 Task: Reply to email with the signature Eric Rodriguez with the subject Request for a change in project scope from softage.1@softage.net with the message Can you confirm if the budget has been approved? Undo the message and rewrite the message as I appreciate your attention to detail and timely response. Send the email
Action: Mouse moved to (557, 710)
Screenshot: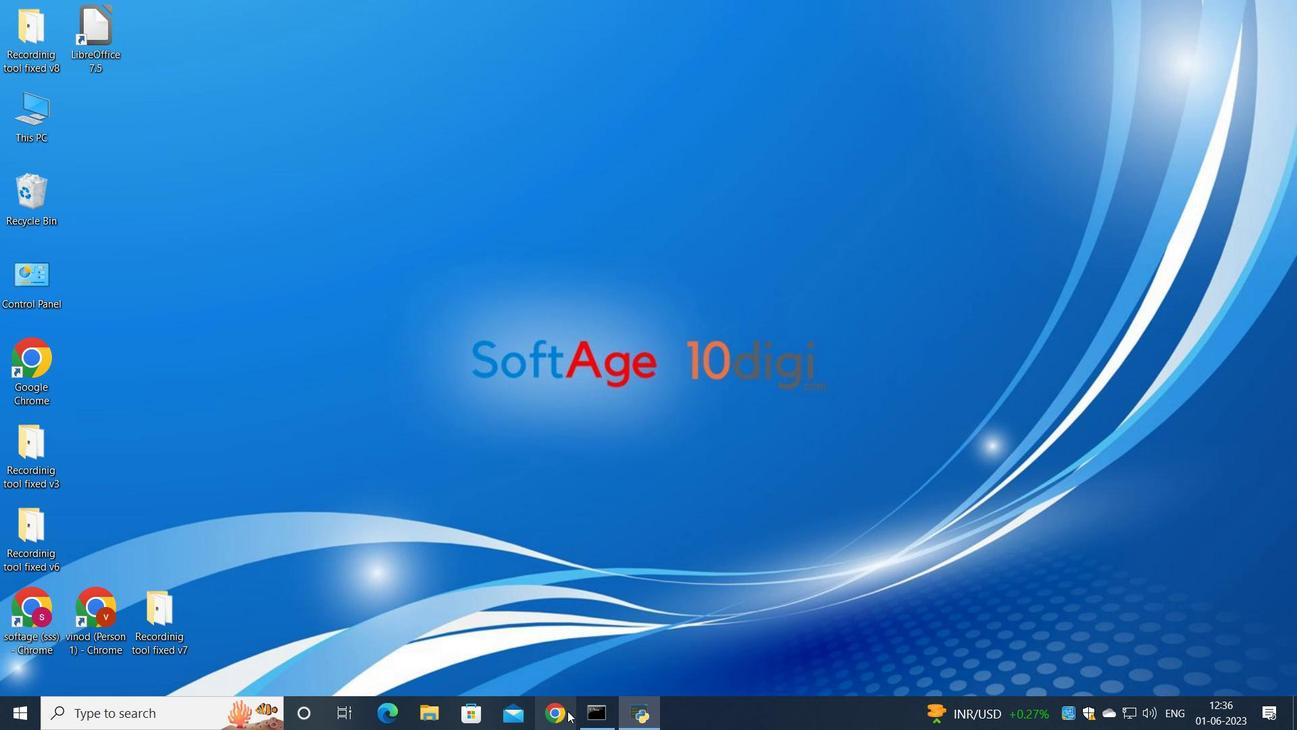 
Action: Mouse pressed left at (557, 710)
Screenshot: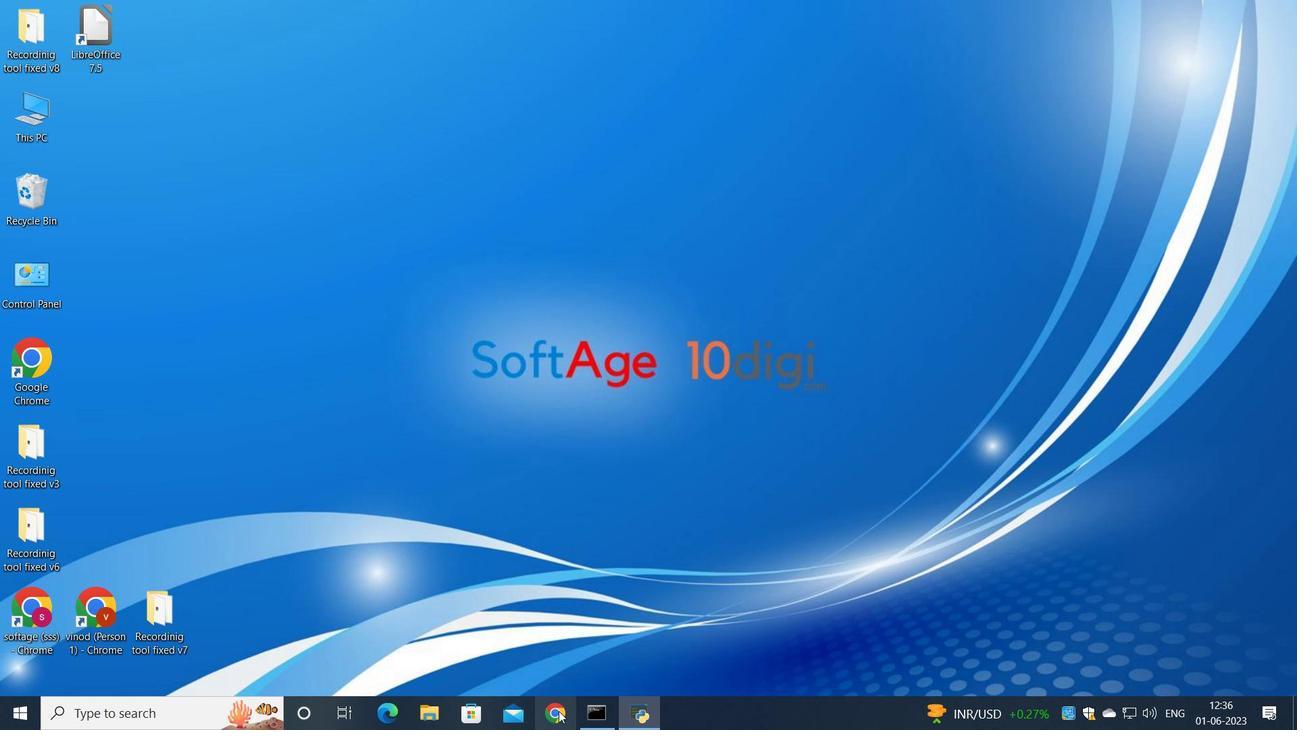 
Action: Mouse moved to (544, 425)
Screenshot: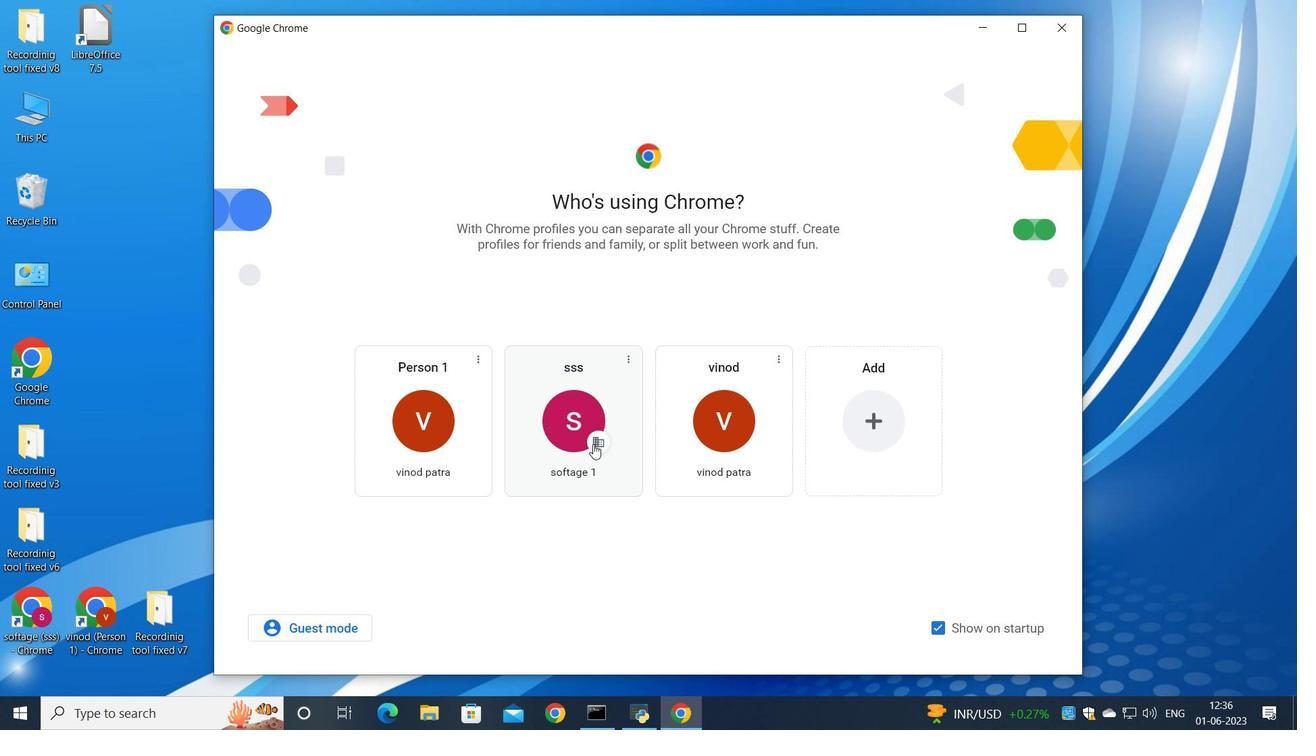 
Action: Mouse pressed left at (544, 425)
Screenshot: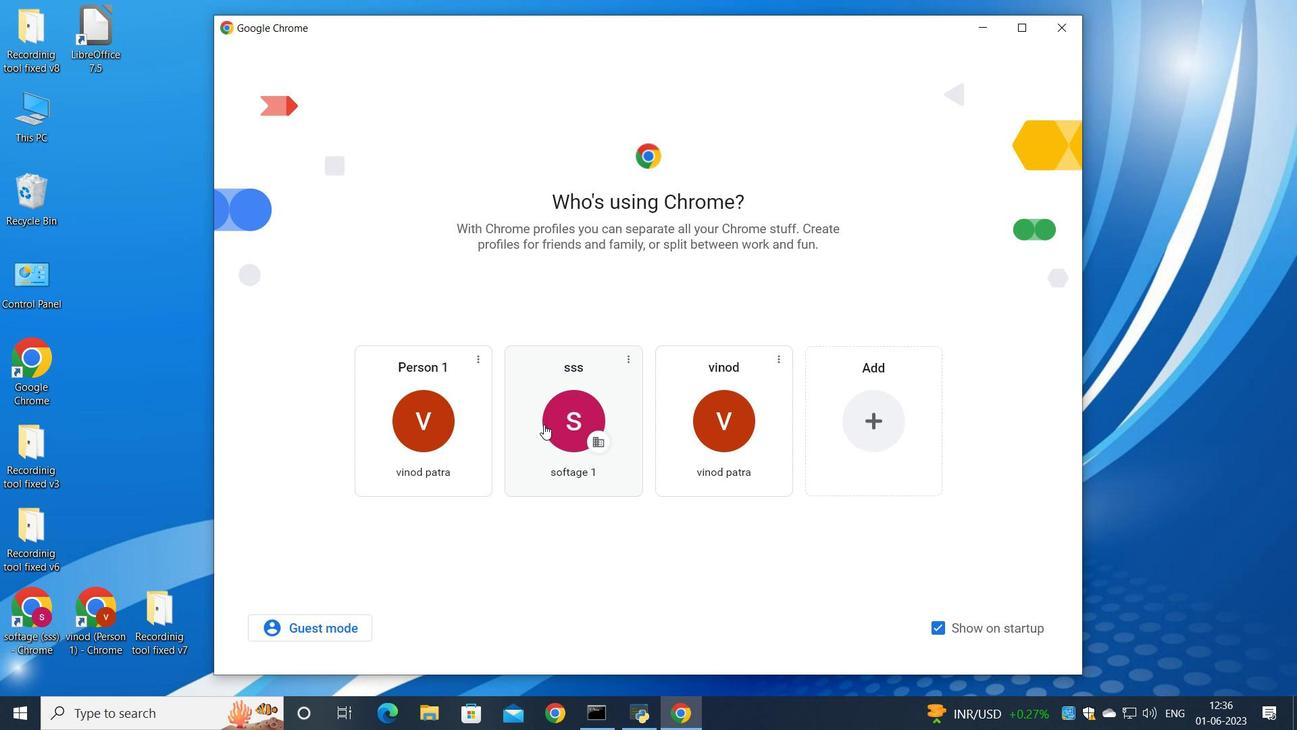 
Action: Mouse moved to (1129, 116)
Screenshot: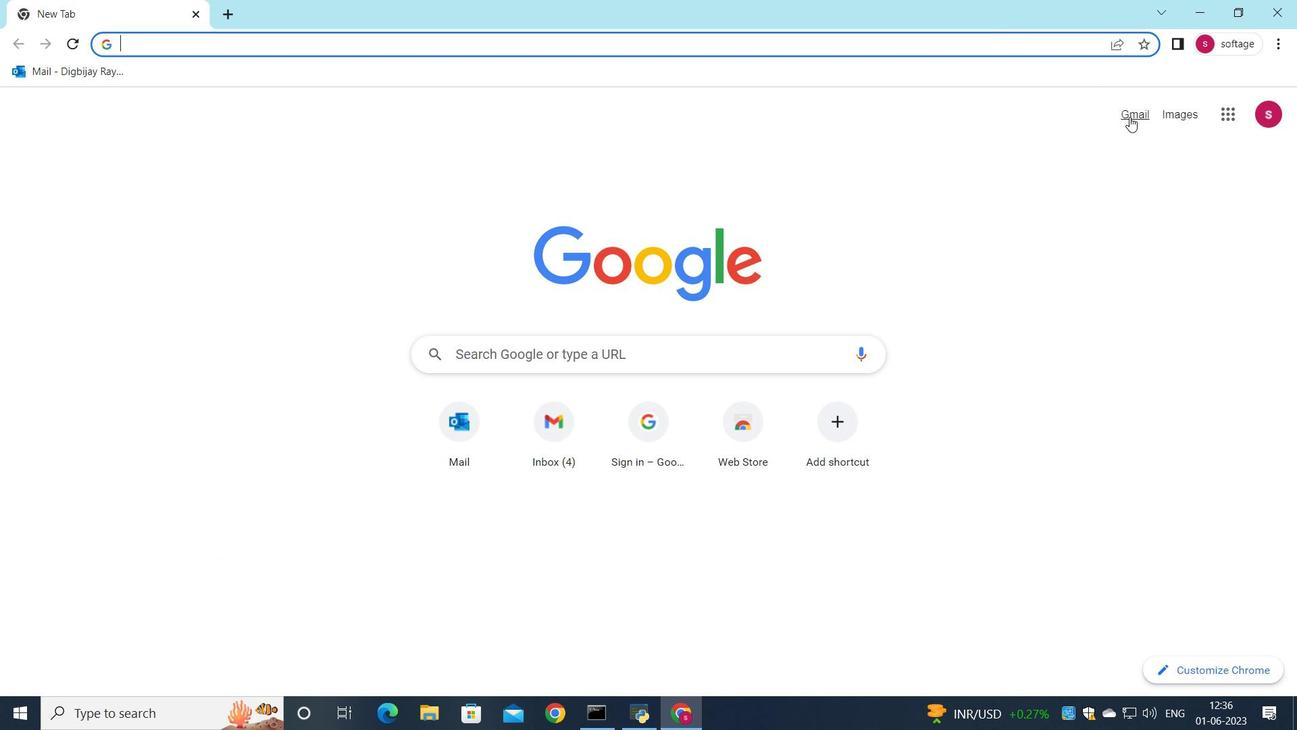 
Action: Mouse pressed left at (1129, 116)
Screenshot: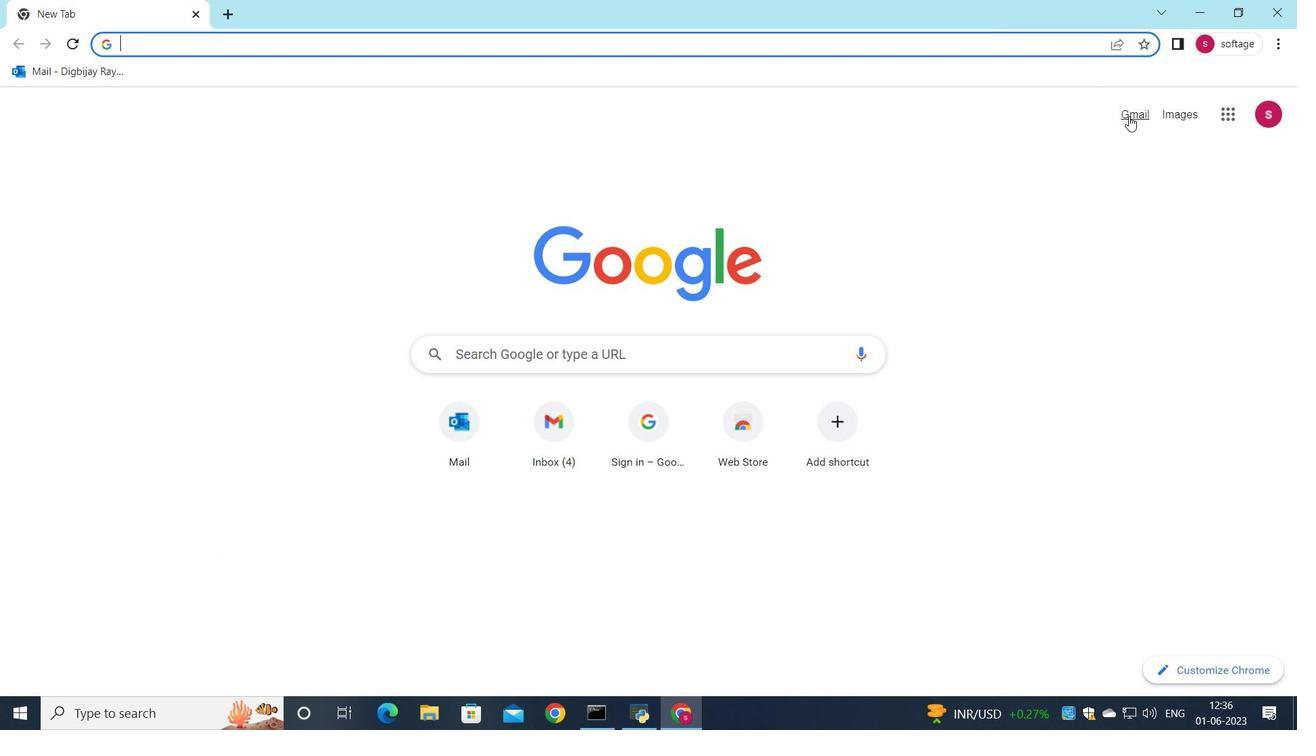 
Action: Mouse moved to (1106, 103)
Screenshot: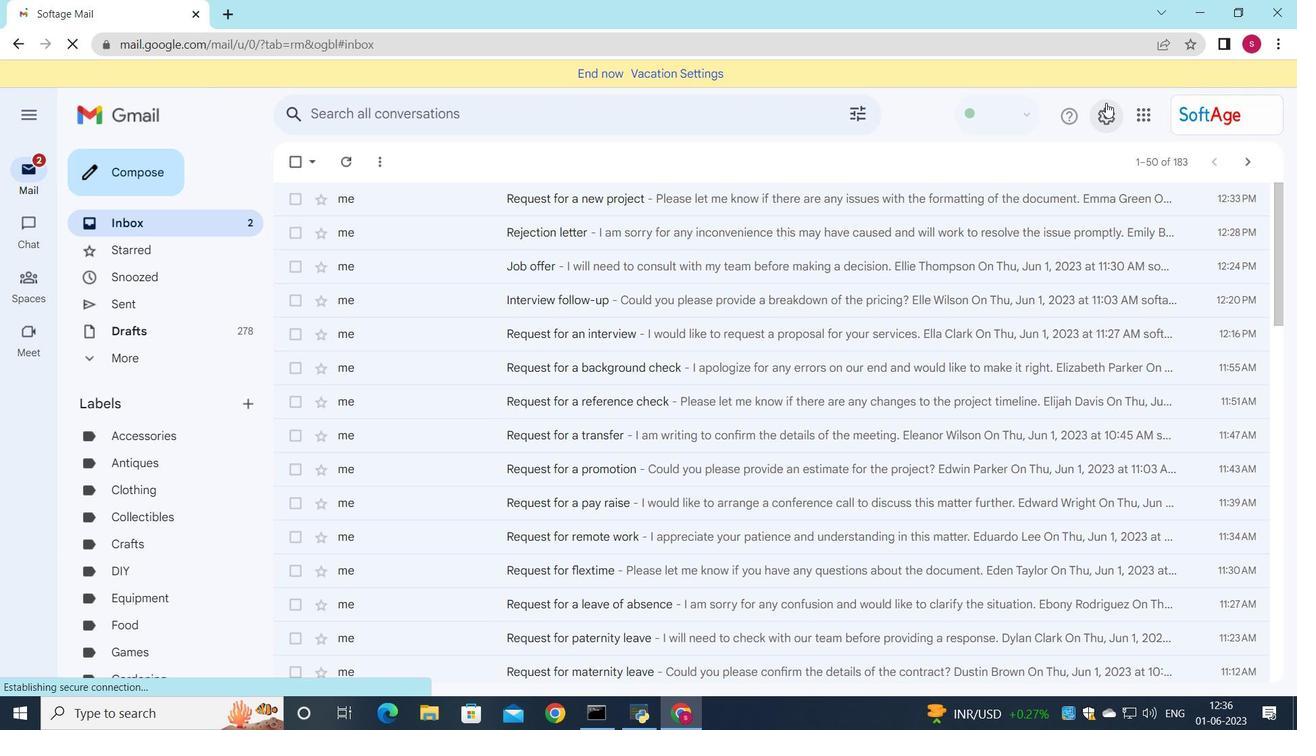 
Action: Mouse pressed left at (1106, 103)
Screenshot: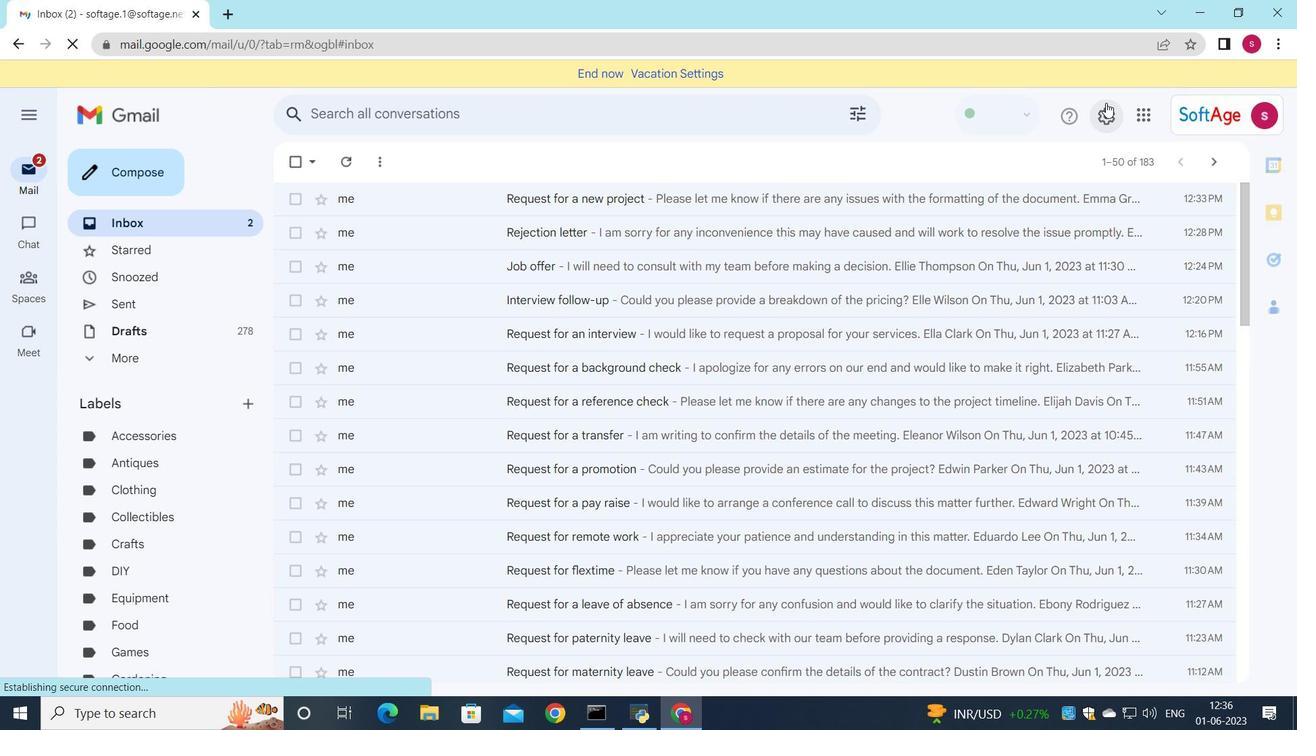 
Action: Mouse moved to (1093, 194)
Screenshot: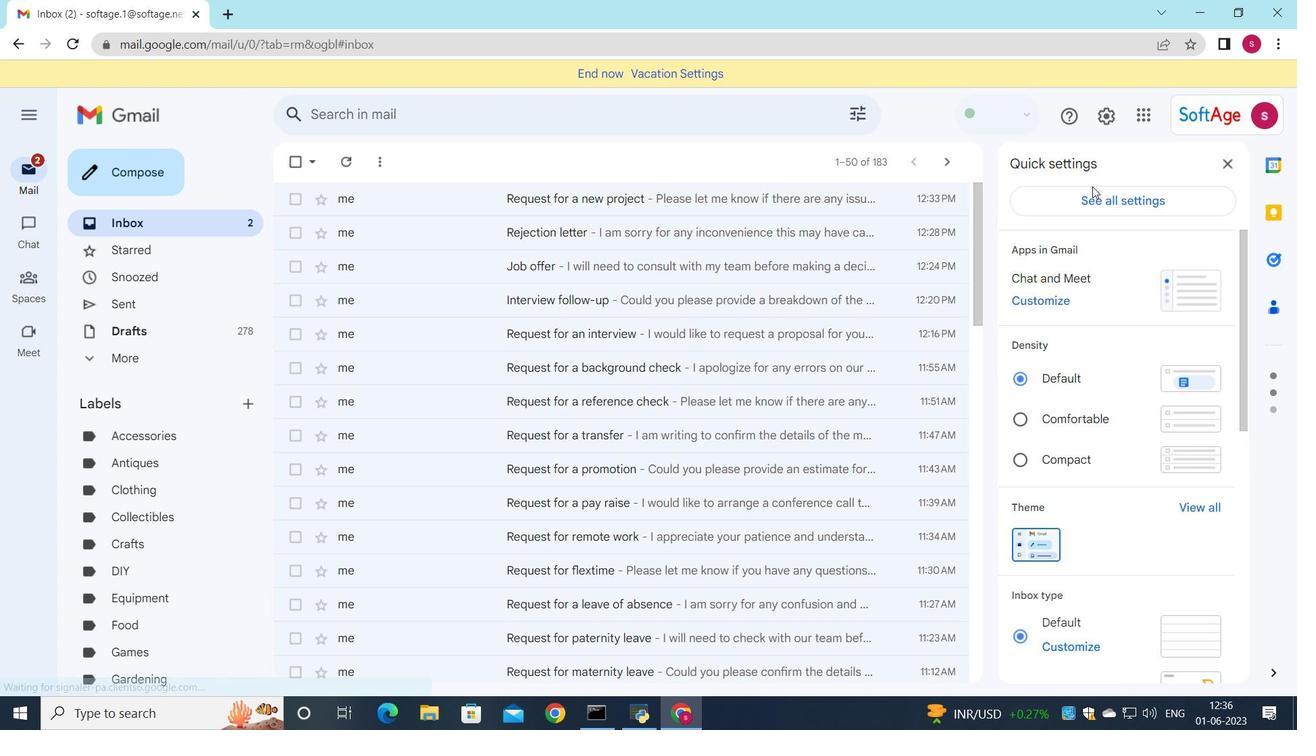
Action: Mouse pressed left at (1093, 194)
Screenshot: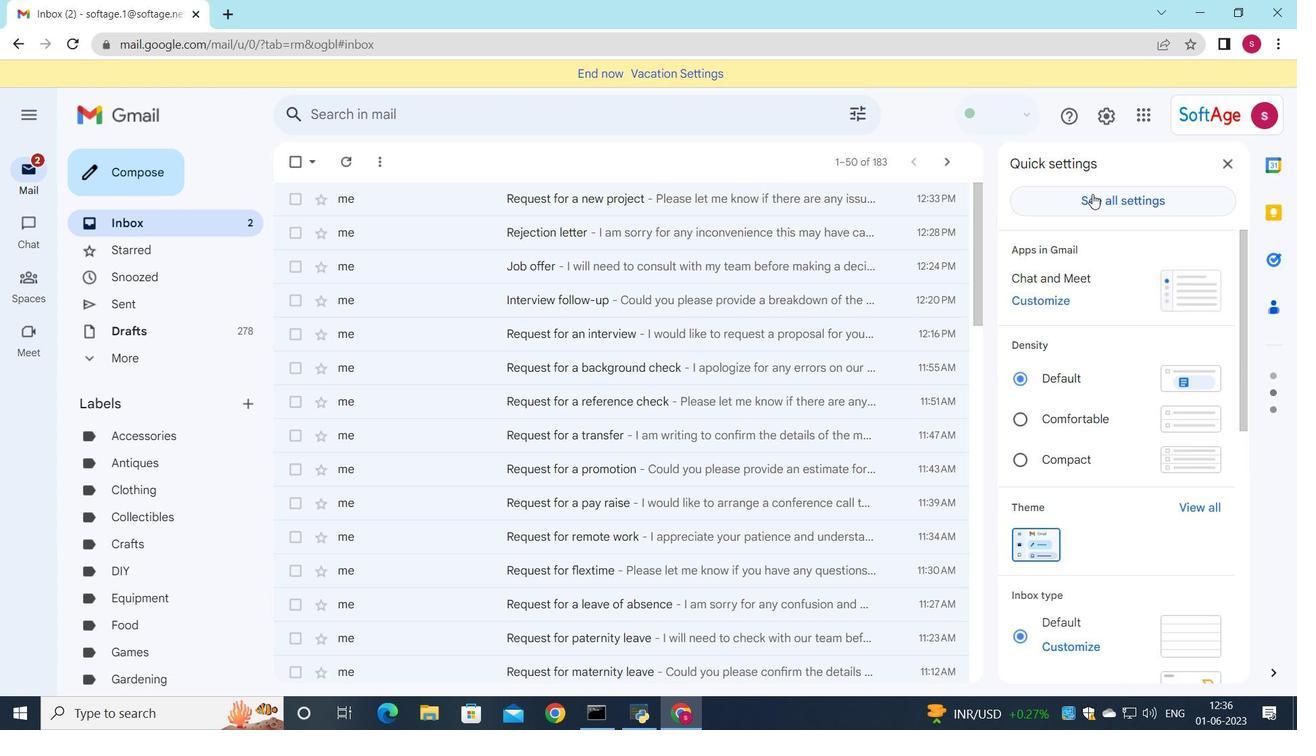 
Action: Mouse moved to (560, 398)
Screenshot: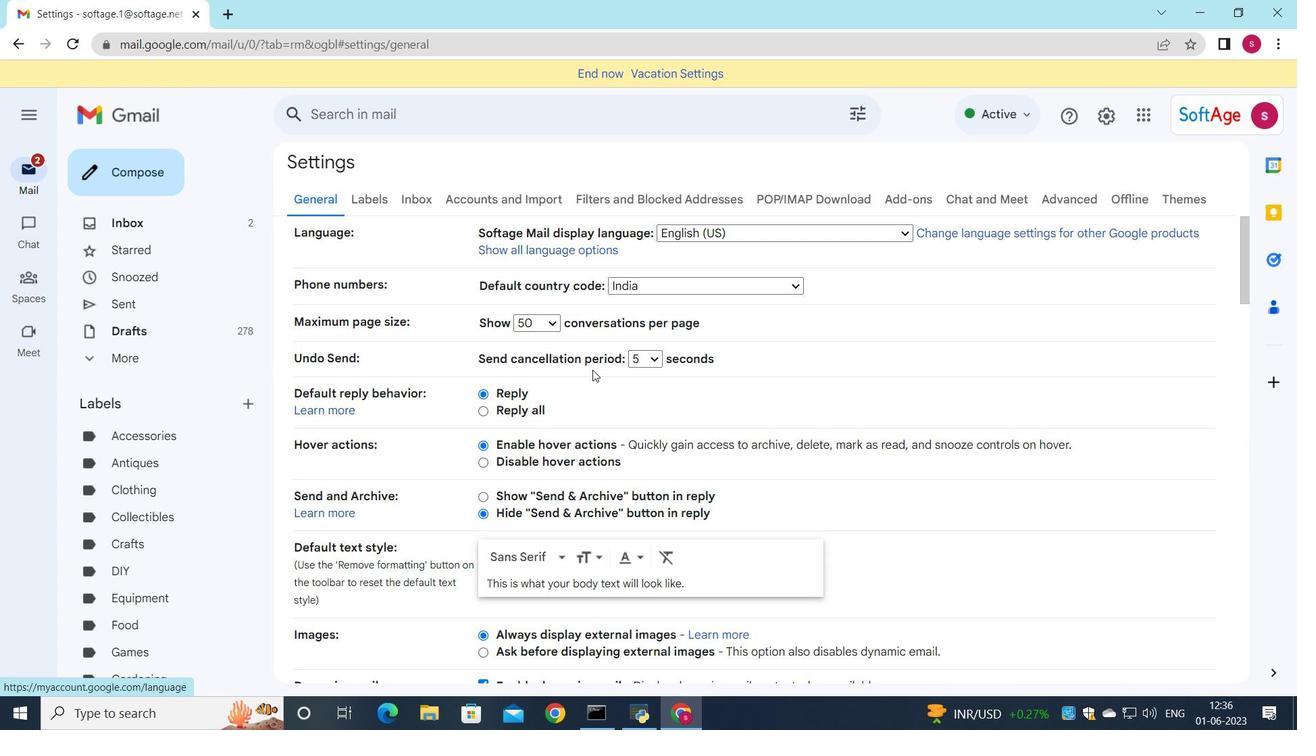 
Action: Mouse scrolled (560, 397) with delta (0, 0)
Screenshot: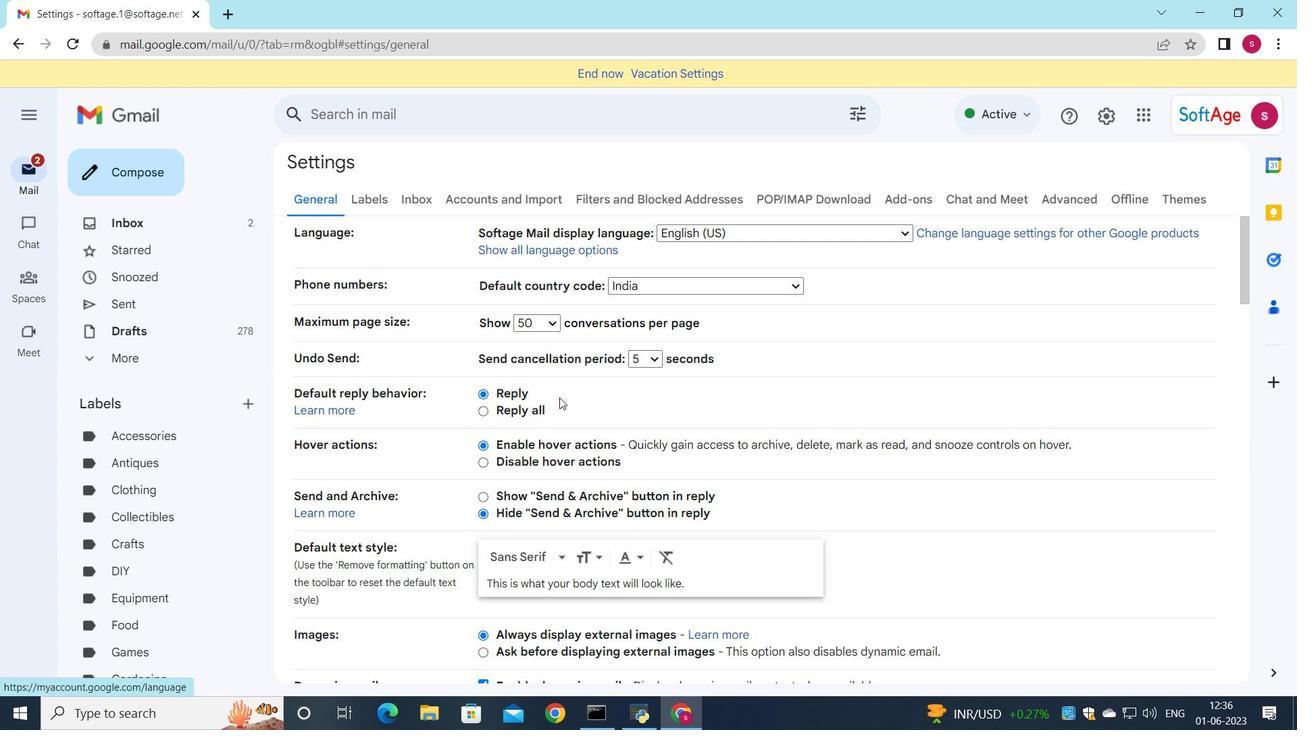 
Action: Mouse scrolled (560, 397) with delta (0, 0)
Screenshot: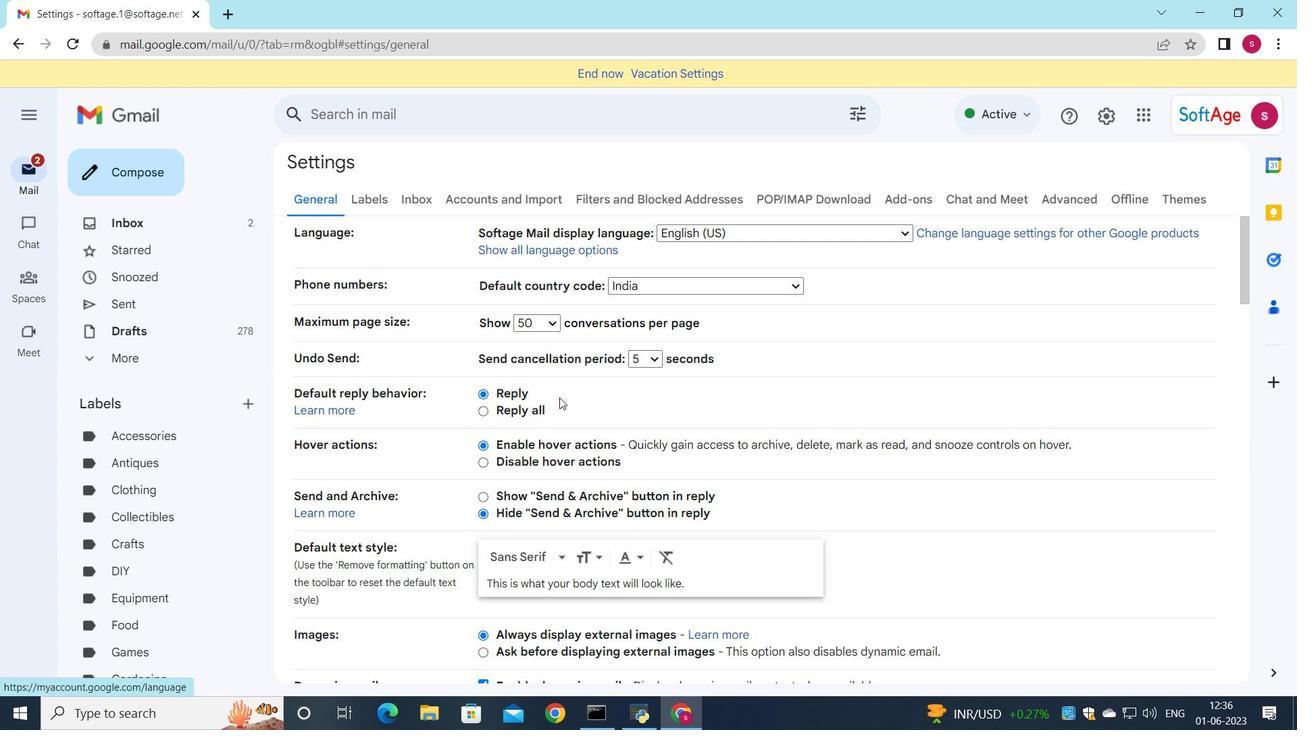
Action: Mouse moved to (560, 398)
Screenshot: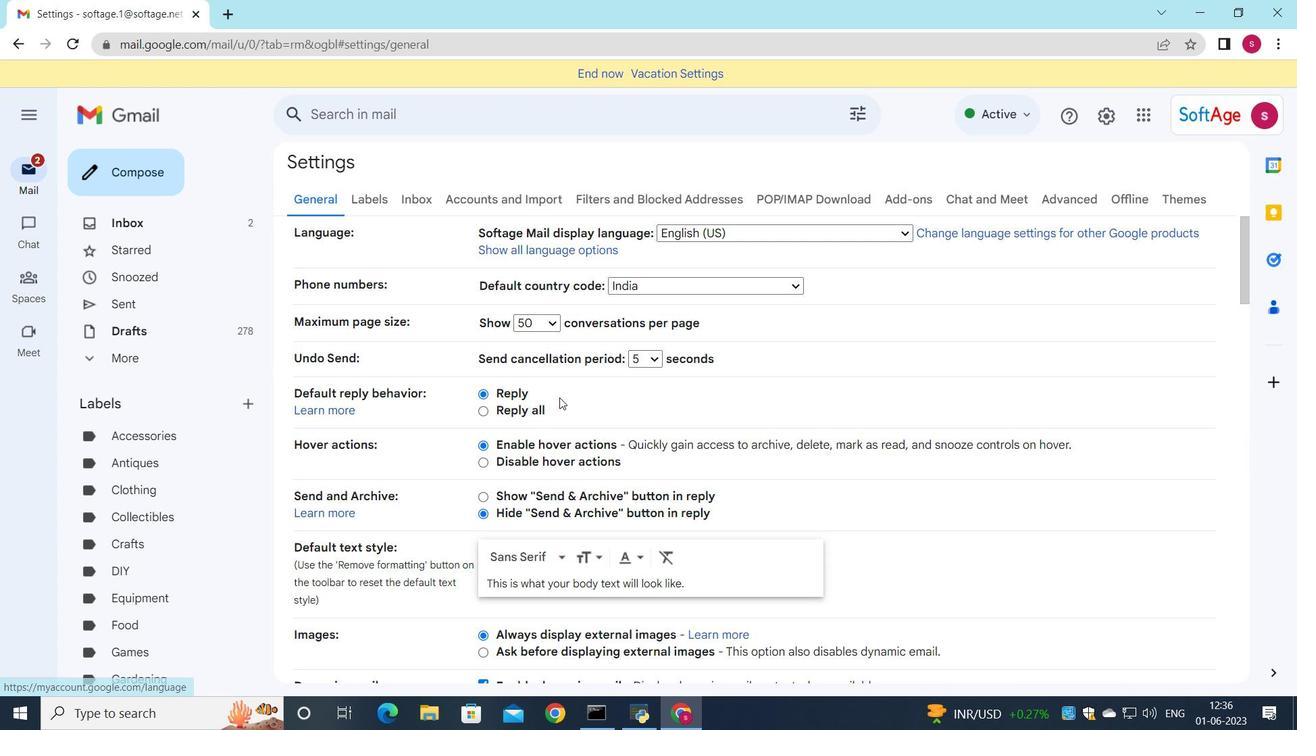 
Action: Mouse scrolled (560, 397) with delta (0, 0)
Screenshot: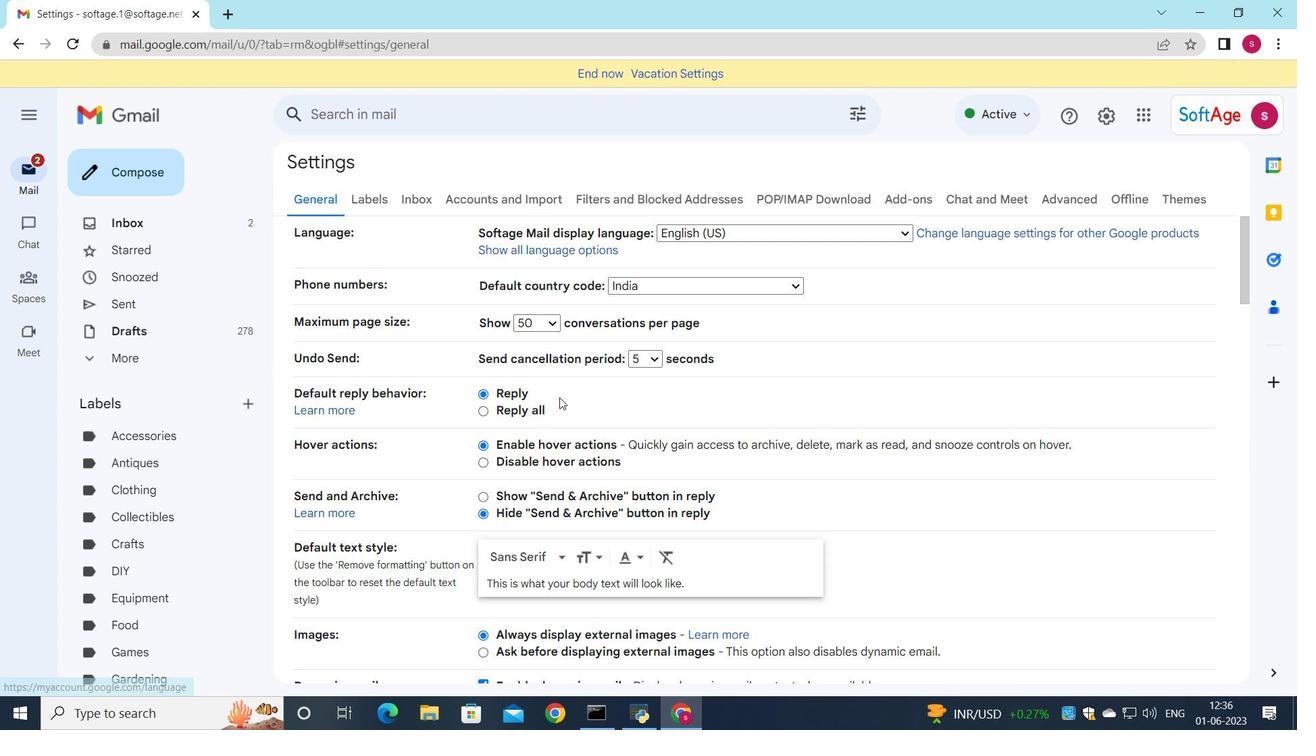 
Action: Mouse moved to (560, 398)
Screenshot: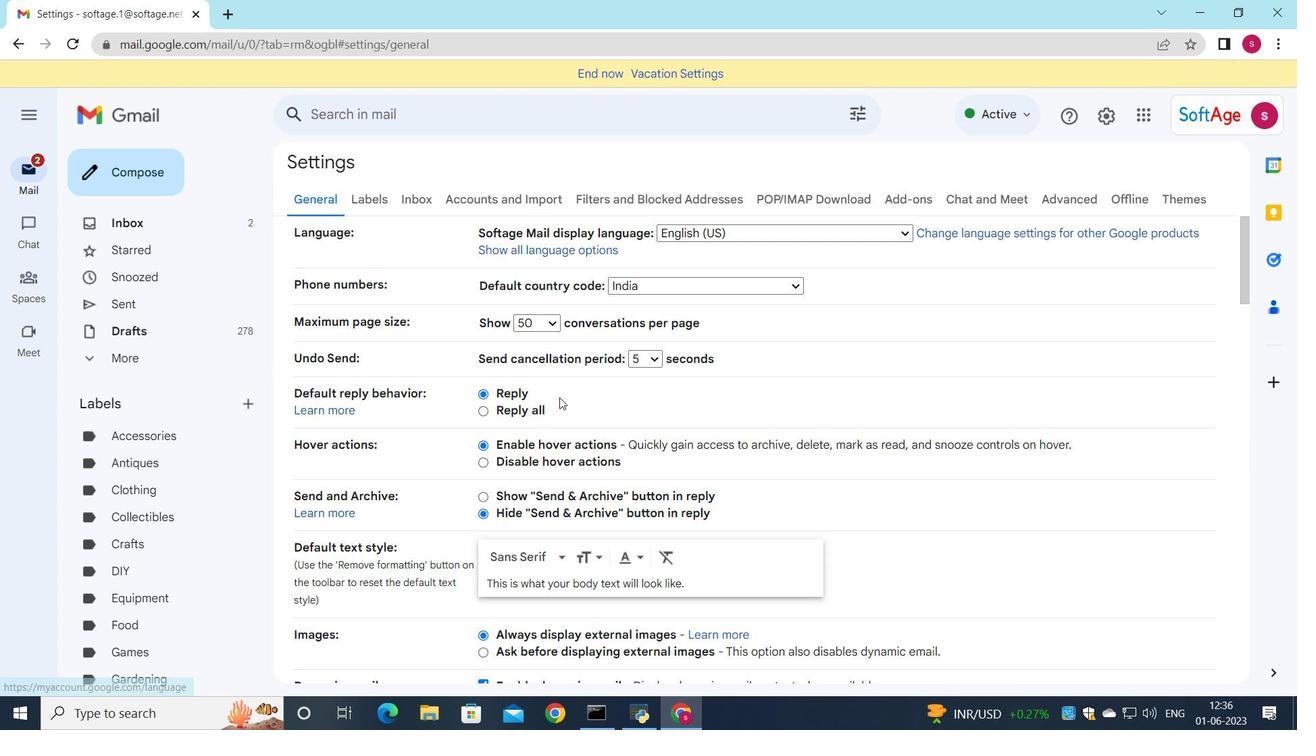 
Action: Mouse scrolled (560, 398) with delta (0, 0)
Screenshot: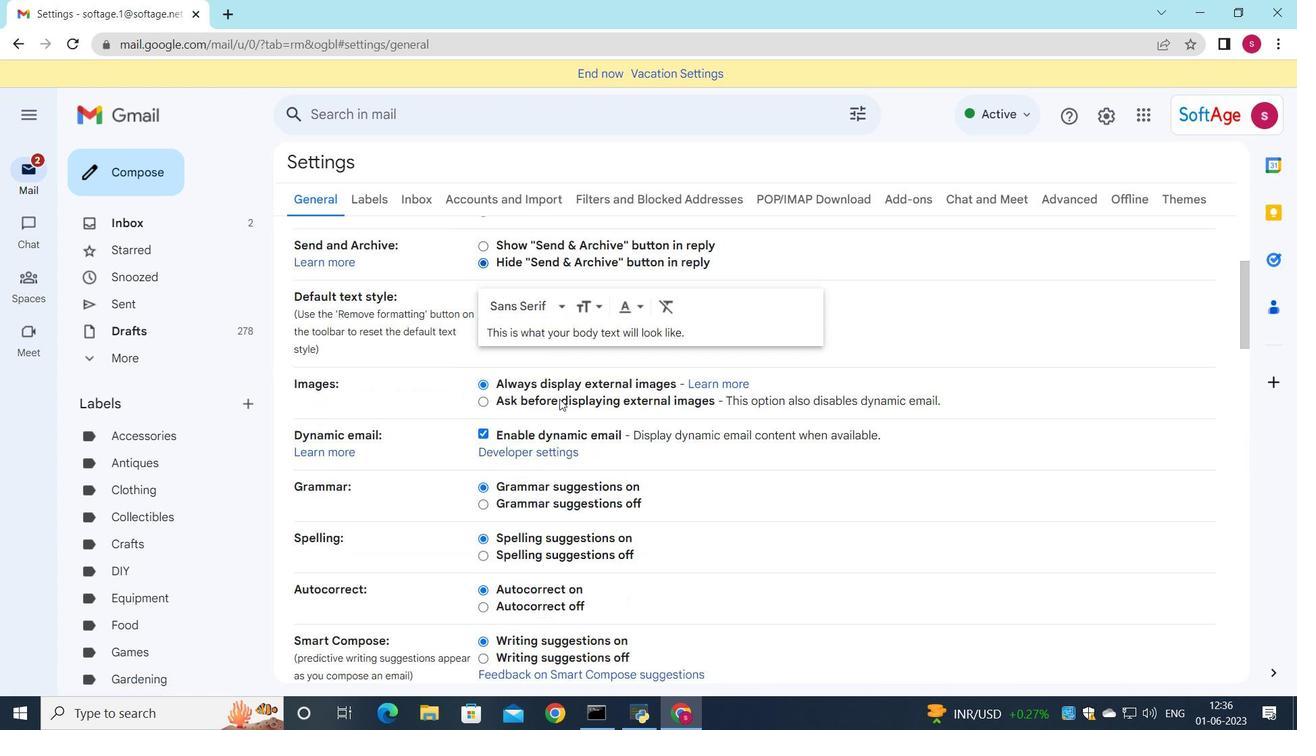 
Action: Mouse scrolled (560, 398) with delta (0, 0)
Screenshot: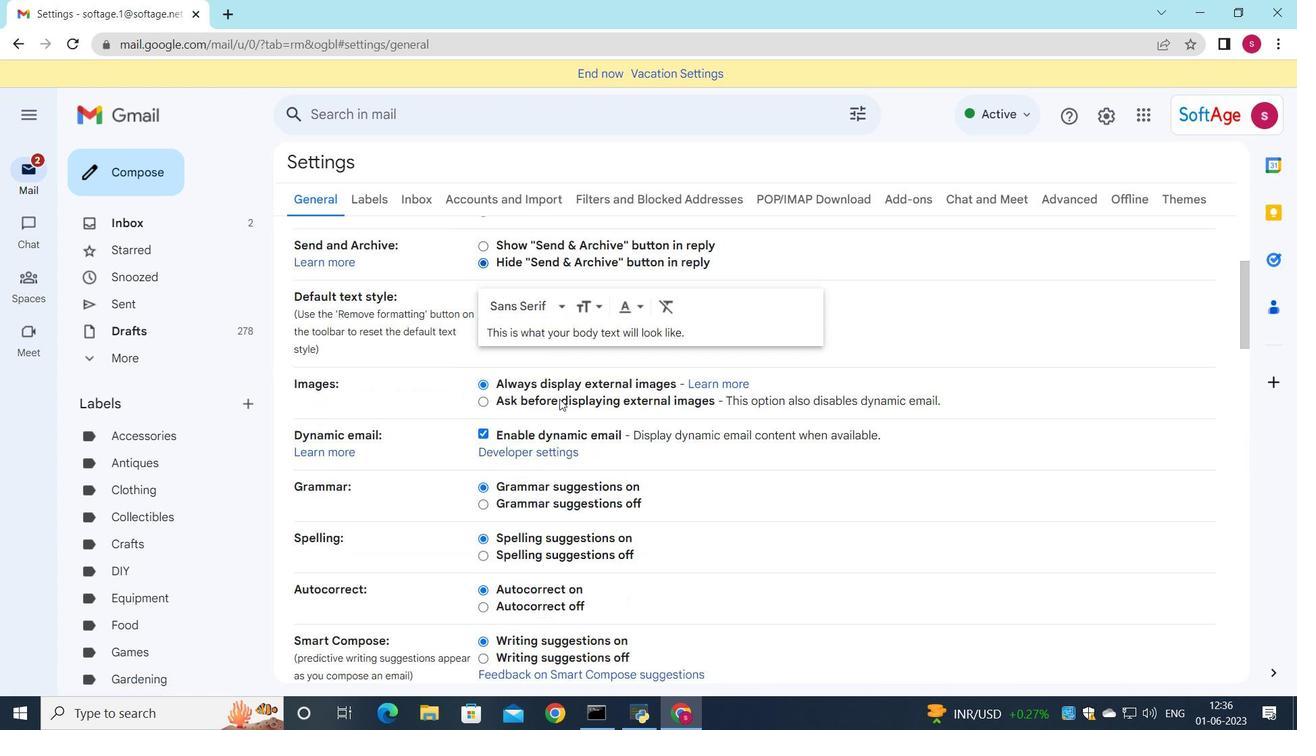 
Action: Mouse scrolled (560, 398) with delta (0, 0)
Screenshot: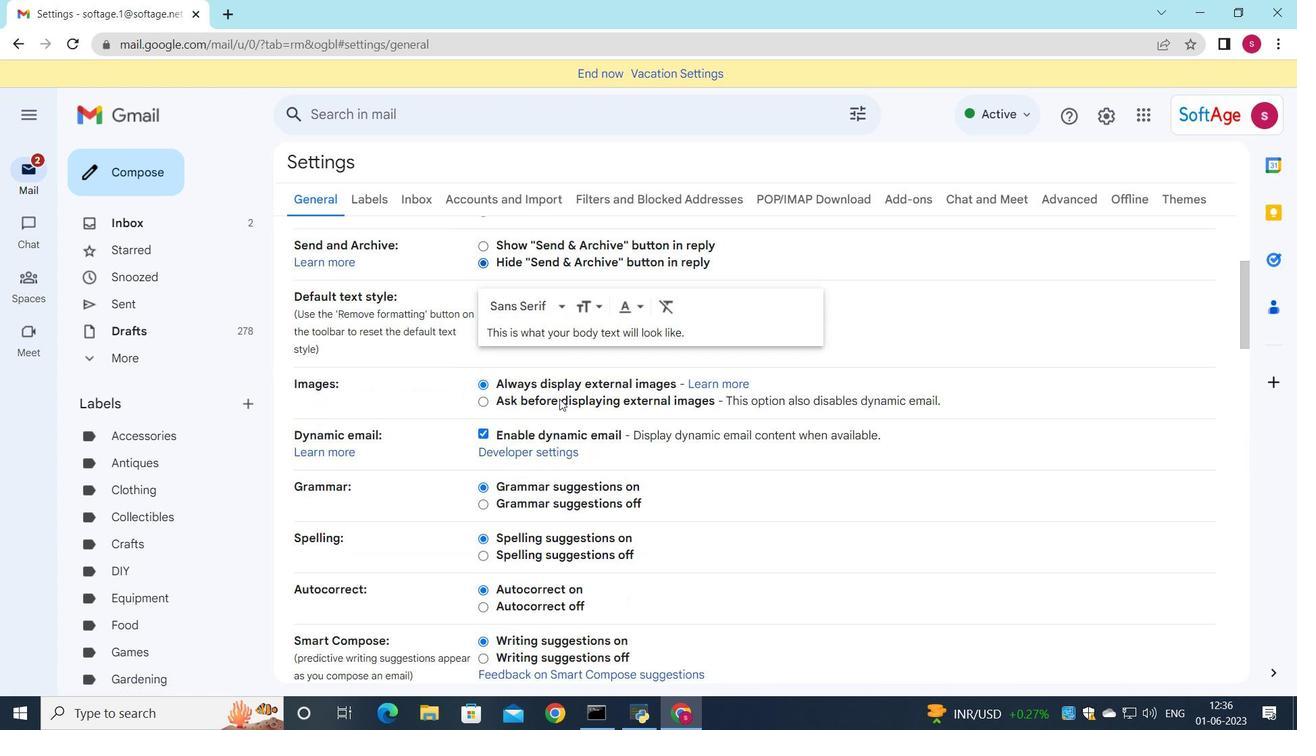 
Action: Mouse scrolled (560, 398) with delta (0, 0)
Screenshot: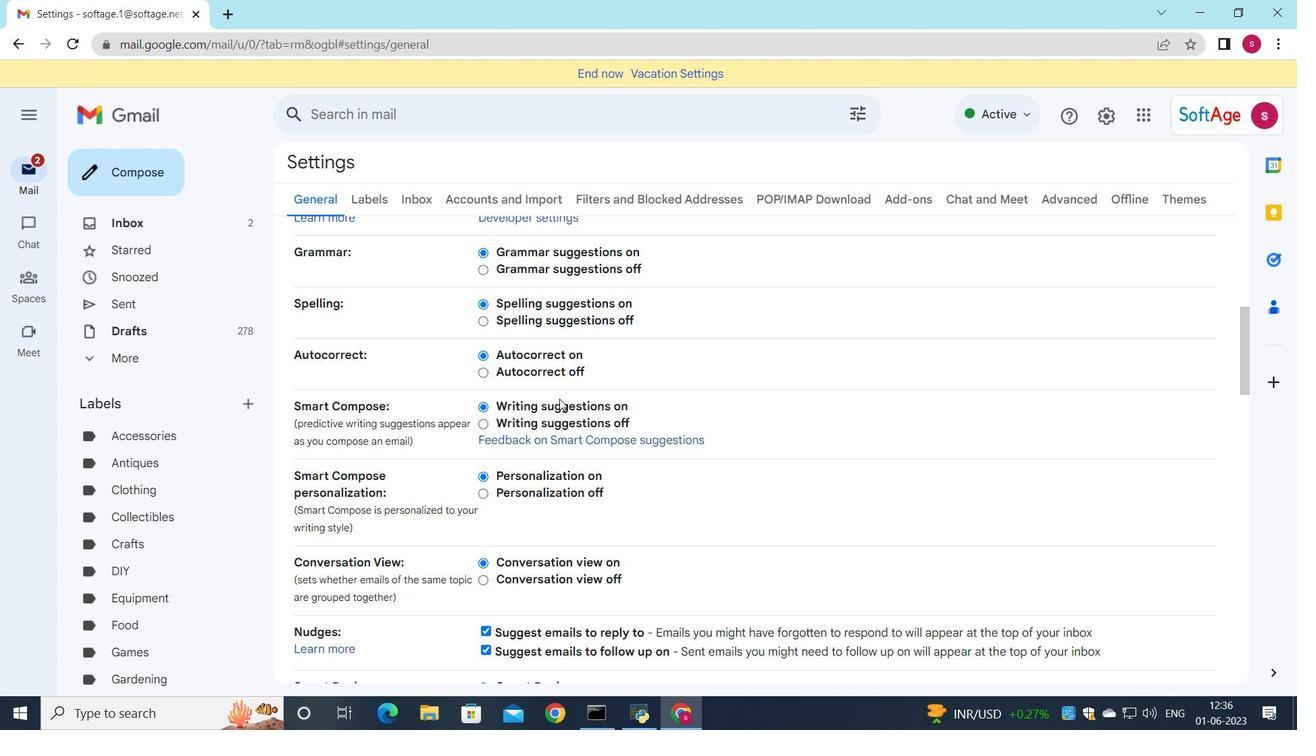 
Action: Mouse scrolled (560, 398) with delta (0, 0)
Screenshot: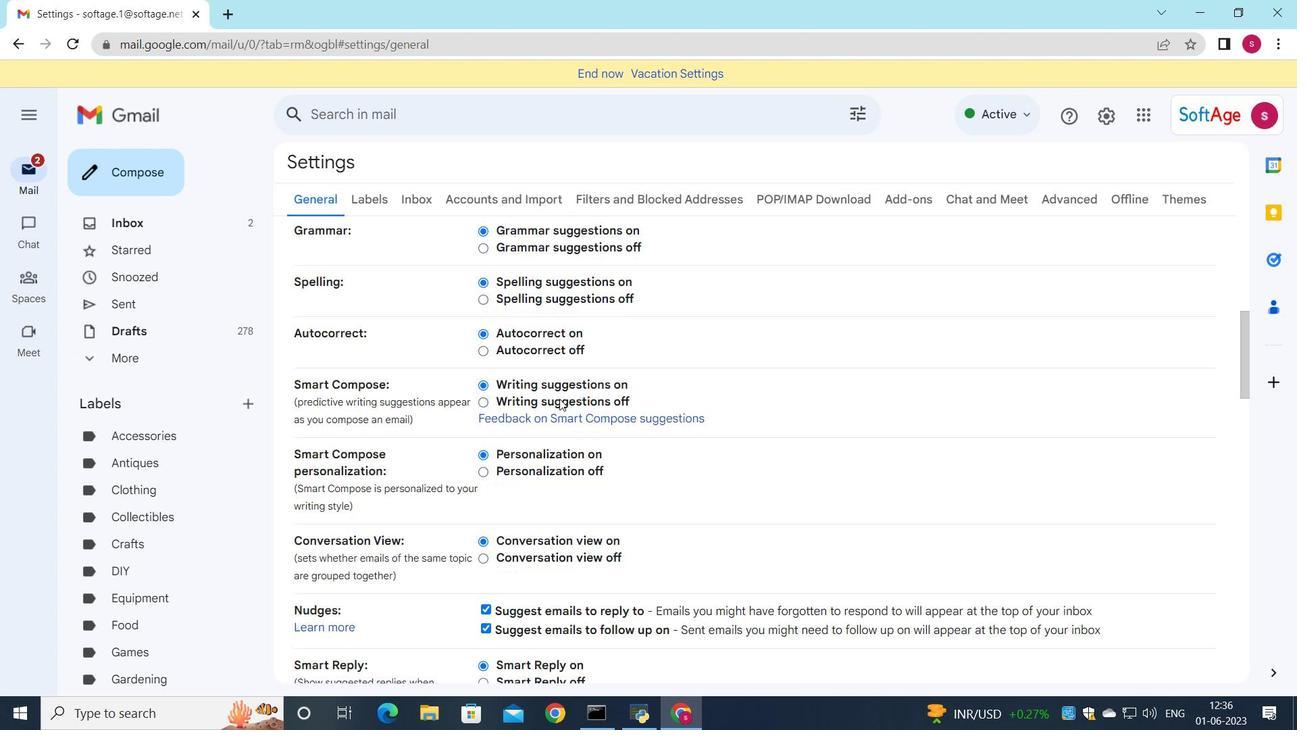 
Action: Mouse scrolled (560, 398) with delta (0, 0)
Screenshot: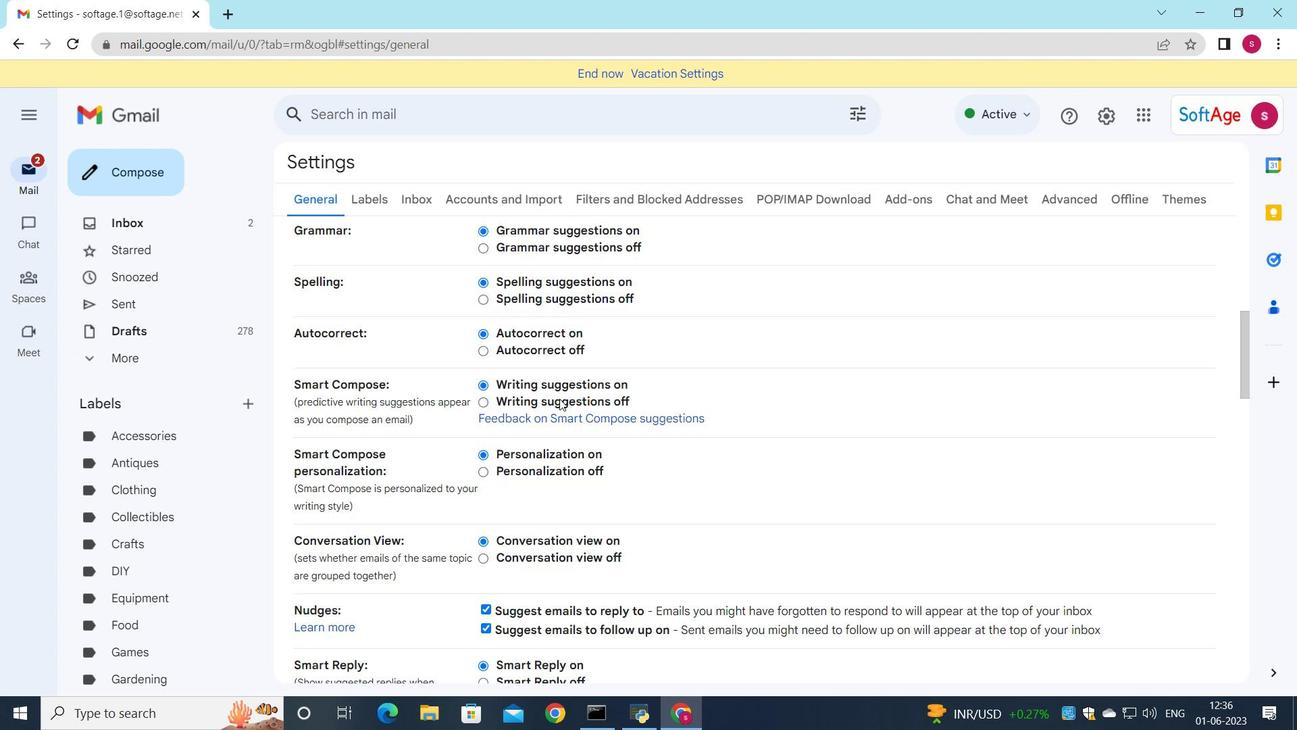 
Action: Mouse scrolled (560, 398) with delta (0, 0)
Screenshot: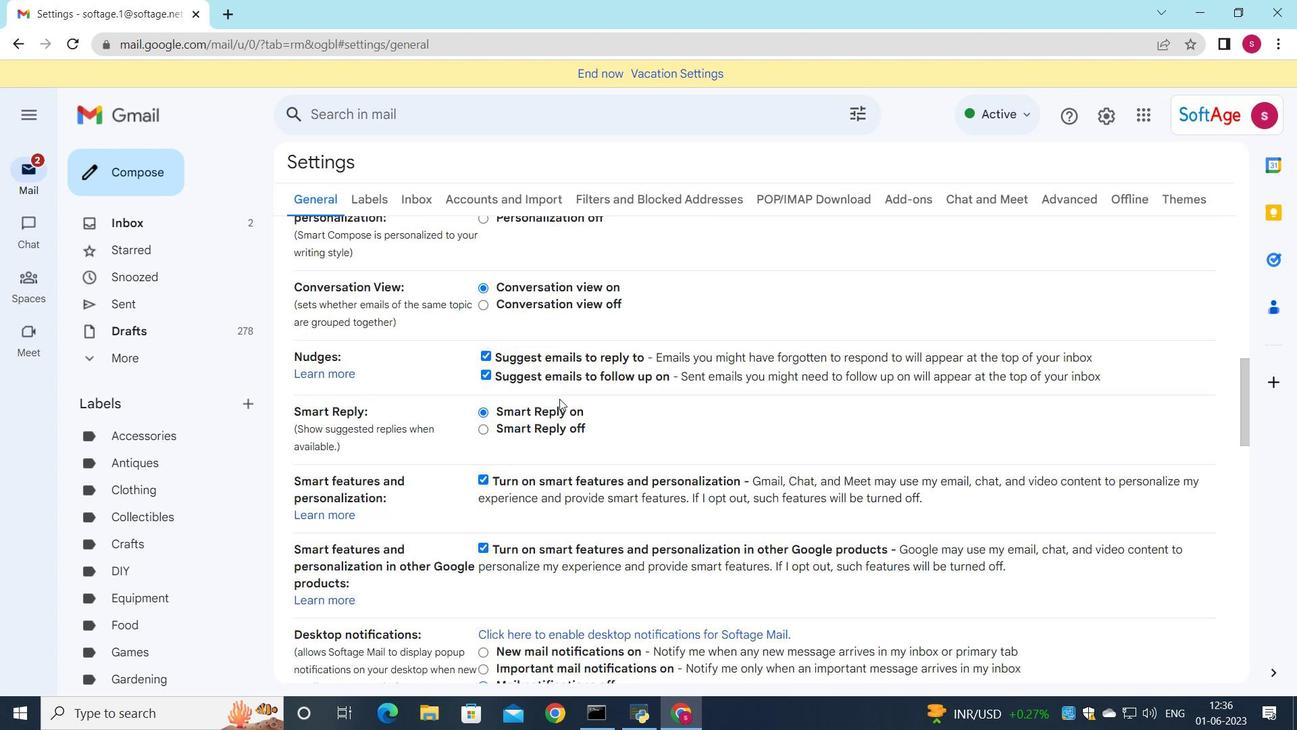 
Action: Mouse scrolled (560, 398) with delta (0, 0)
Screenshot: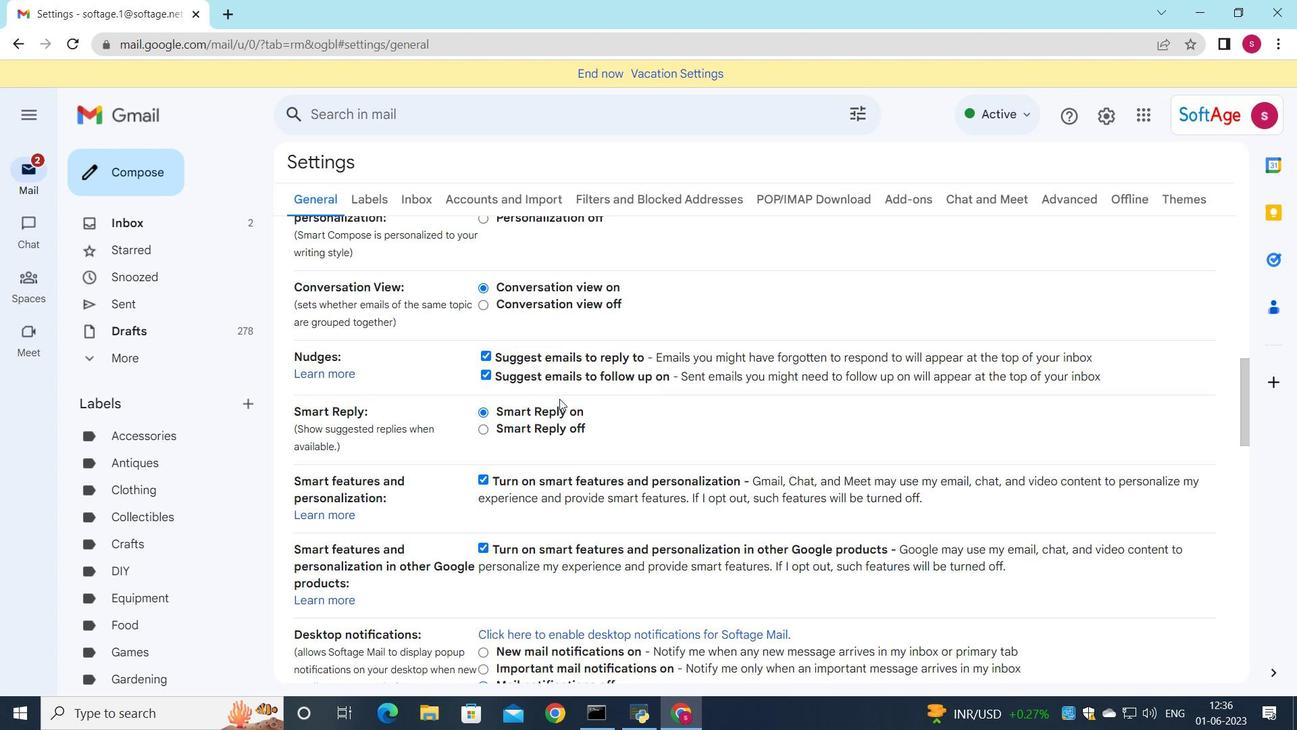 
Action: Mouse scrolled (560, 398) with delta (0, 0)
Screenshot: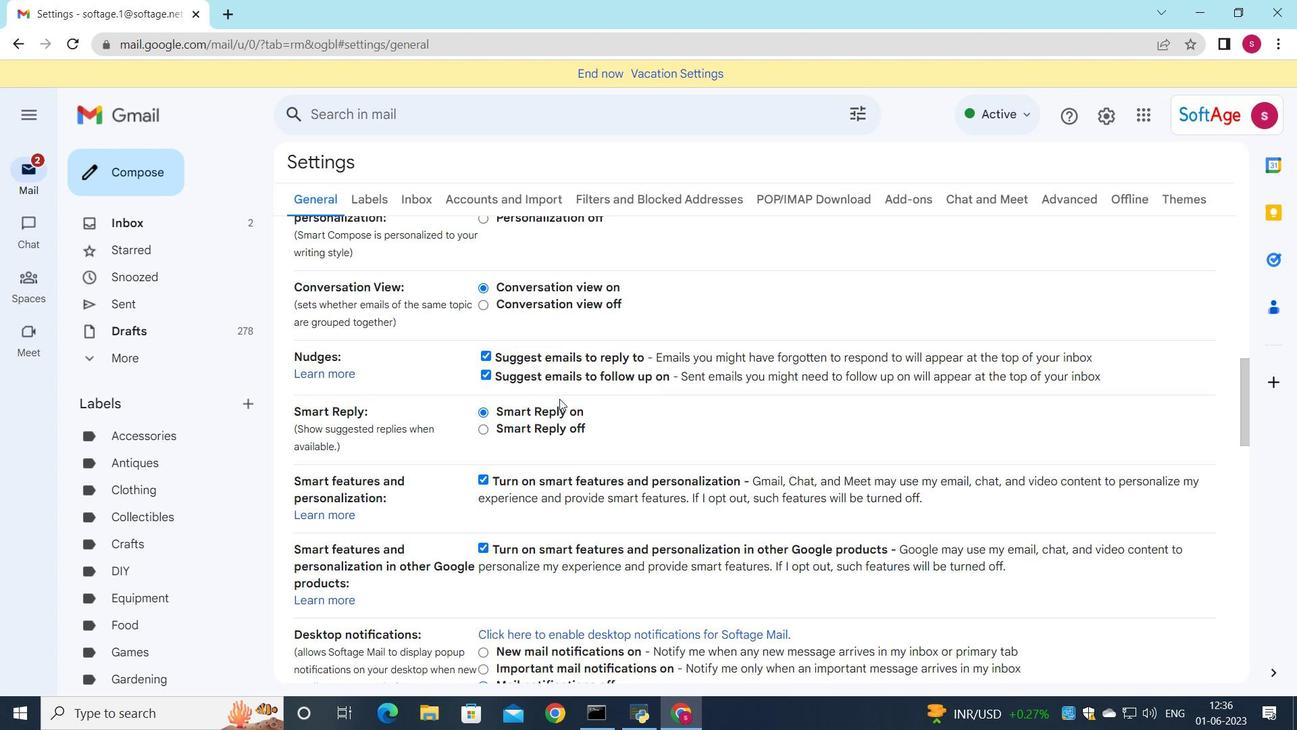 
Action: Mouse scrolled (560, 398) with delta (0, 0)
Screenshot: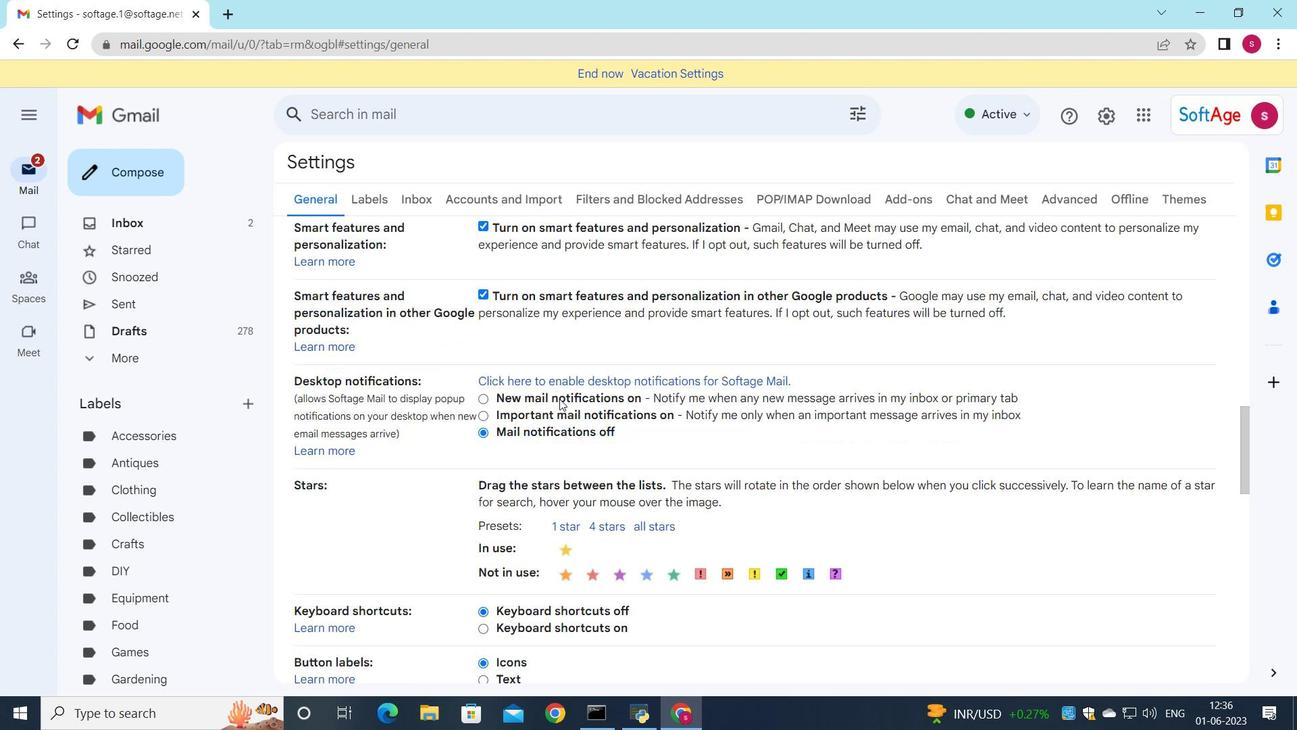 
Action: Mouse scrolled (560, 398) with delta (0, 0)
Screenshot: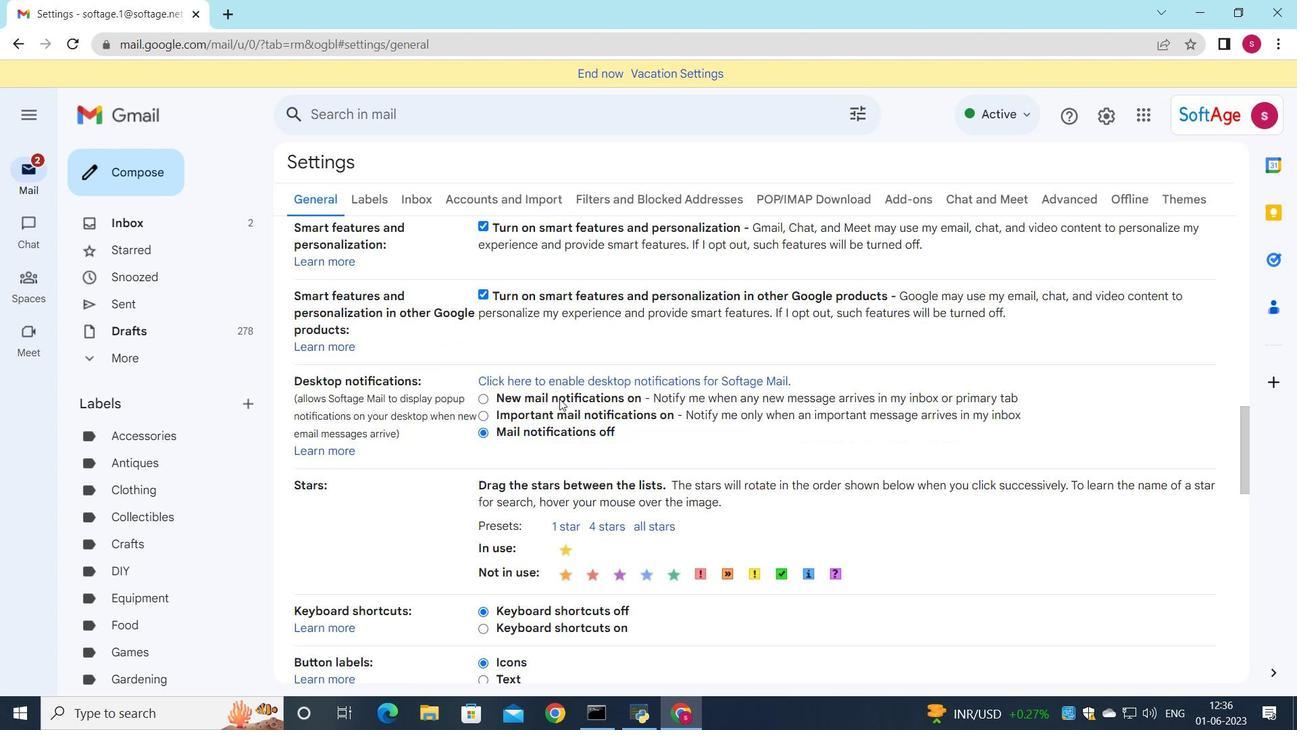 
Action: Mouse scrolled (560, 398) with delta (0, 0)
Screenshot: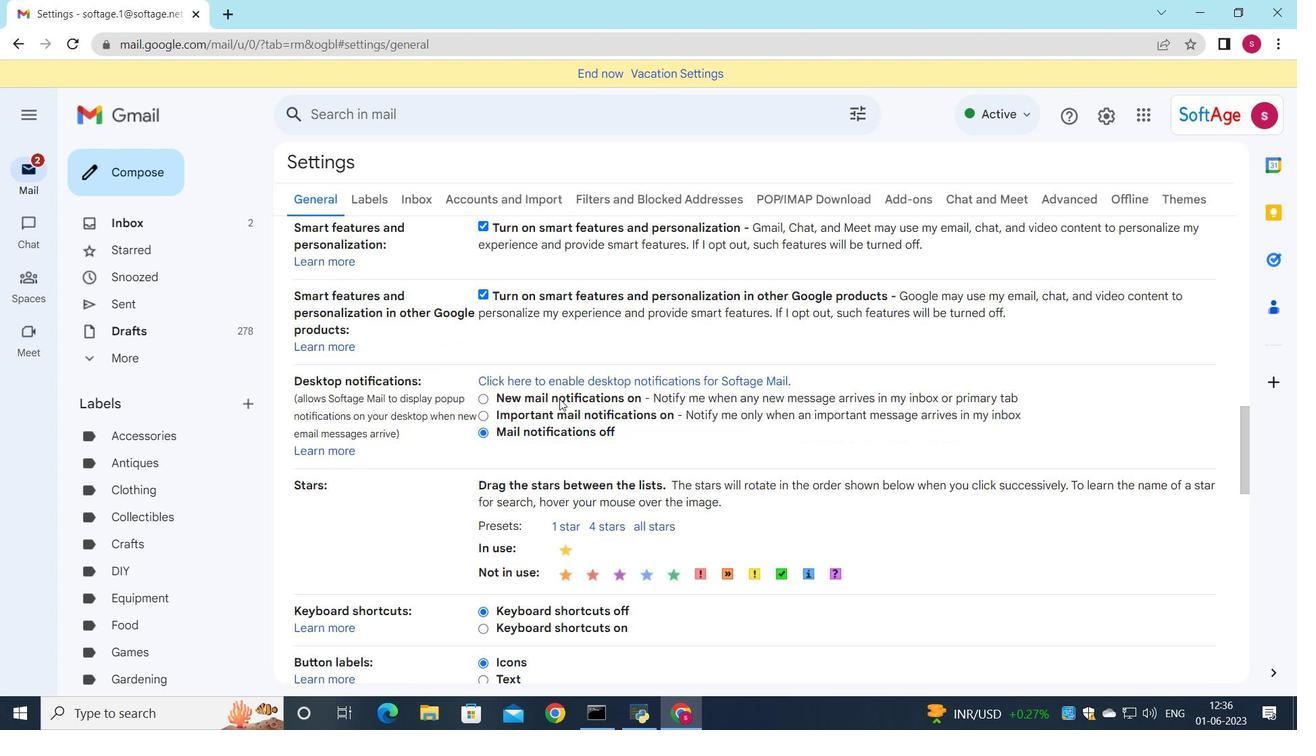 
Action: Mouse scrolled (560, 398) with delta (0, 0)
Screenshot: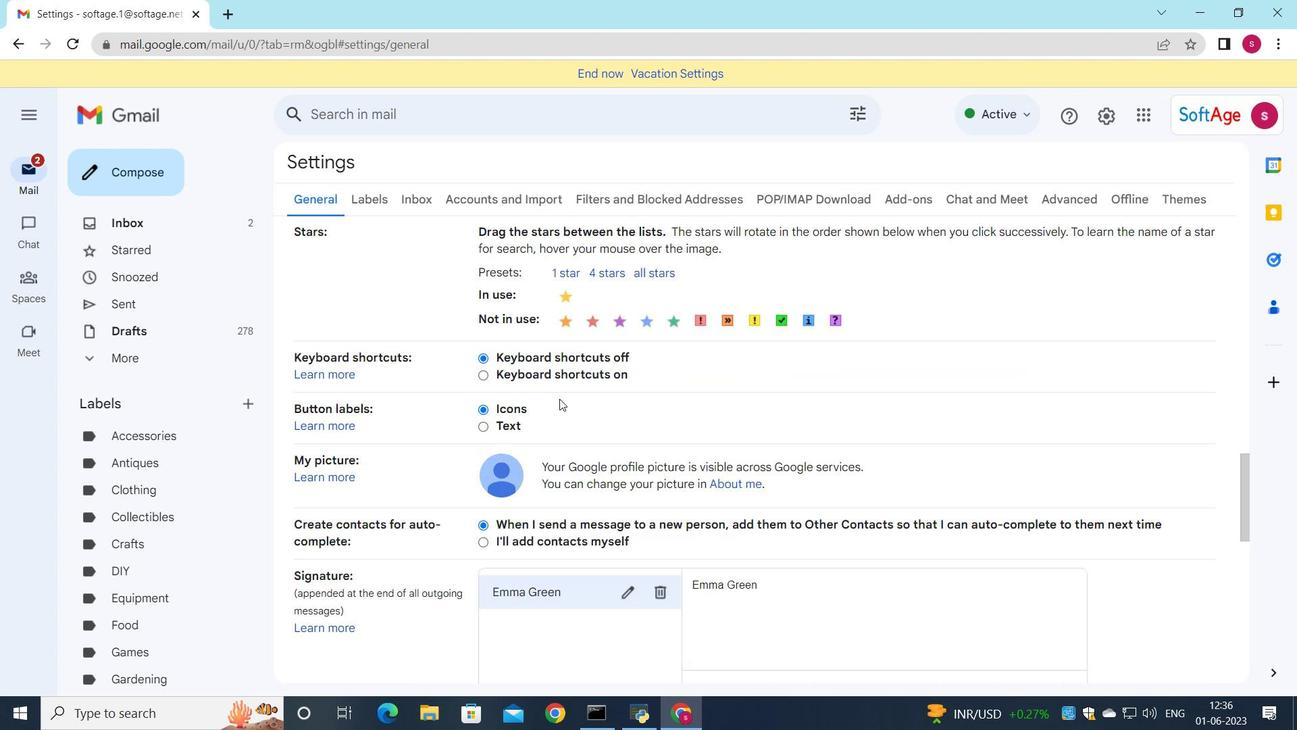
Action: Mouse scrolled (560, 398) with delta (0, 0)
Screenshot: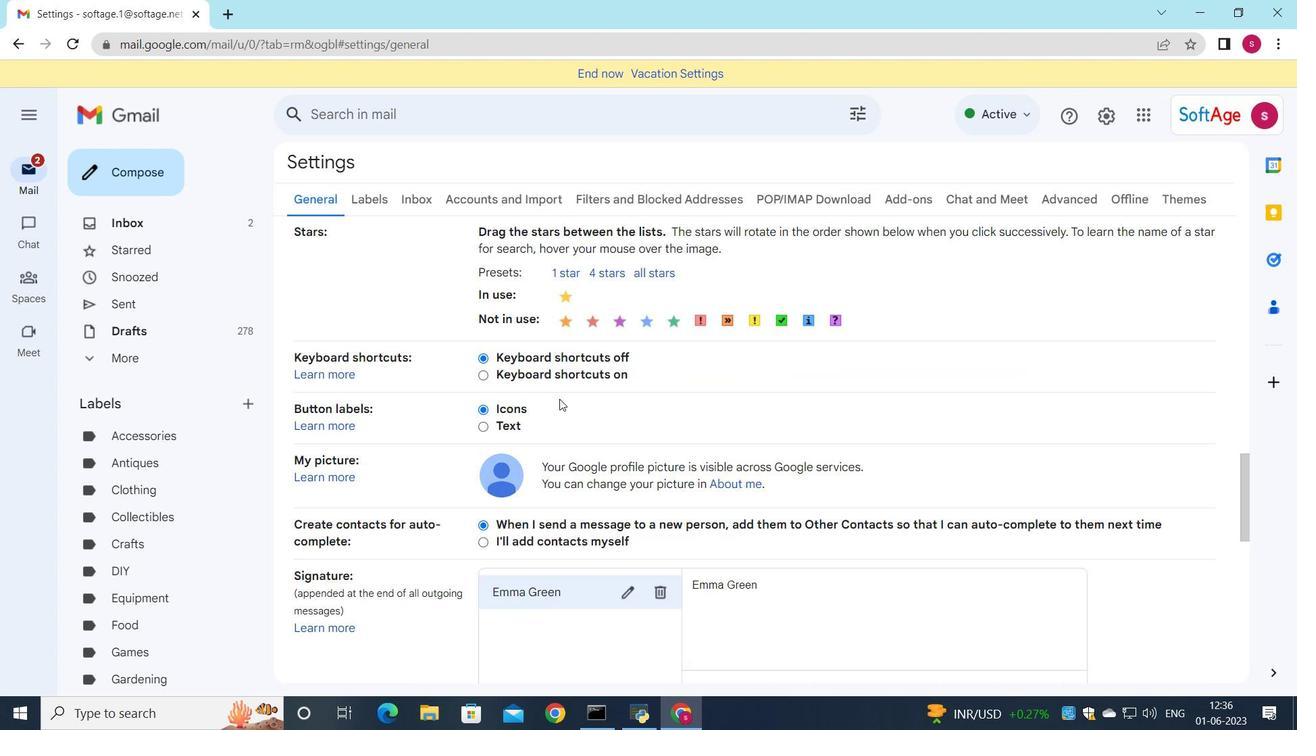 
Action: Mouse moved to (651, 422)
Screenshot: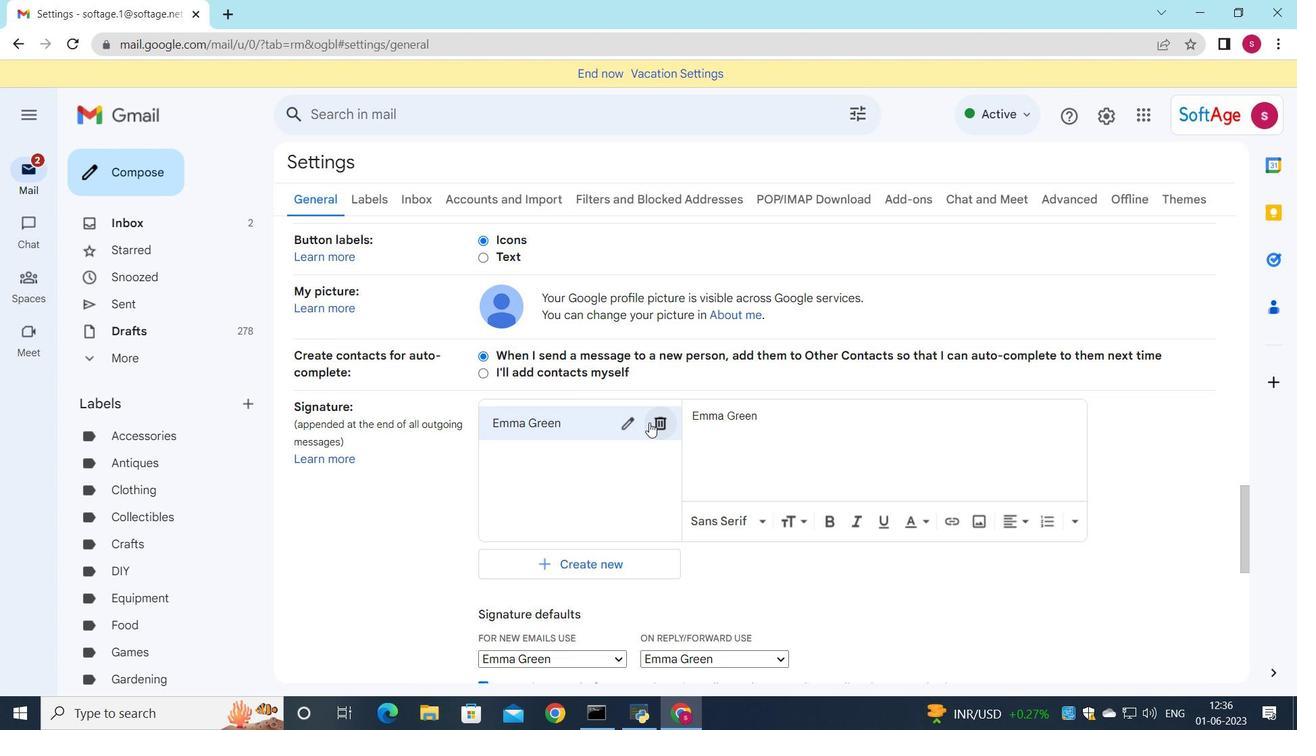 
Action: Mouse pressed left at (651, 422)
Screenshot: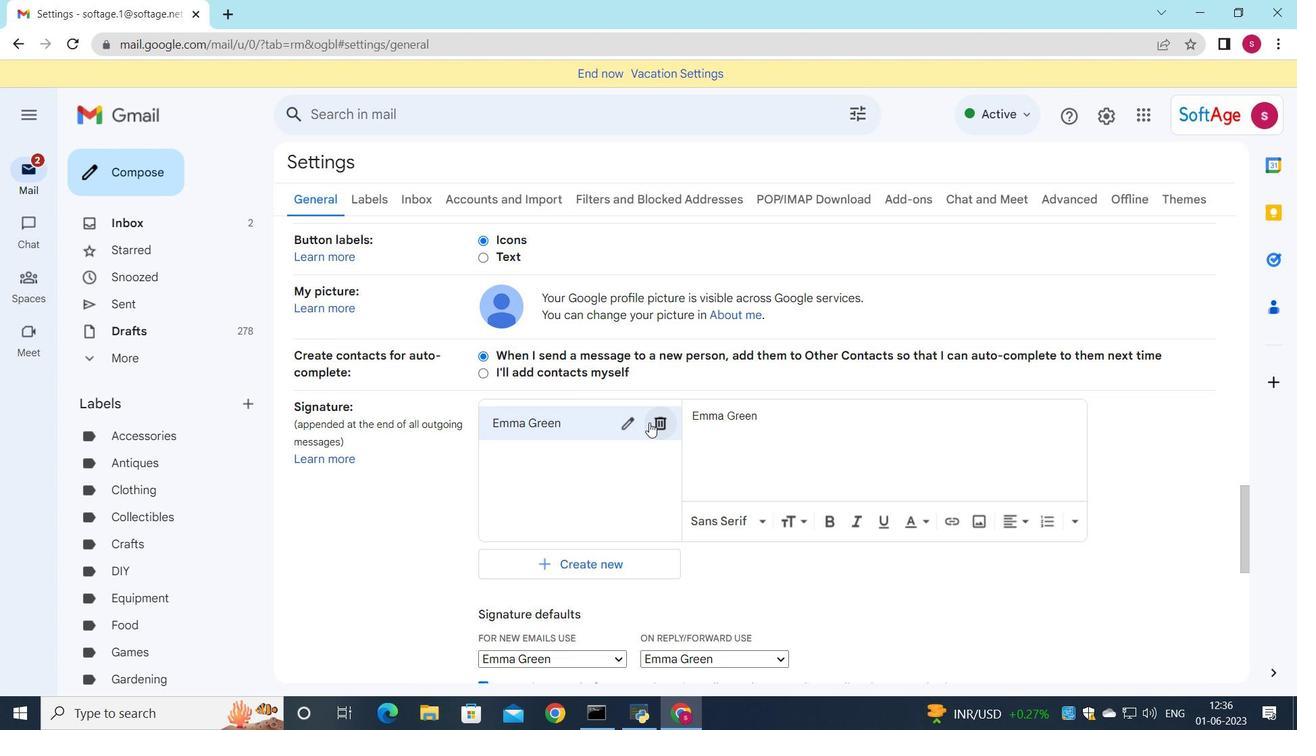 
Action: Mouse moved to (775, 419)
Screenshot: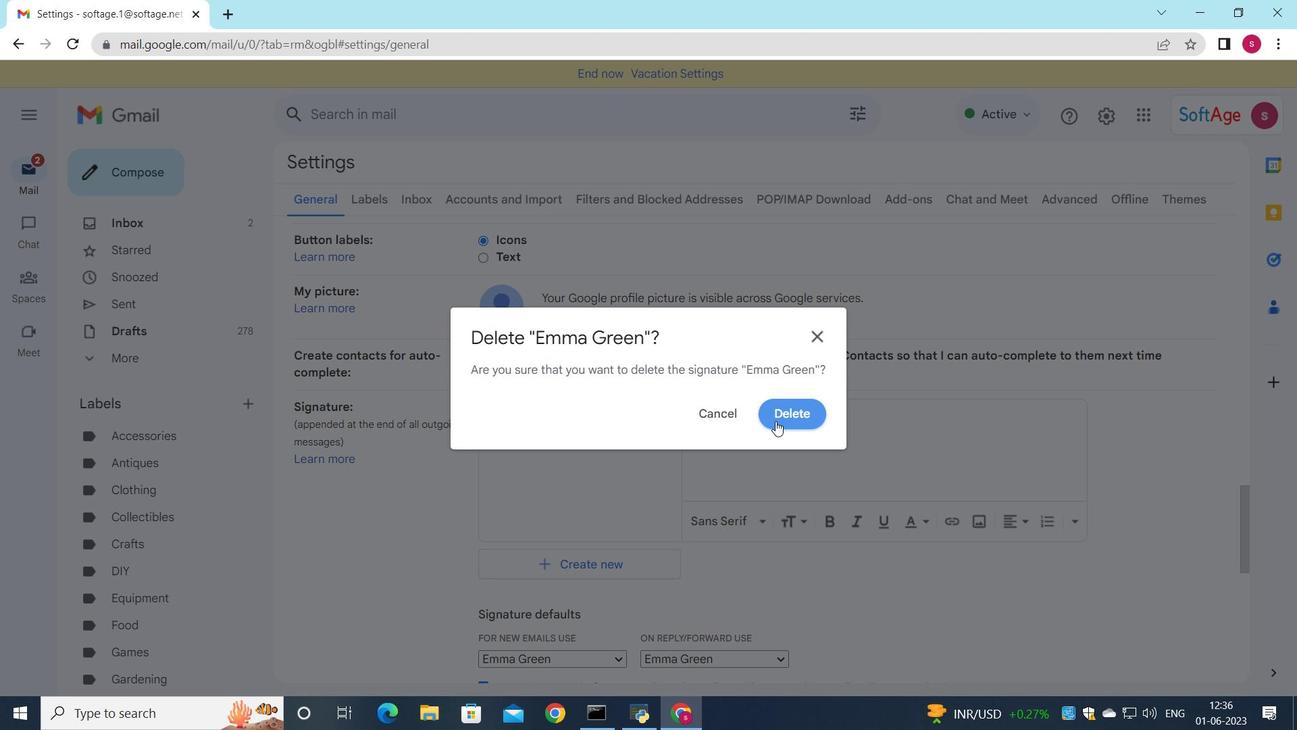 
Action: Mouse pressed left at (775, 419)
Screenshot: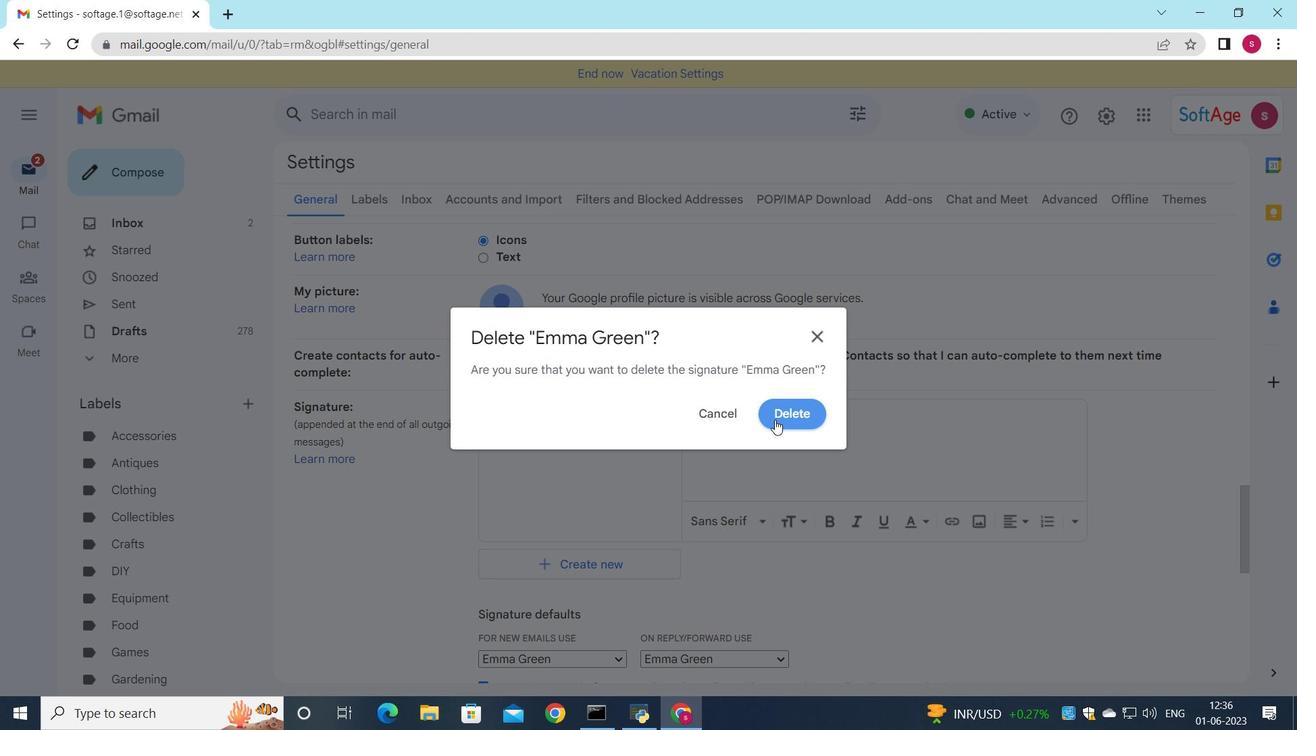 
Action: Mouse moved to (567, 426)
Screenshot: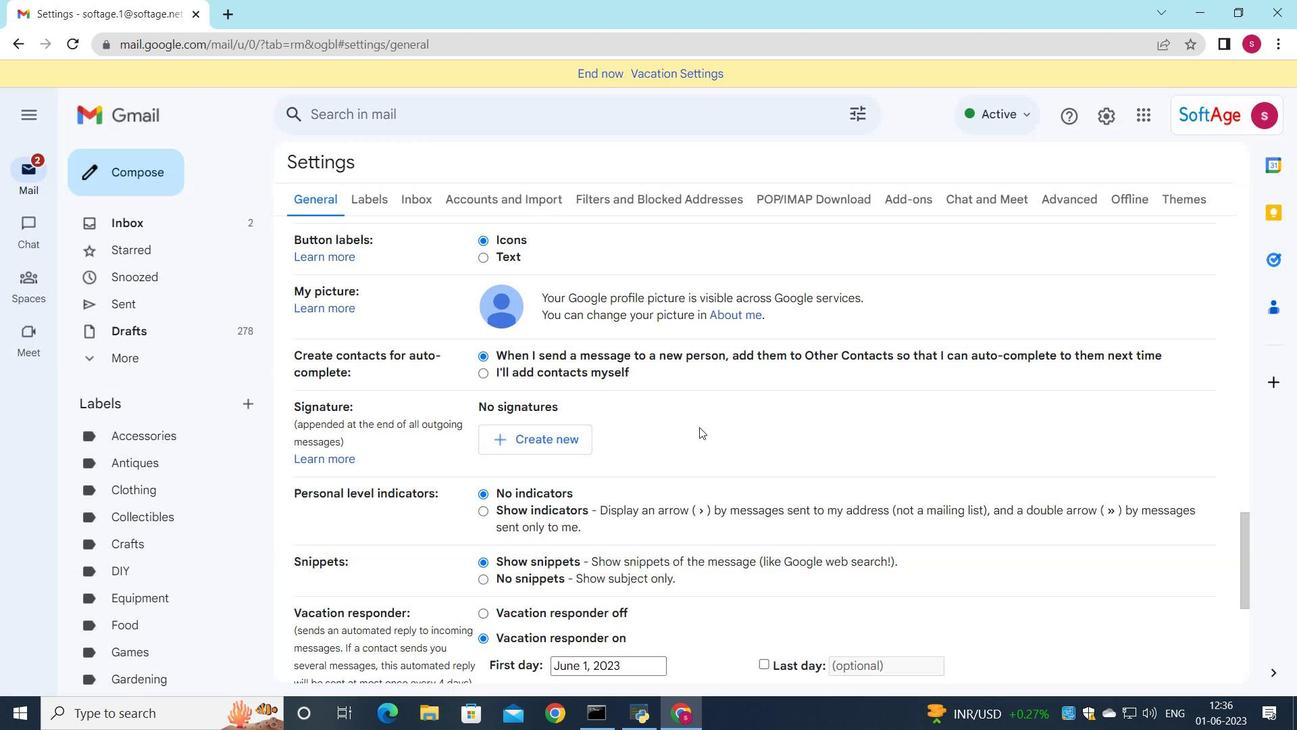 
Action: Mouse pressed left at (567, 426)
Screenshot: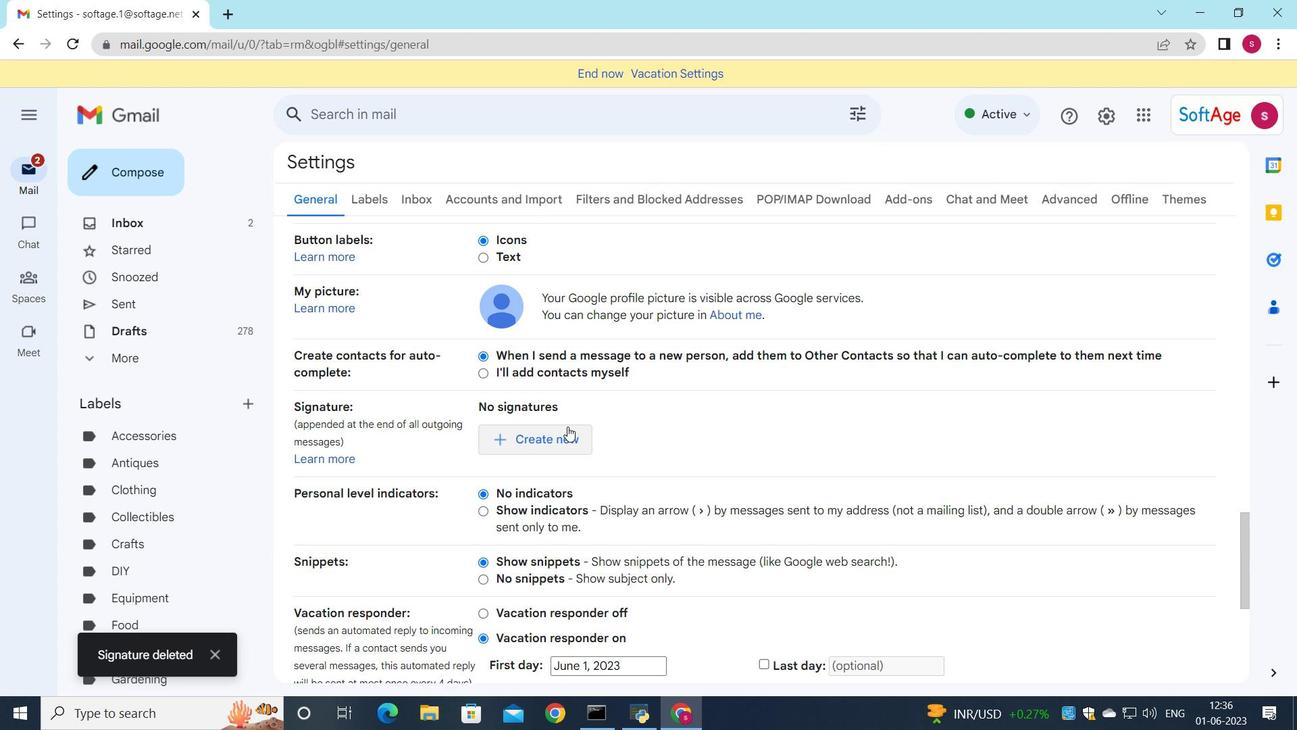 
Action: Mouse moved to (828, 469)
Screenshot: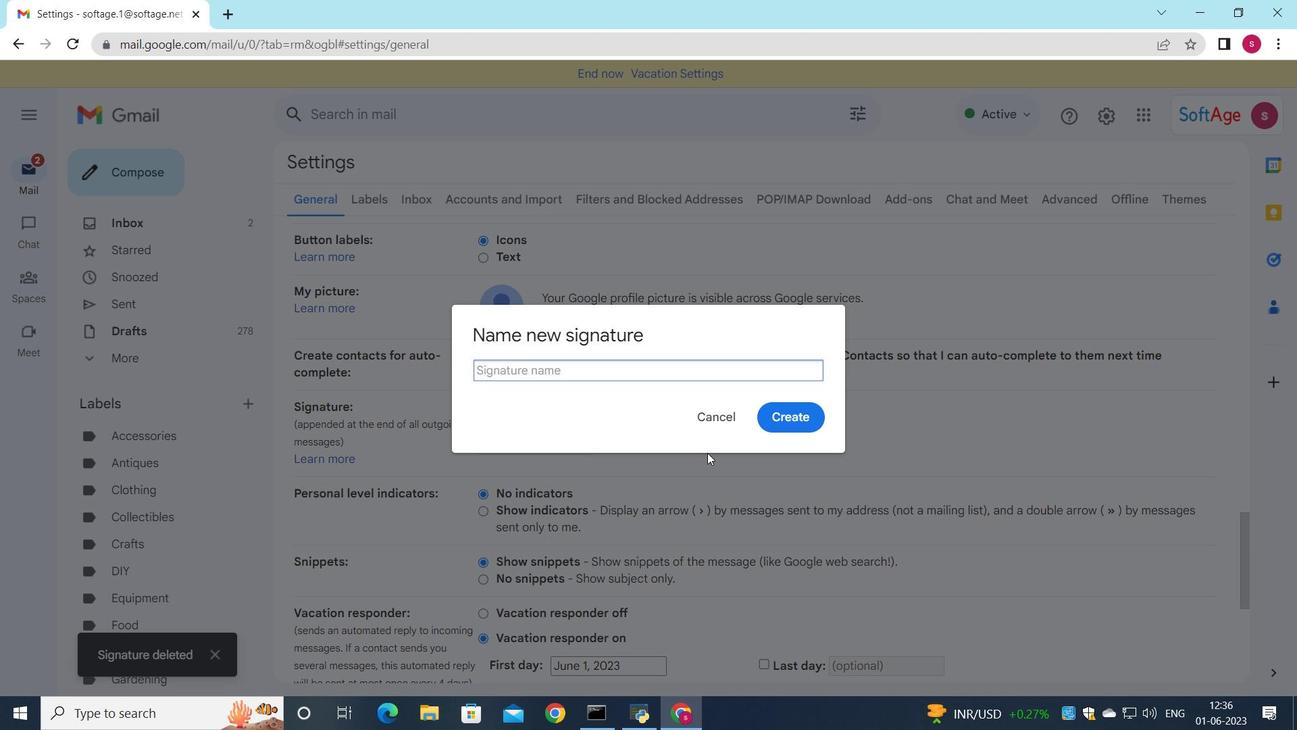 
Action: Key pressed <Key.shift><Key.shift><Key.shift><Key.shift><Key.shift><Key.shift><Key.shift><Key.shift><Key.shift><Key.shift>Er
Screenshot: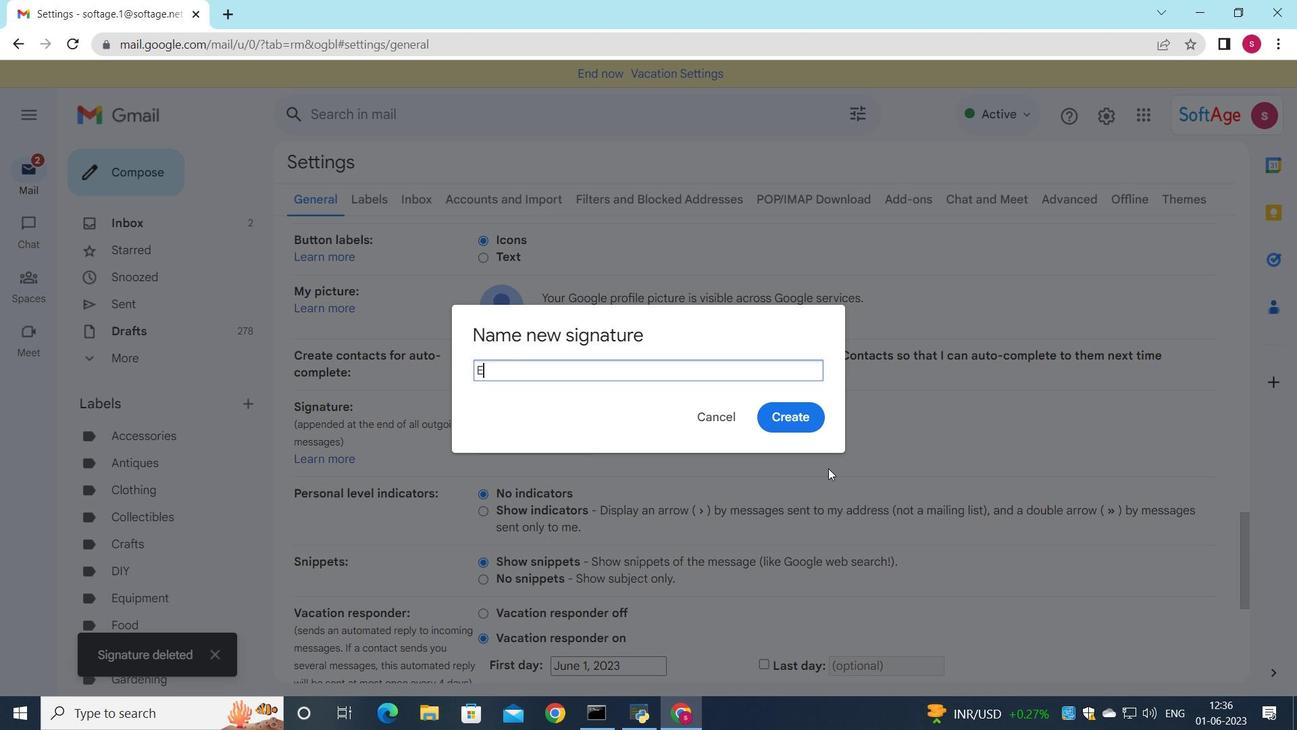 
Action: Mouse moved to (827, 469)
Screenshot: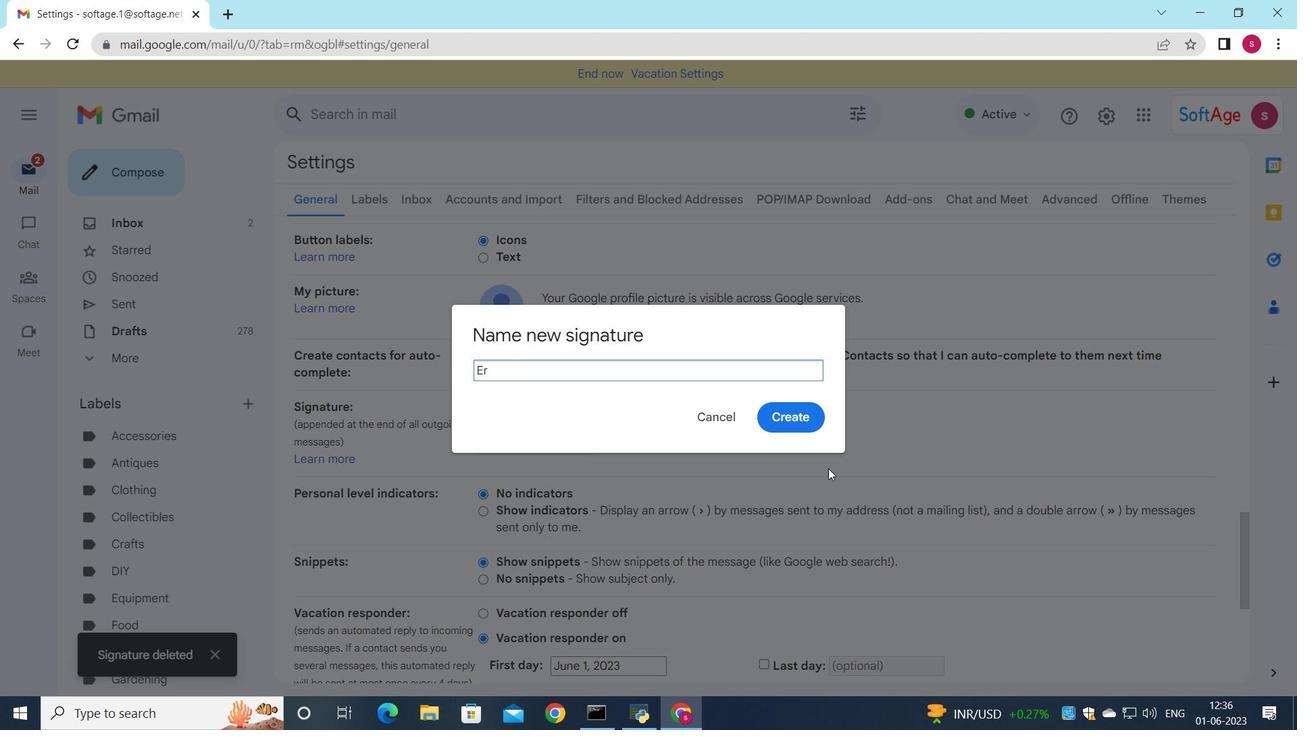 
Action: Key pressed ic<Key.space><Key.shift>rodriguez
Screenshot: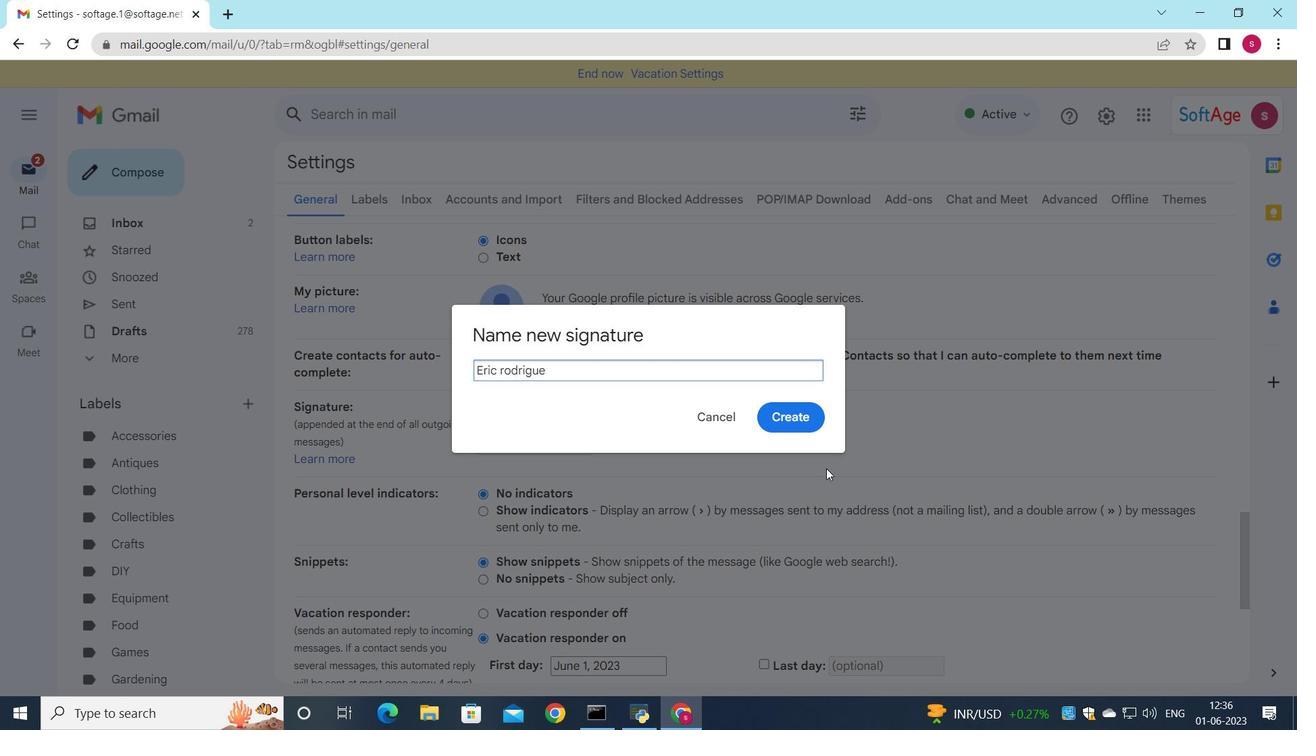 
Action: Mouse moved to (504, 377)
Screenshot: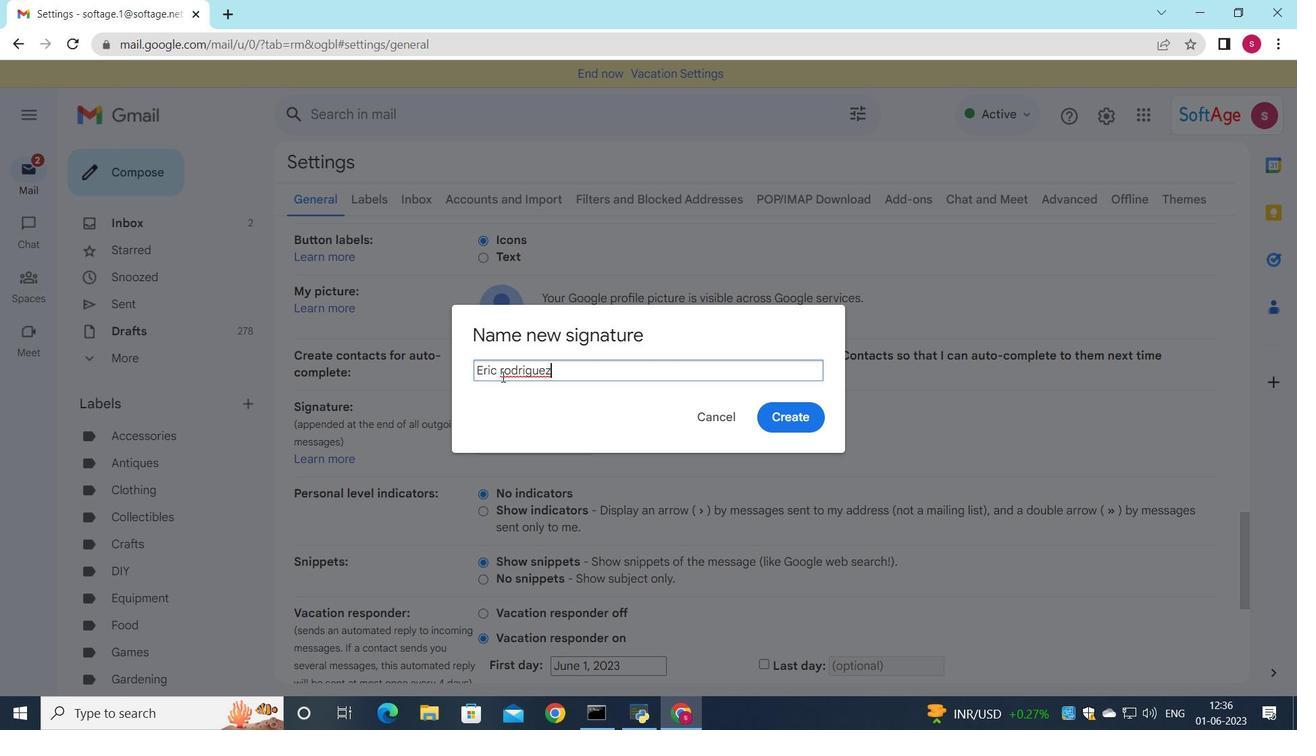 
Action: Mouse pressed left at (504, 377)
Screenshot: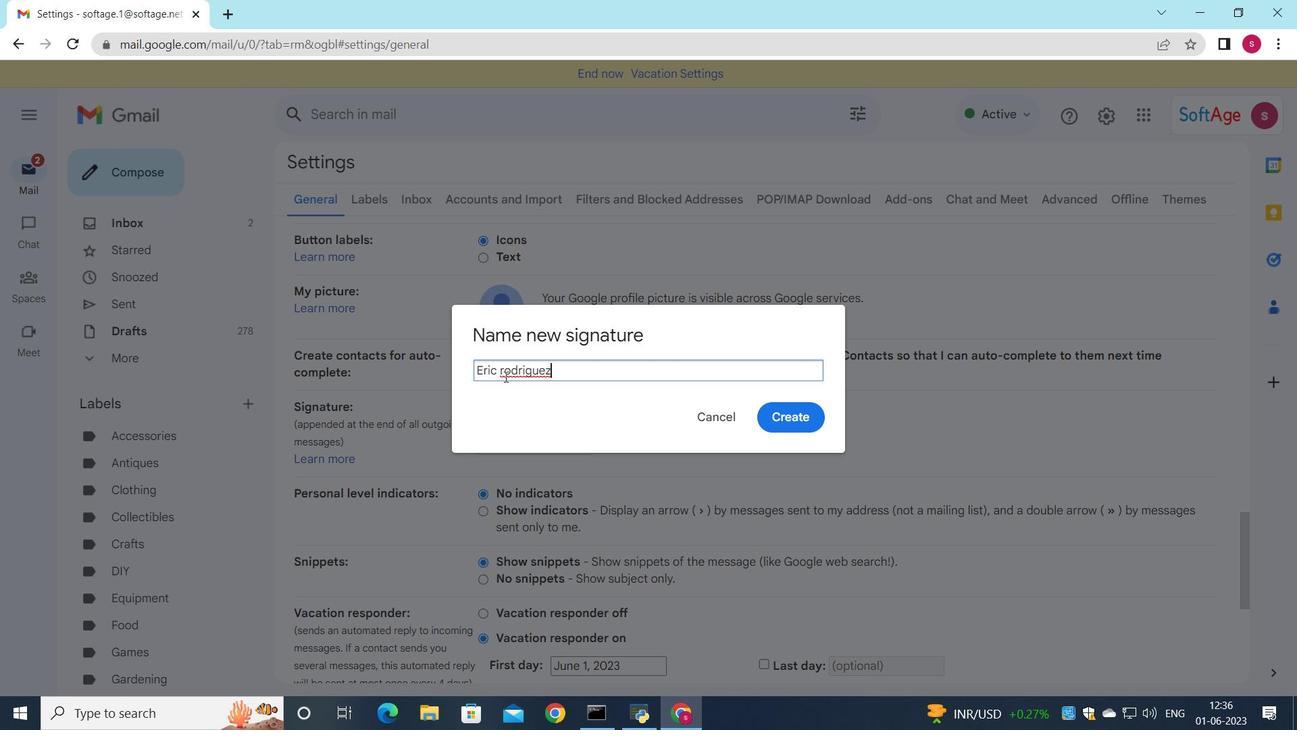 
Action: Key pressed <Key.backspace><Key.shift>R
Screenshot: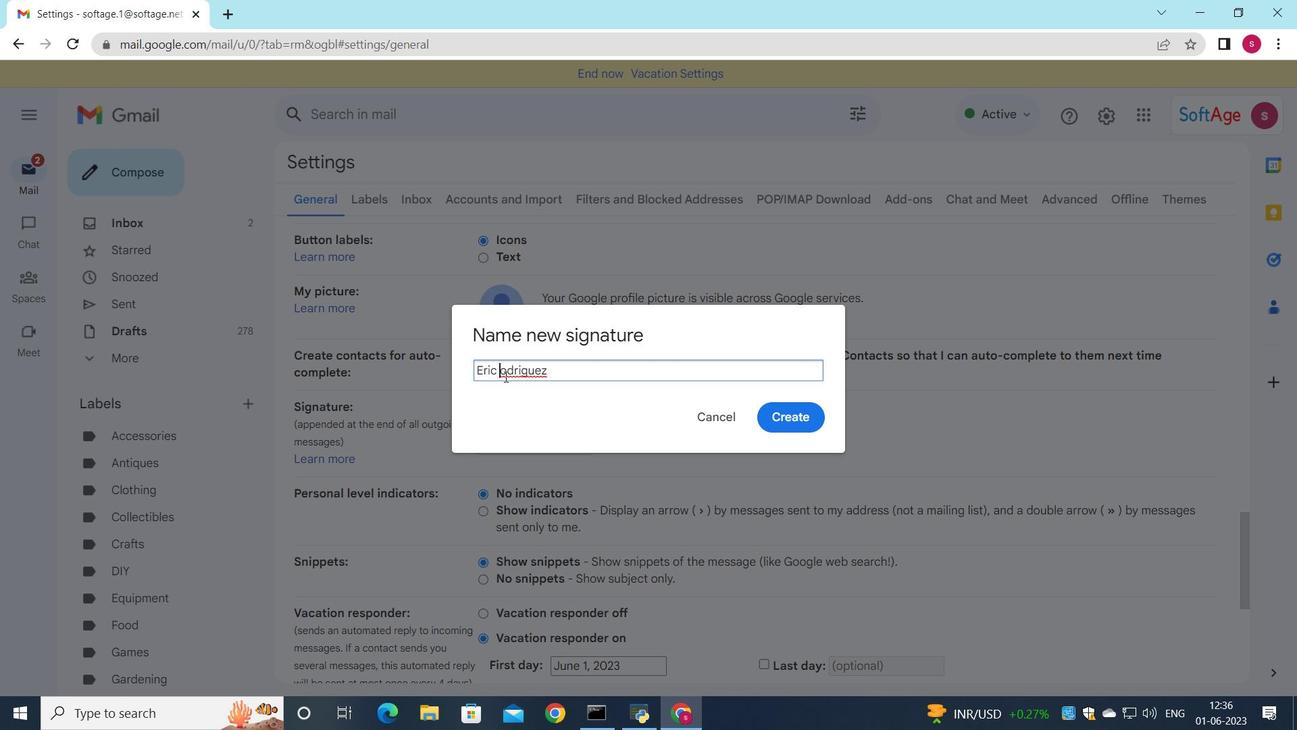 
Action: Mouse moved to (776, 415)
Screenshot: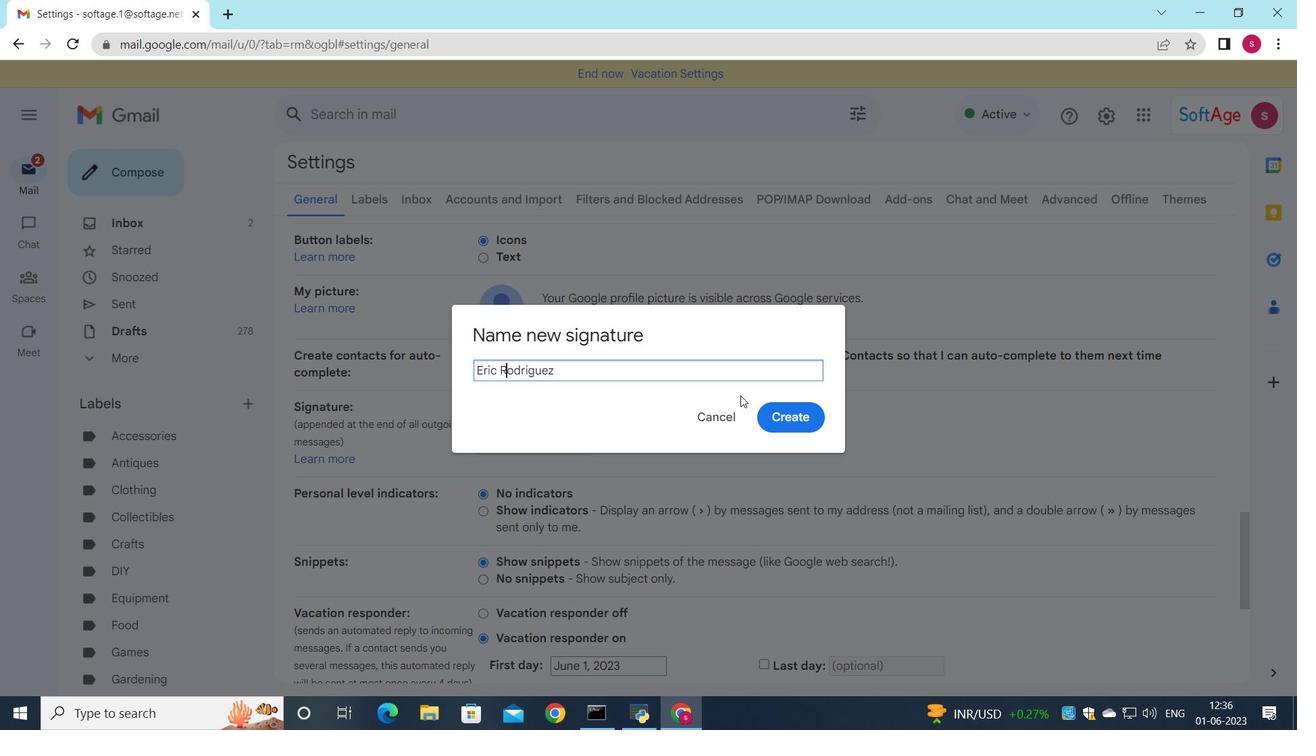 
Action: Mouse pressed left at (776, 415)
Screenshot: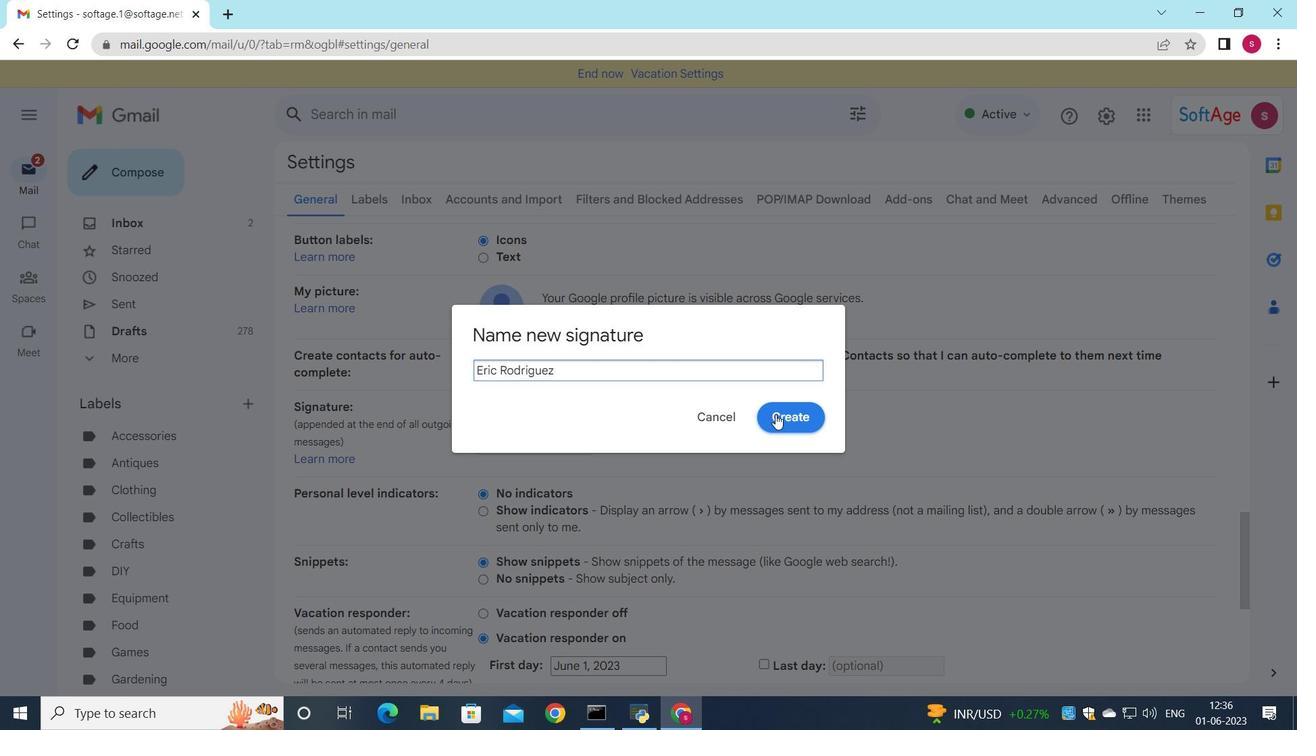 
Action: Mouse moved to (788, 413)
Screenshot: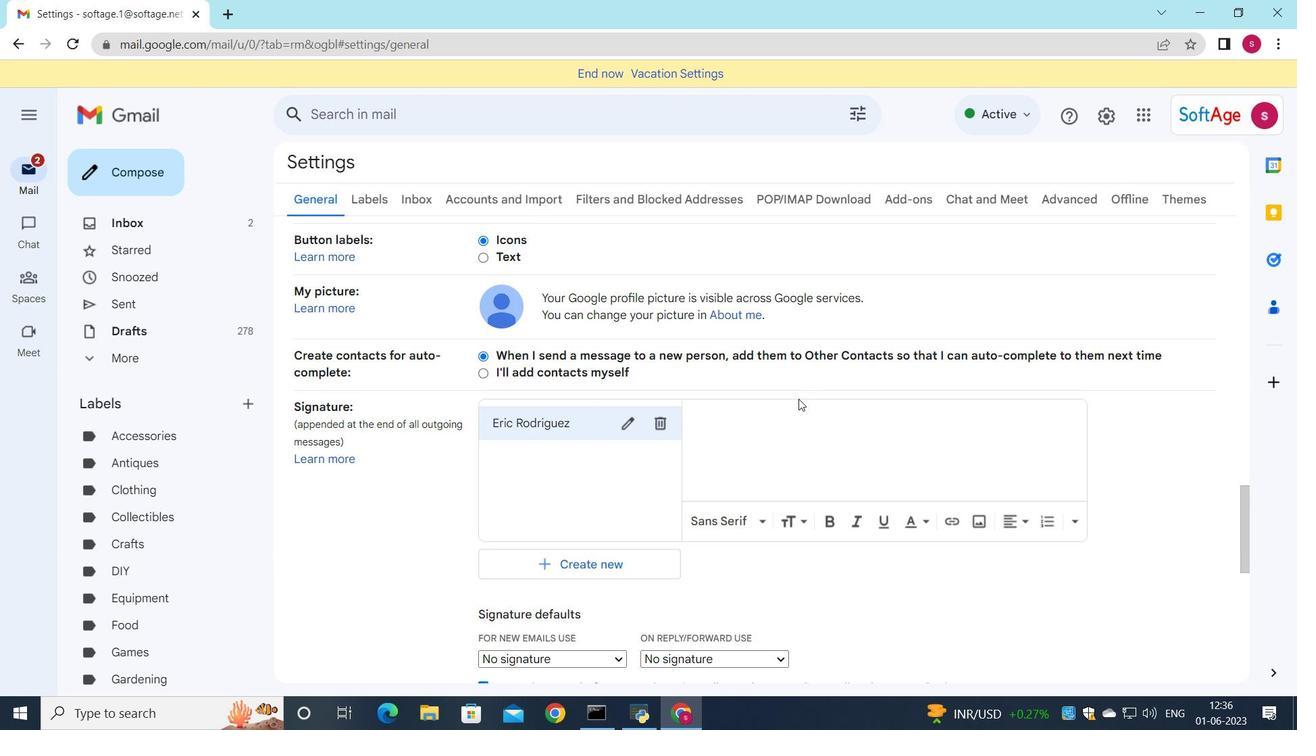 
Action: Mouse pressed left at (788, 413)
Screenshot: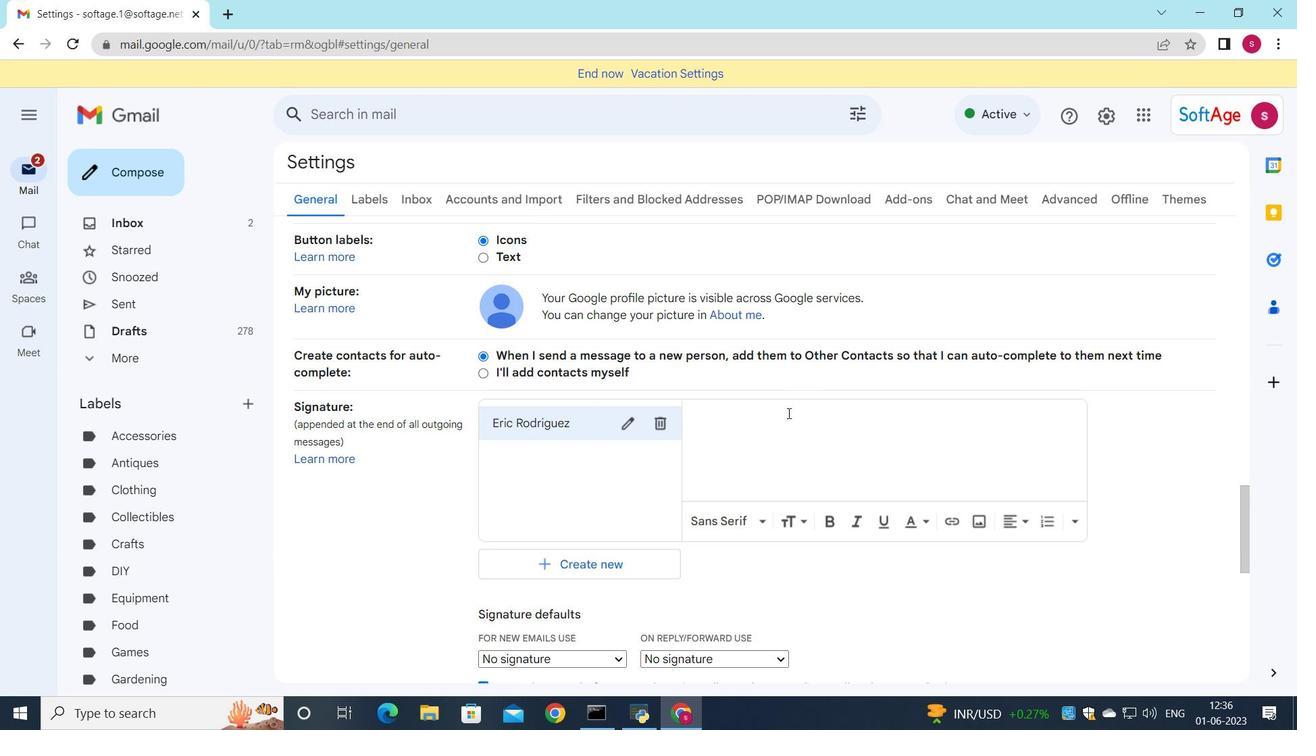 
Action: Key pressed <Key.shift>Eric<Key.space><Key.shift>ro<Key.backspace><Key.backspace><Key.shift>Rodriguez
Screenshot: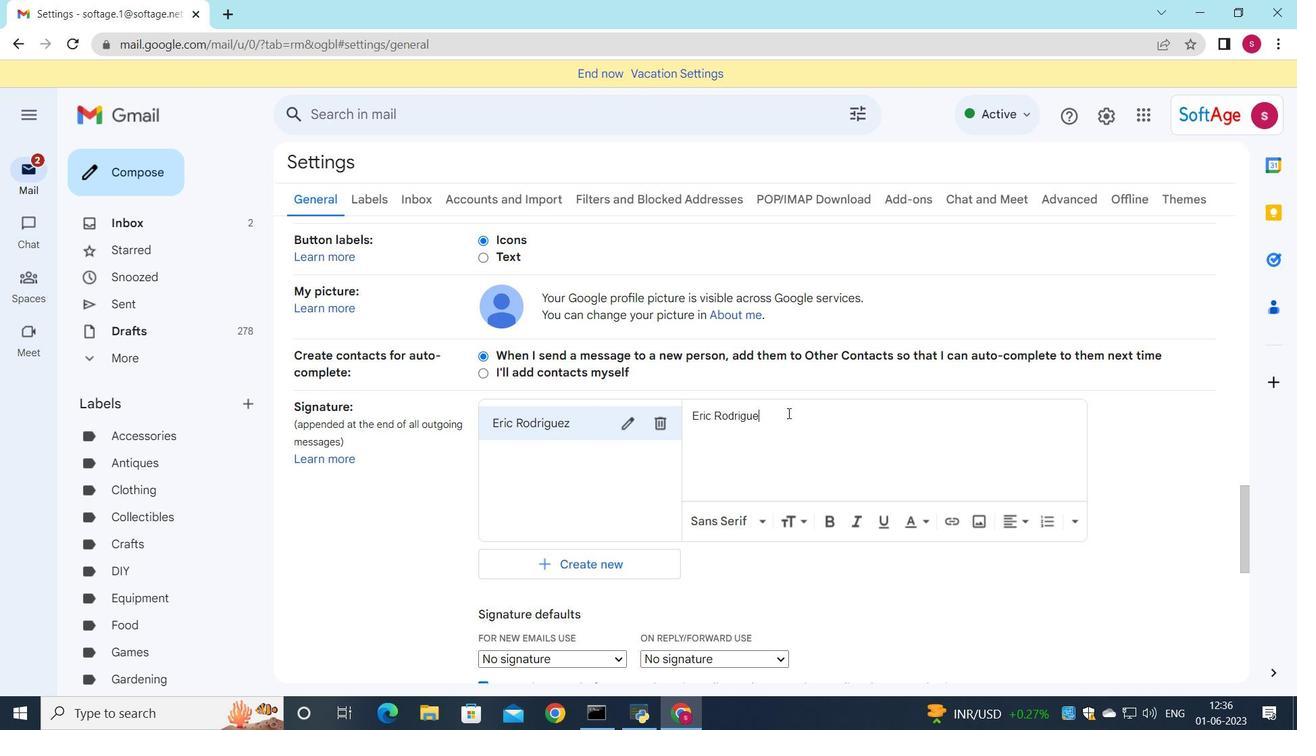 
Action: Mouse moved to (722, 479)
Screenshot: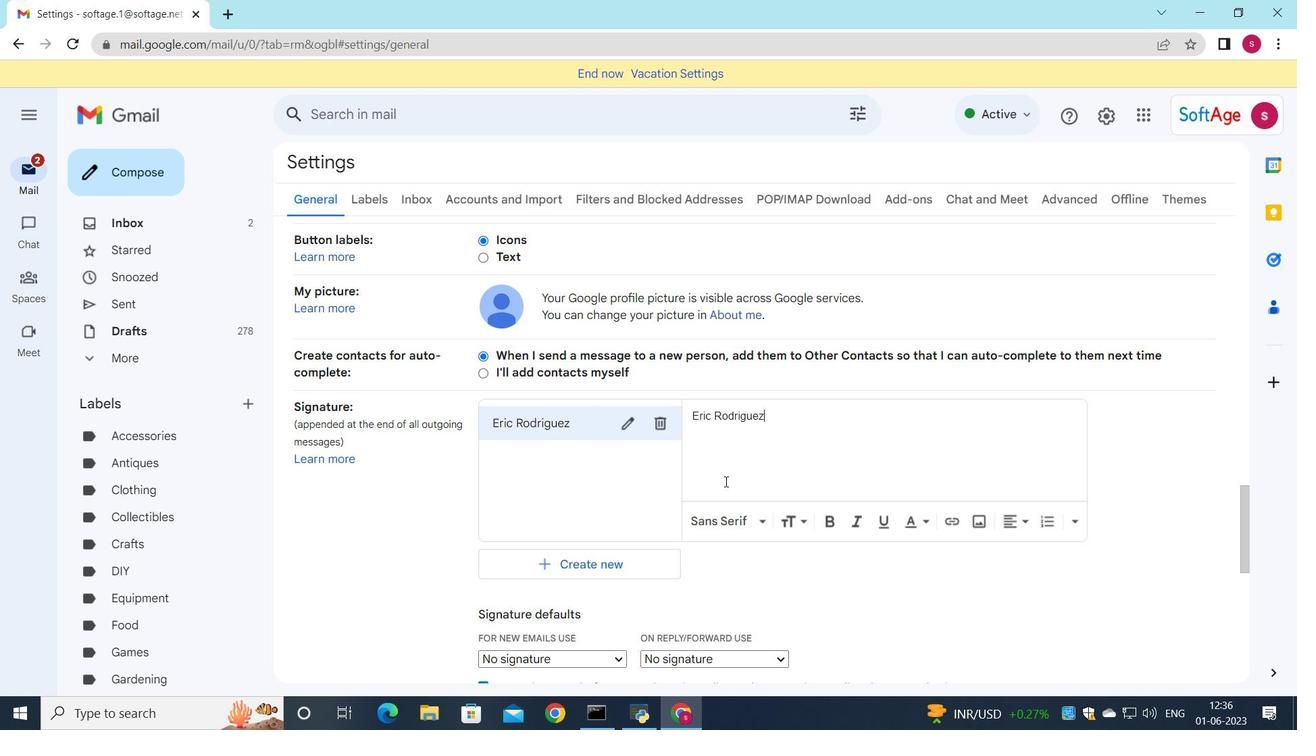 
Action: Mouse scrolled (722, 479) with delta (0, 0)
Screenshot: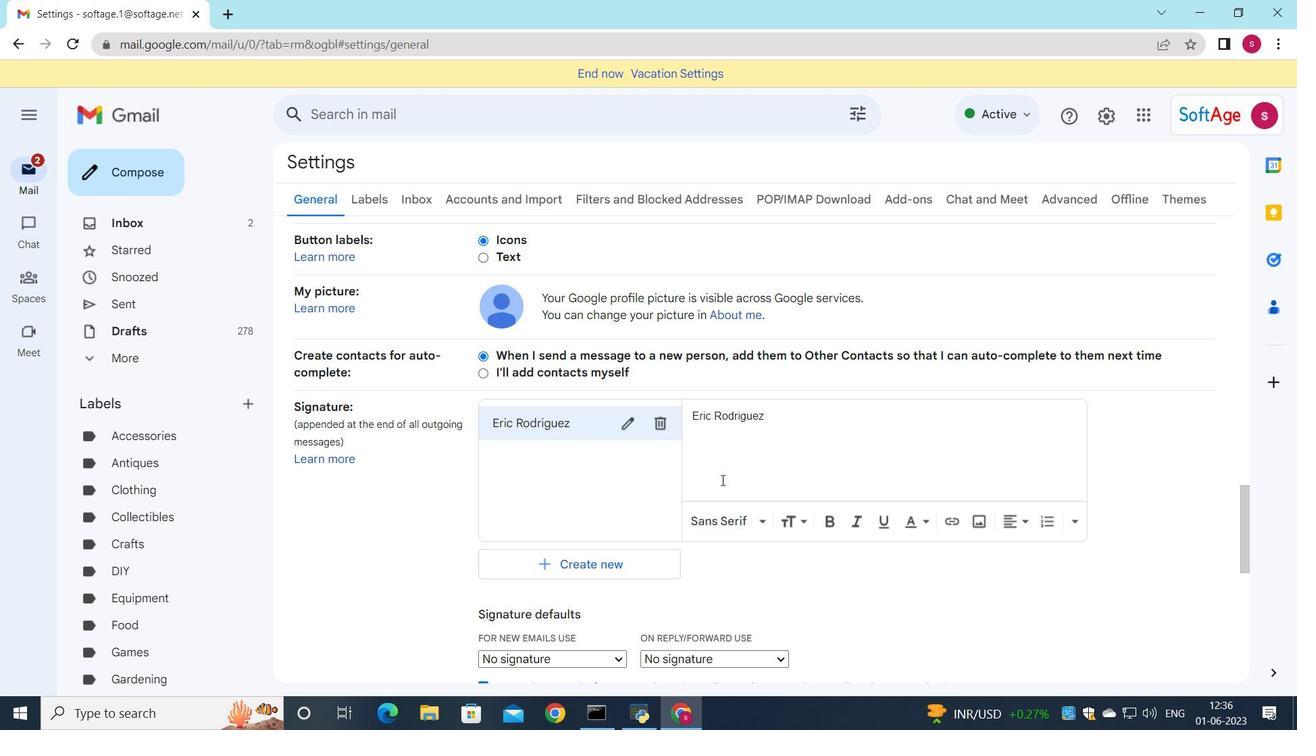 
Action: Mouse scrolled (722, 479) with delta (0, 0)
Screenshot: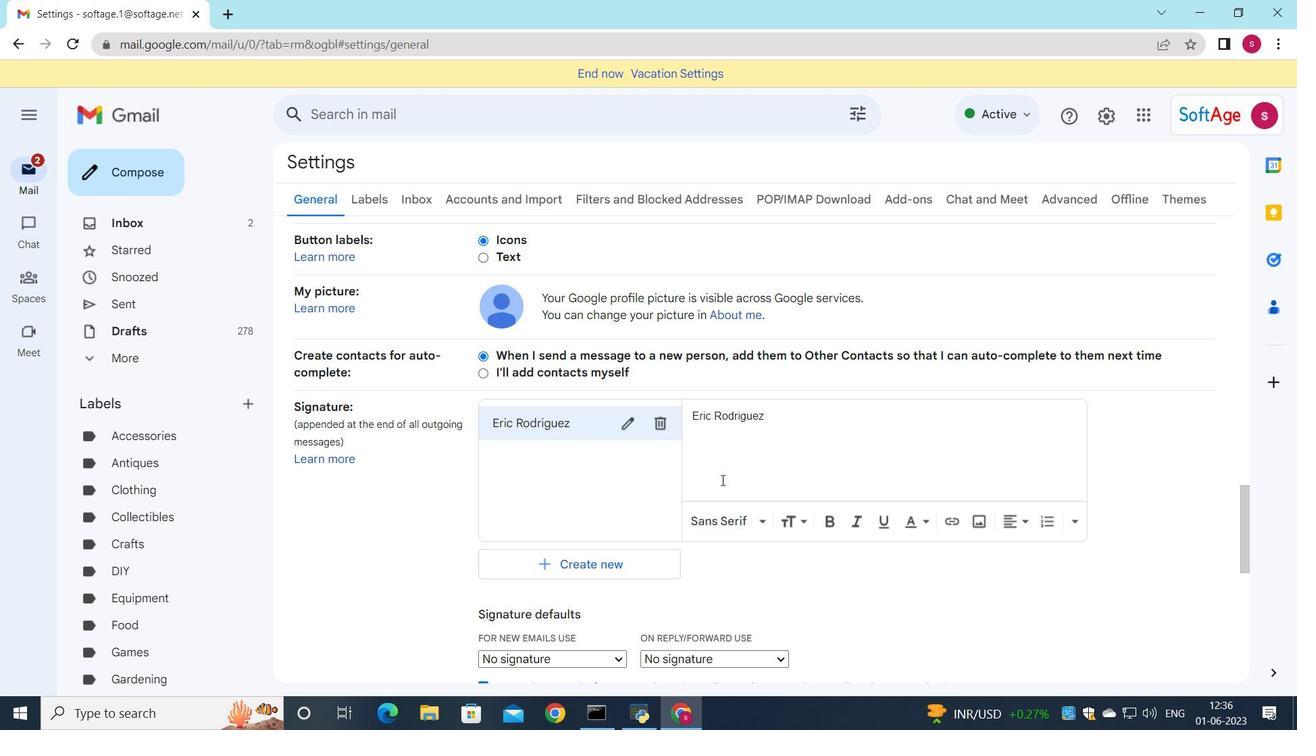 
Action: Mouse scrolled (722, 479) with delta (0, 0)
Screenshot: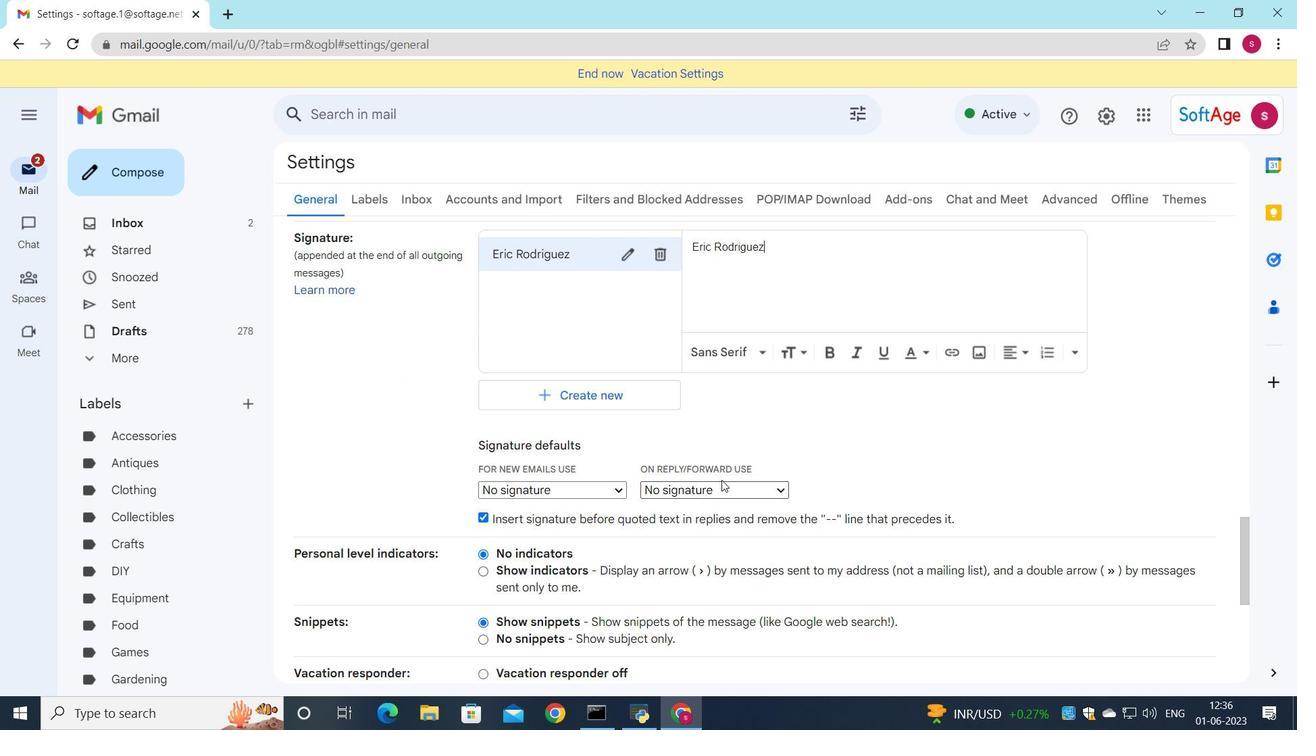 
Action: Mouse moved to (619, 402)
Screenshot: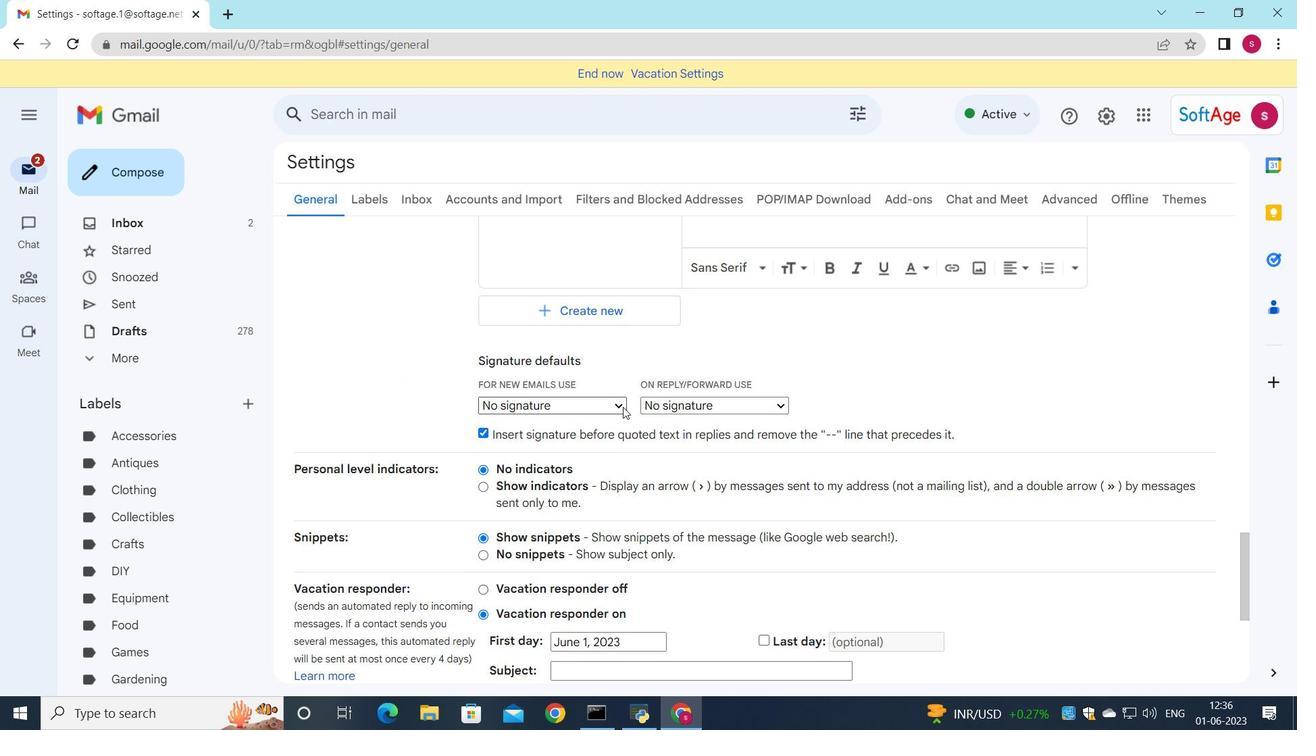 
Action: Mouse pressed left at (619, 402)
Screenshot: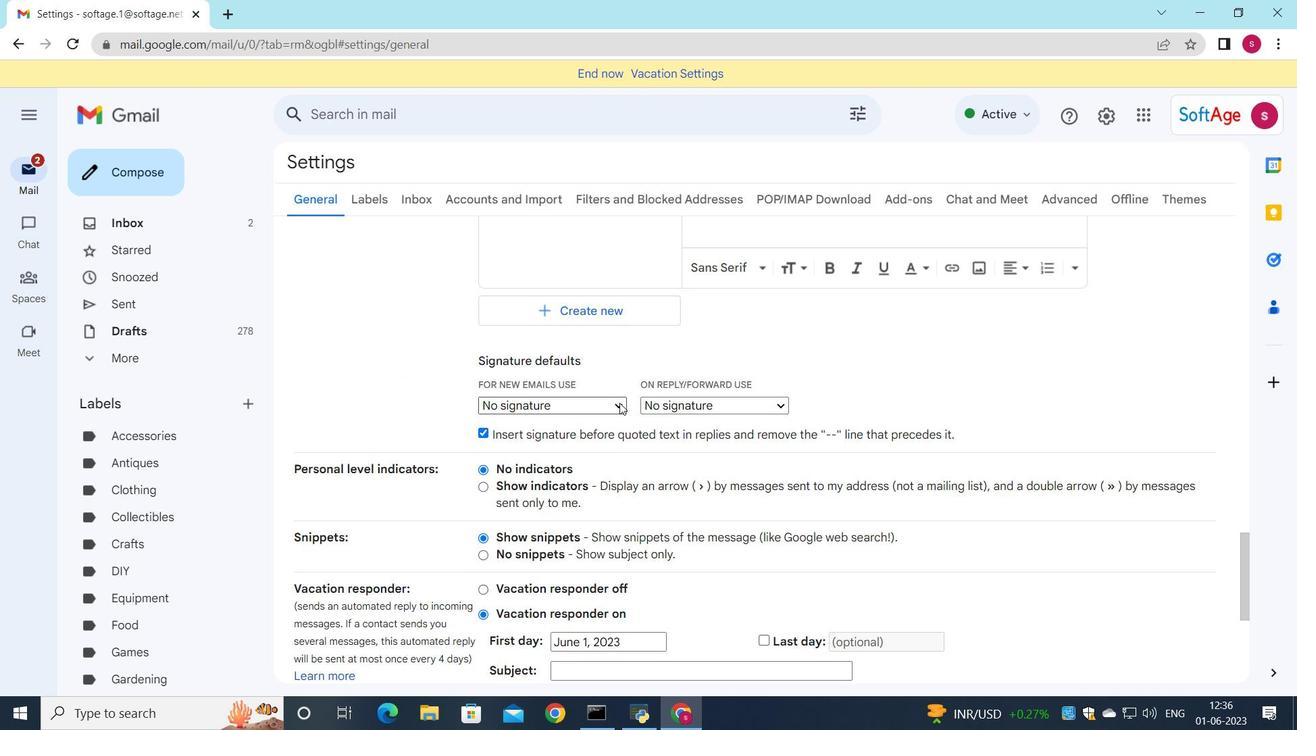 
Action: Mouse moved to (592, 442)
Screenshot: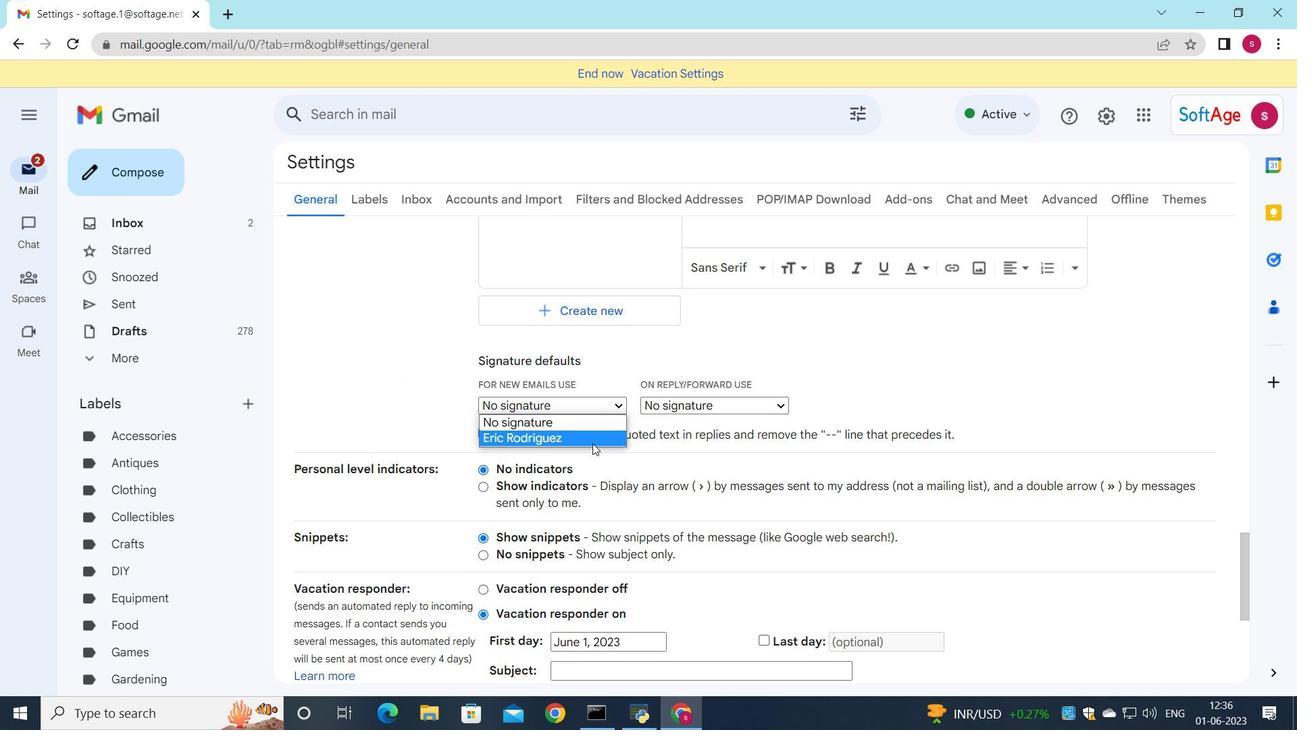 
Action: Mouse pressed left at (592, 442)
Screenshot: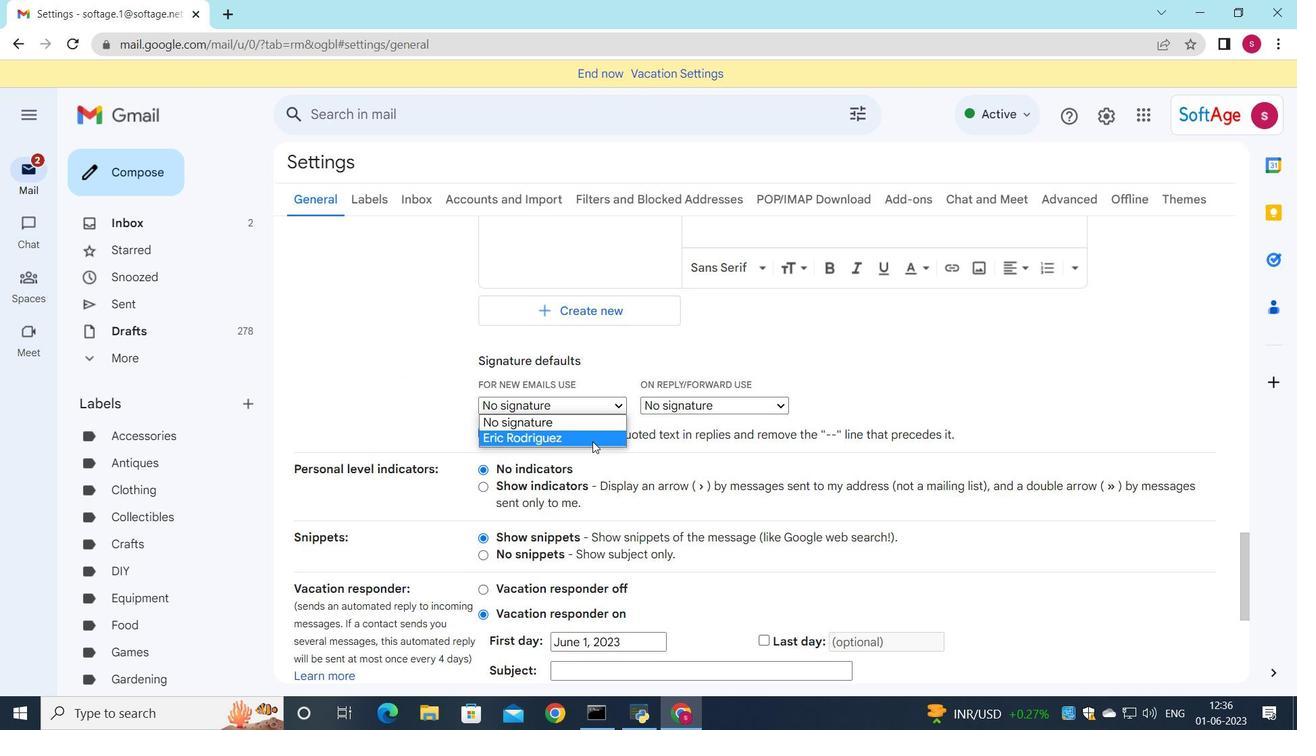 
Action: Mouse moved to (678, 393)
Screenshot: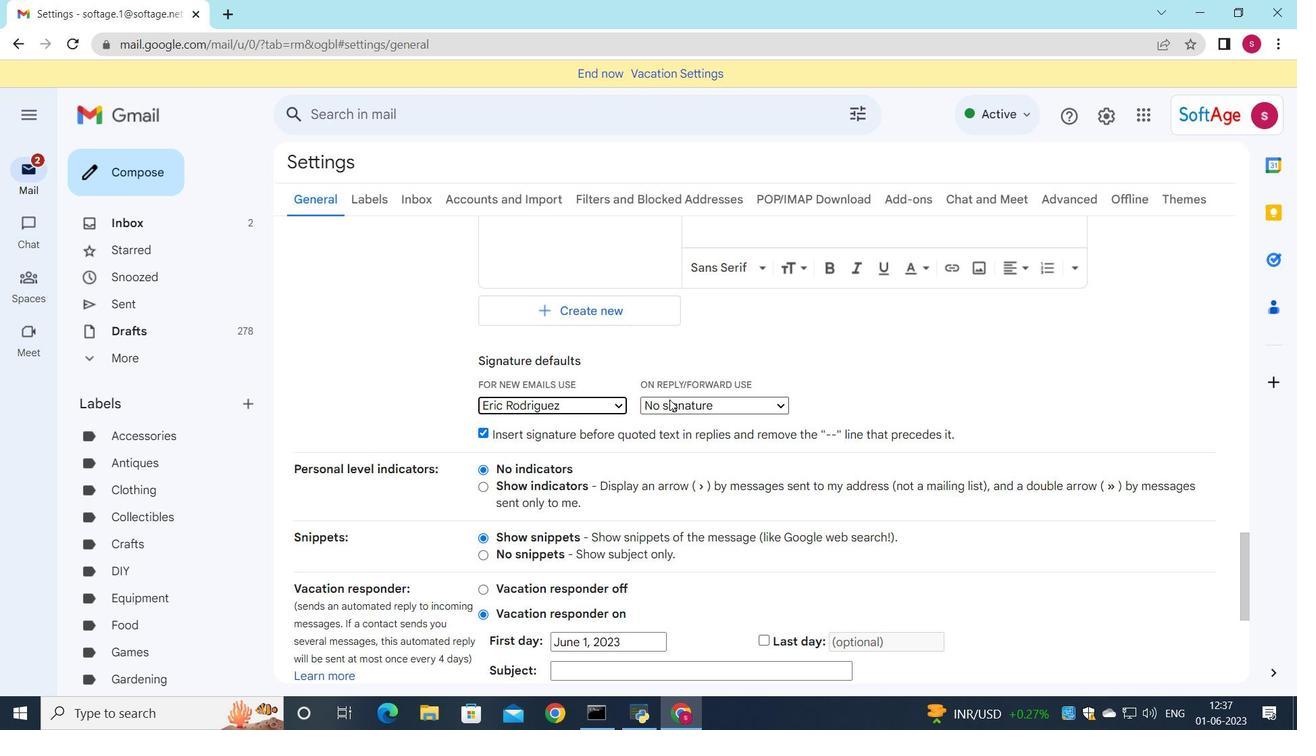 
Action: Mouse pressed left at (678, 393)
Screenshot: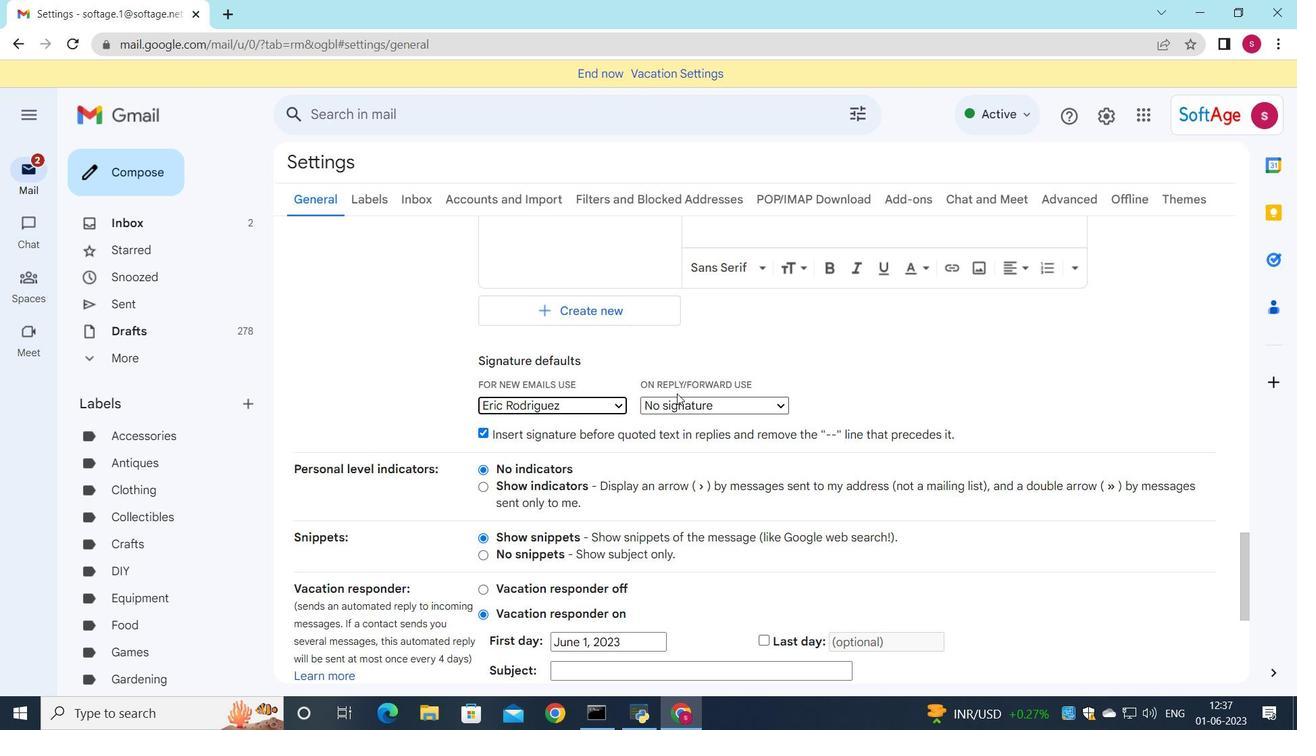 
Action: Mouse moved to (678, 402)
Screenshot: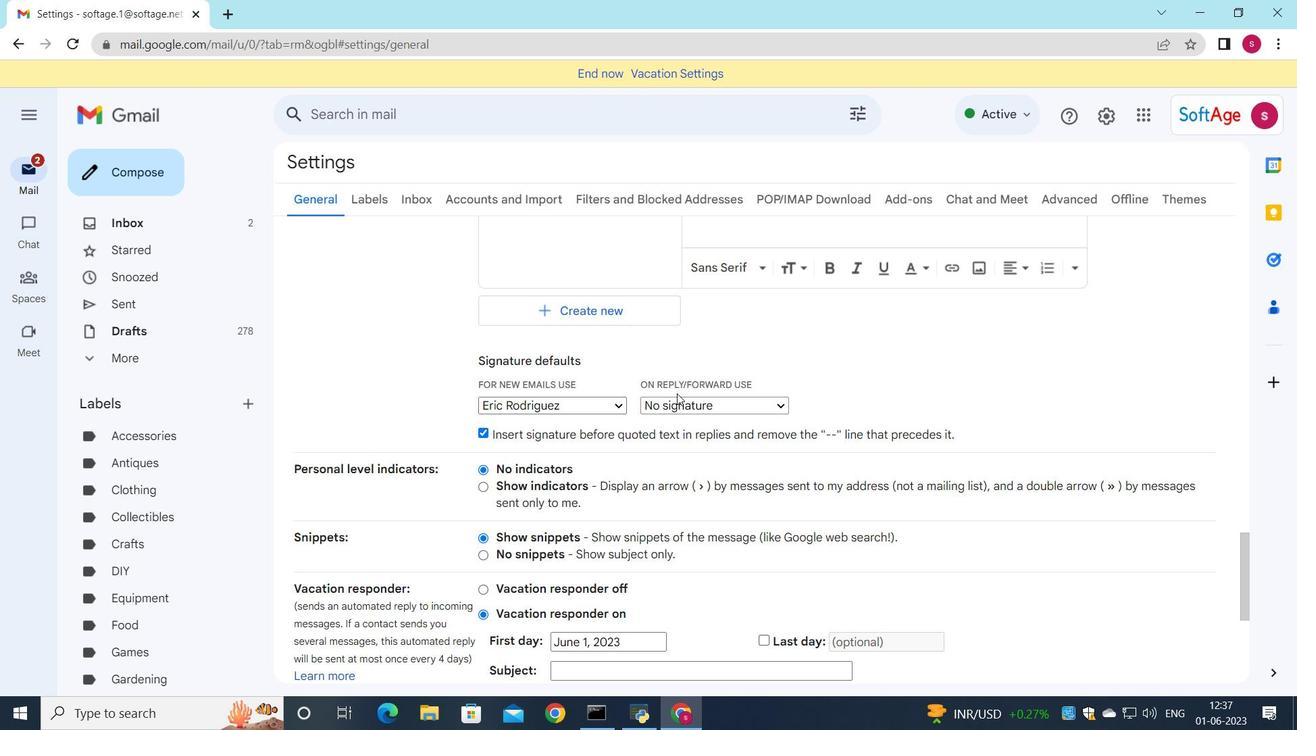 
Action: Mouse pressed left at (678, 402)
Screenshot: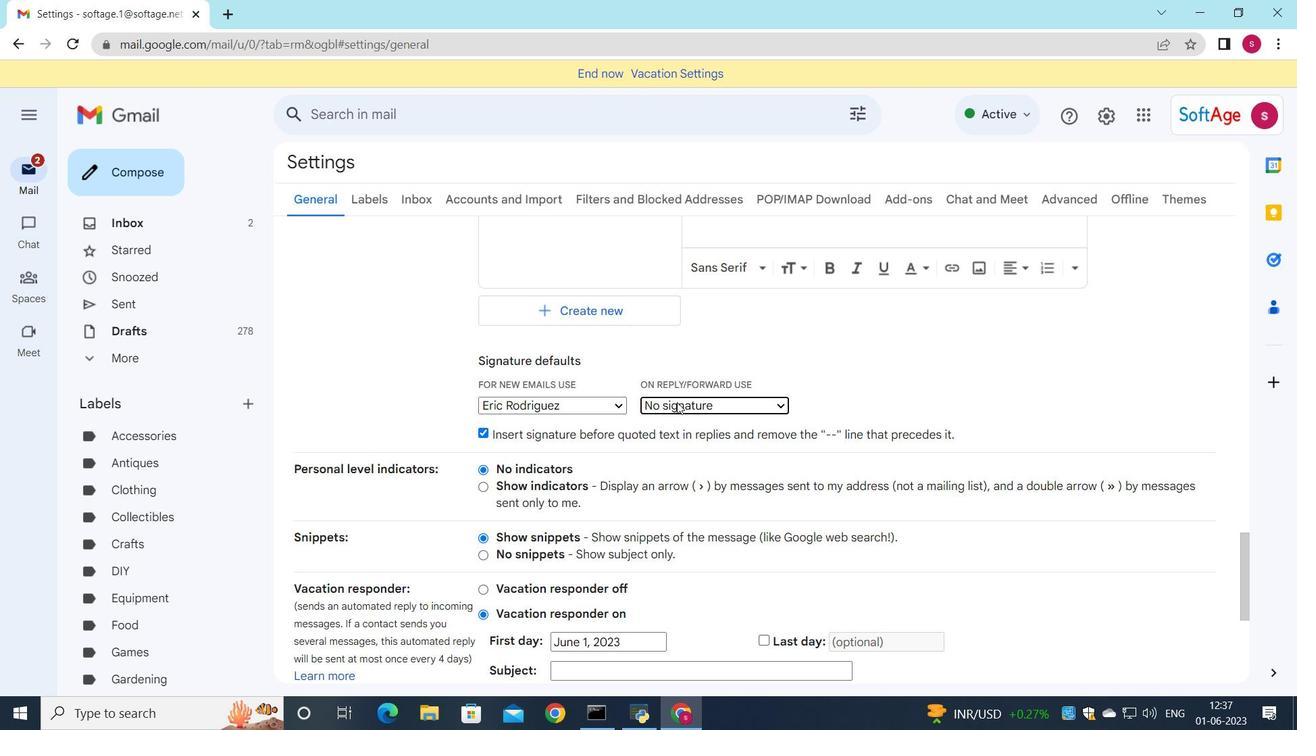 
Action: Mouse moved to (680, 436)
Screenshot: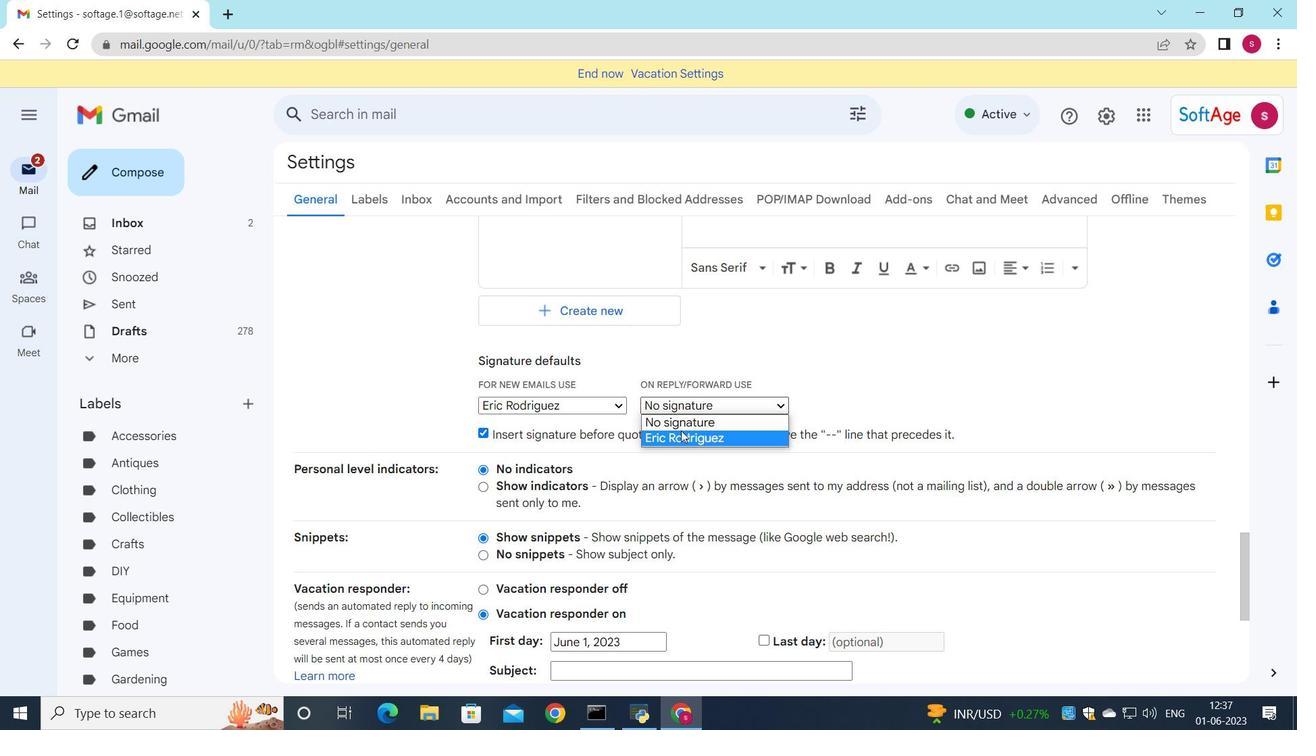 
Action: Mouse pressed left at (680, 436)
Screenshot: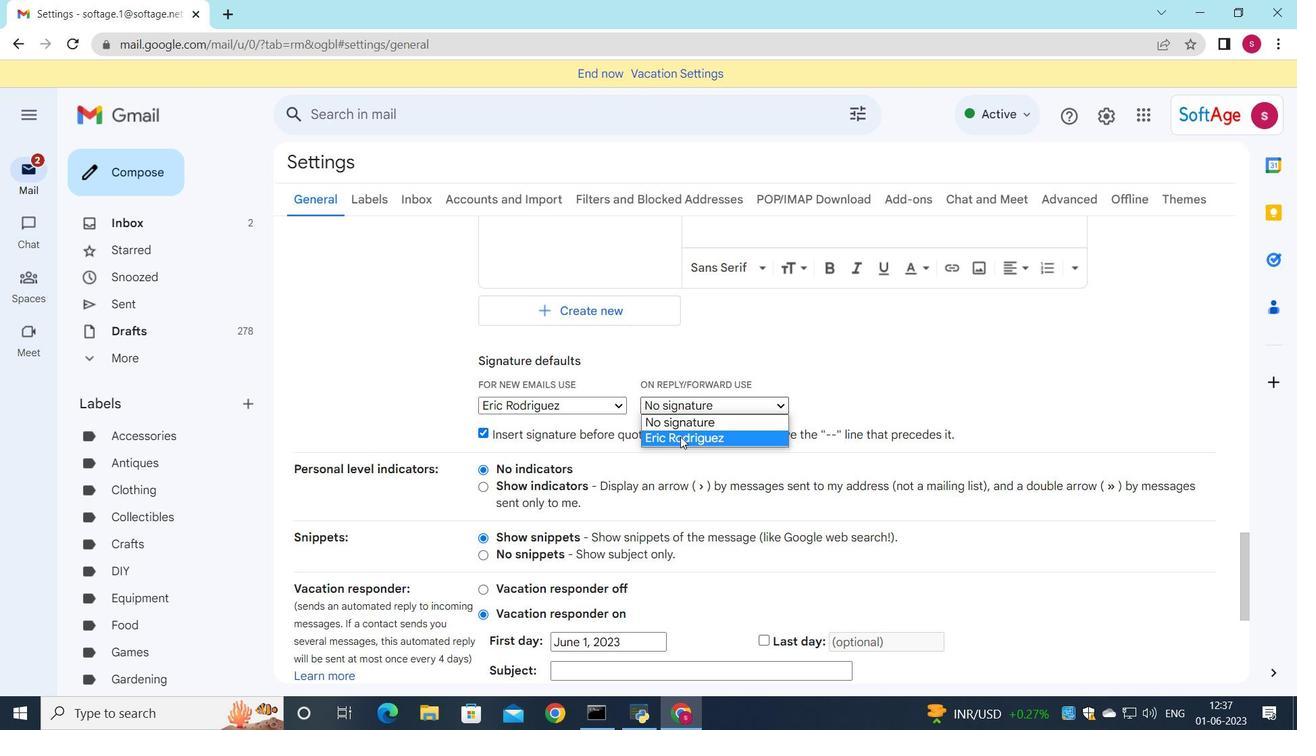 
Action: Mouse moved to (705, 441)
Screenshot: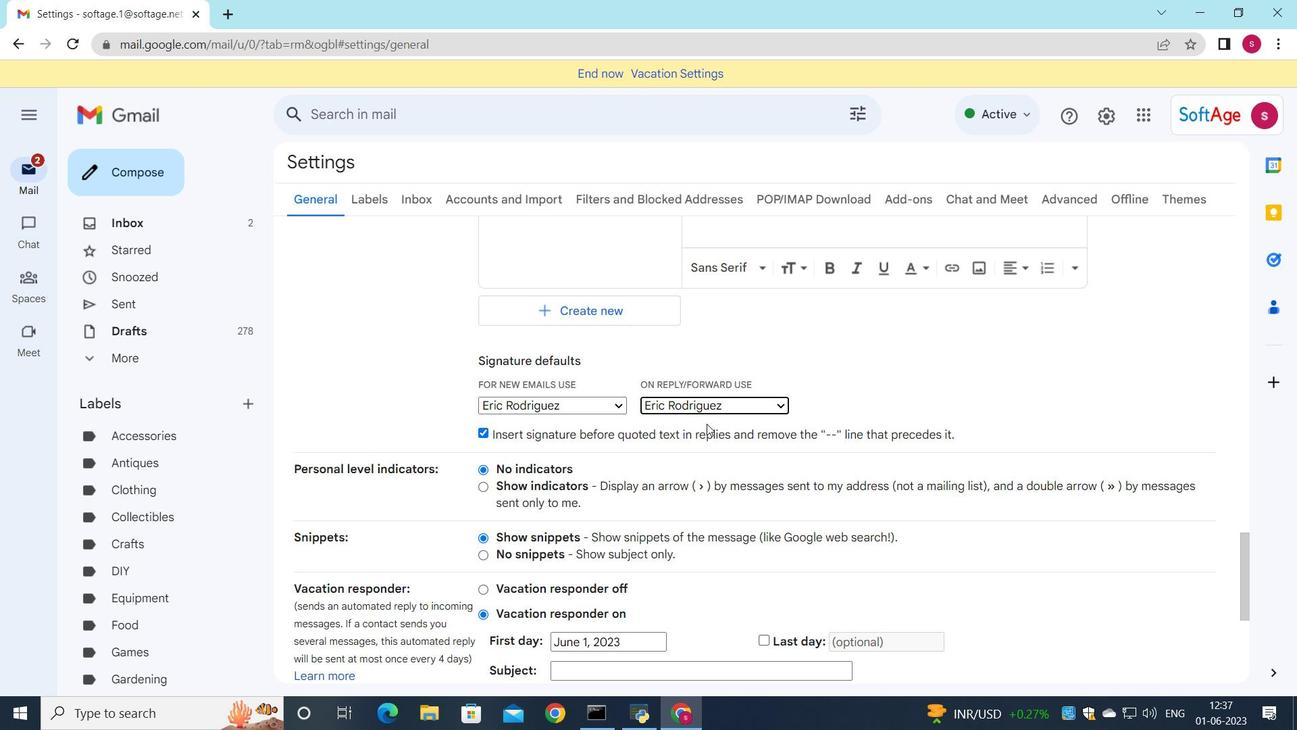 
Action: Mouse scrolled (705, 440) with delta (0, 0)
Screenshot: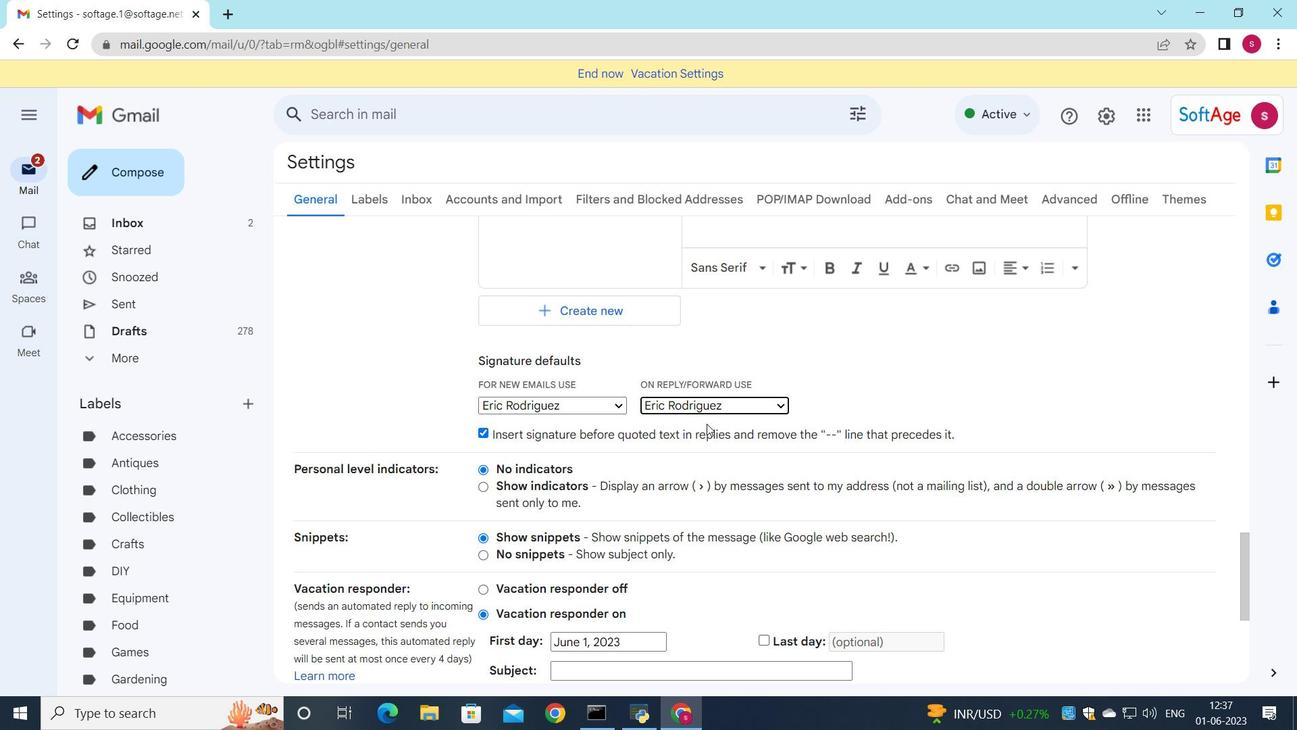 
Action: Mouse moved to (702, 457)
Screenshot: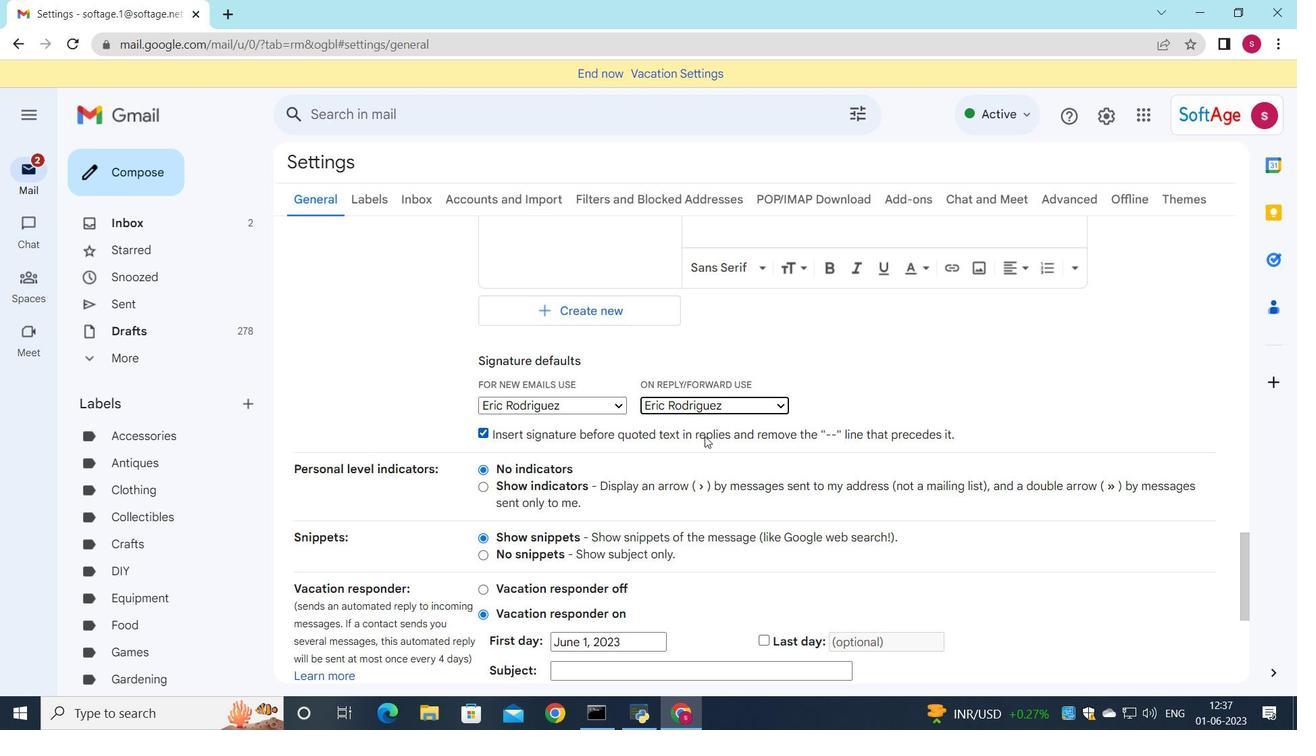 
Action: Mouse scrolled (702, 456) with delta (0, 0)
Screenshot: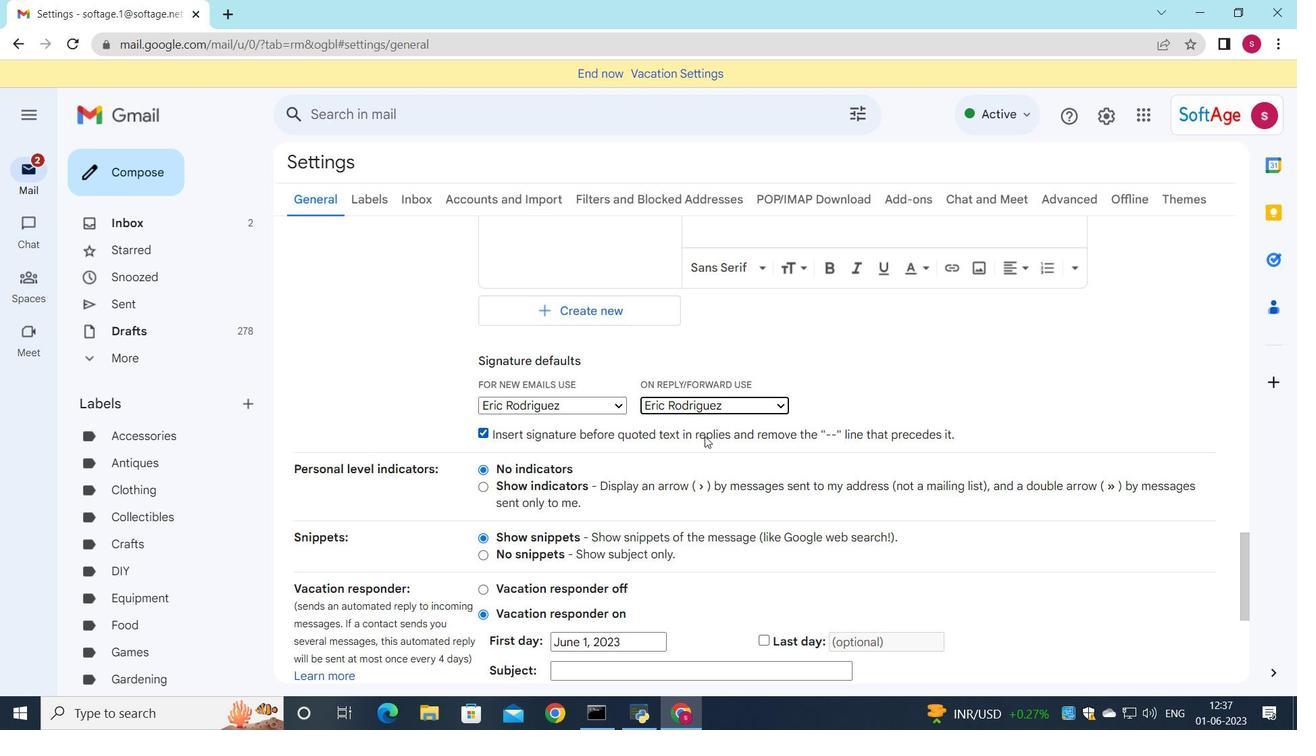 
Action: Mouse moved to (701, 461)
Screenshot: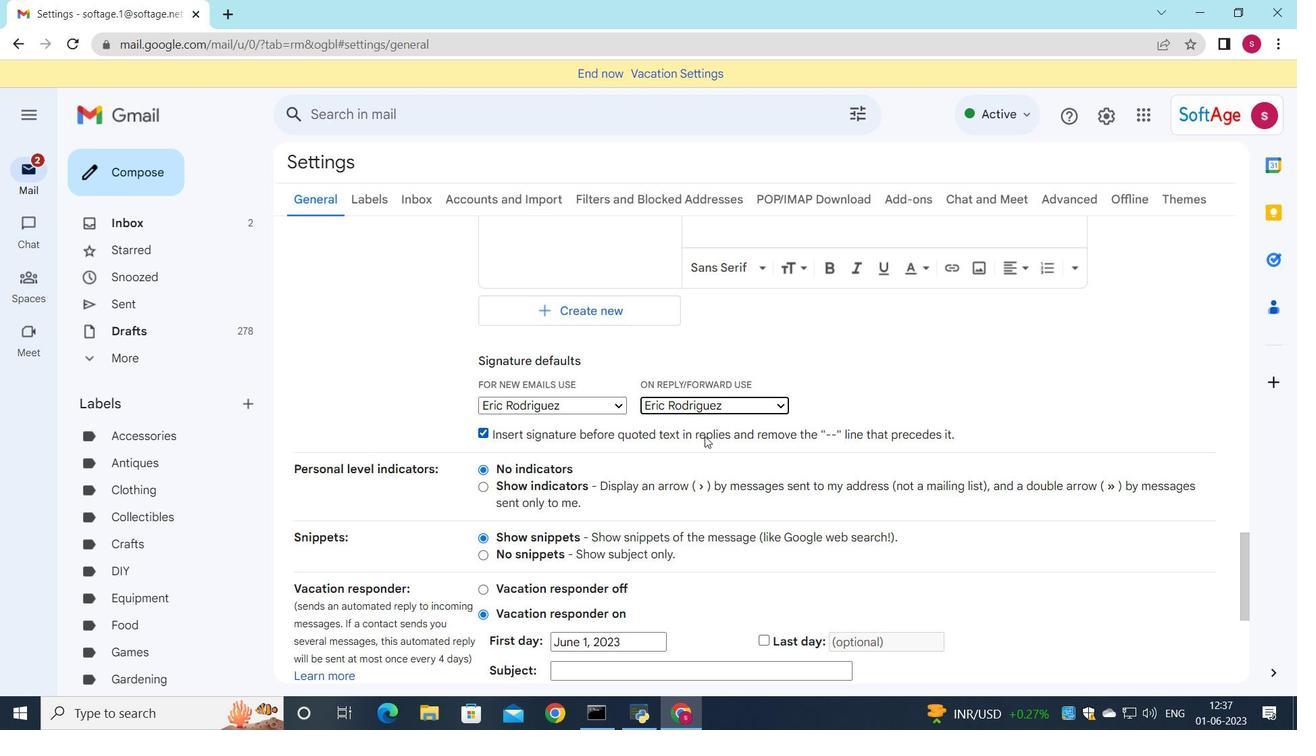 
Action: Mouse scrolled (701, 460) with delta (0, 0)
Screenshot: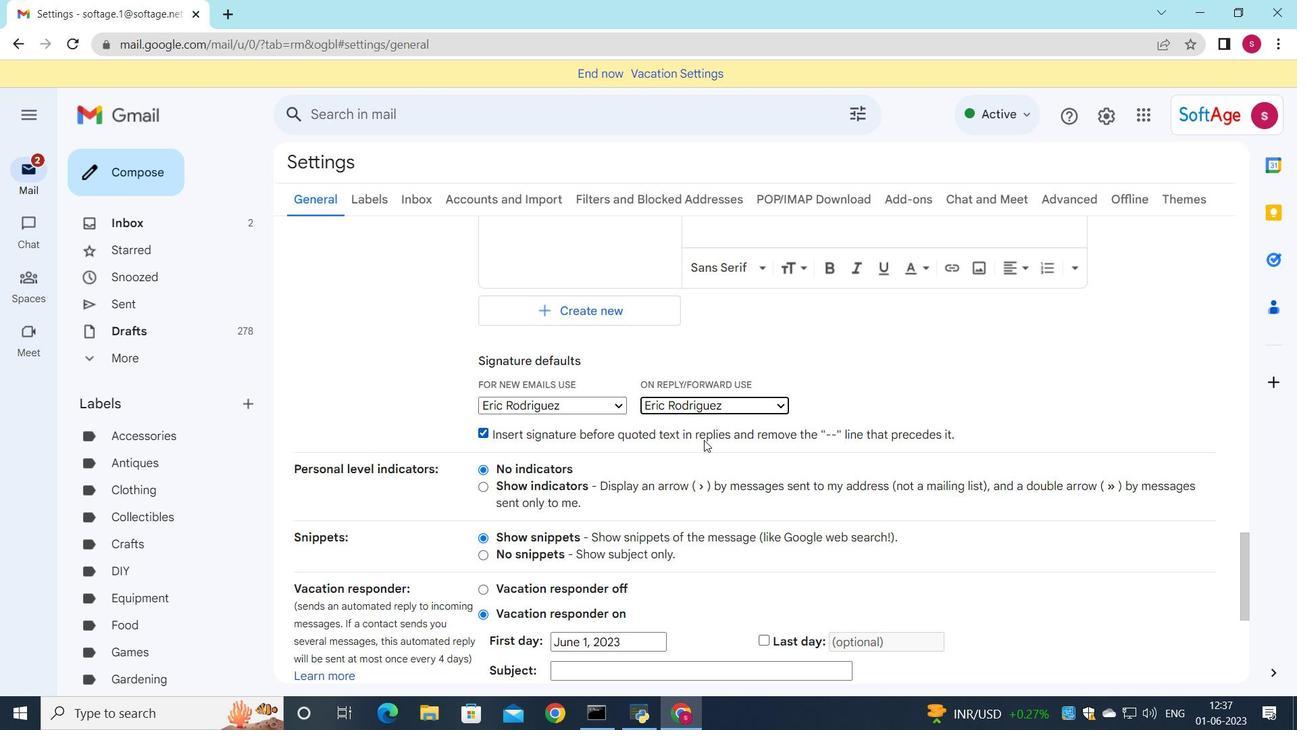 
Action: Mouse moved to (707, 675)
Screenshot: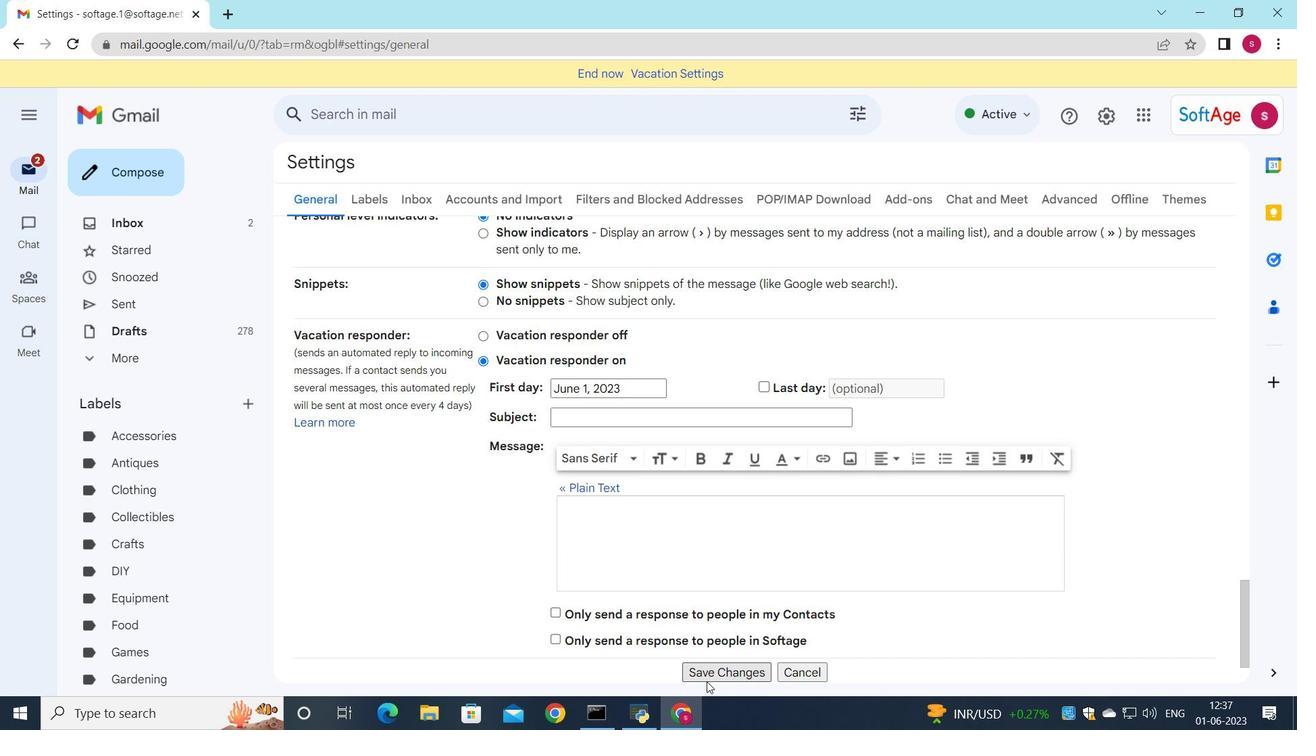 
Action: Mouse pressed left at (707, 675)
Screenshot: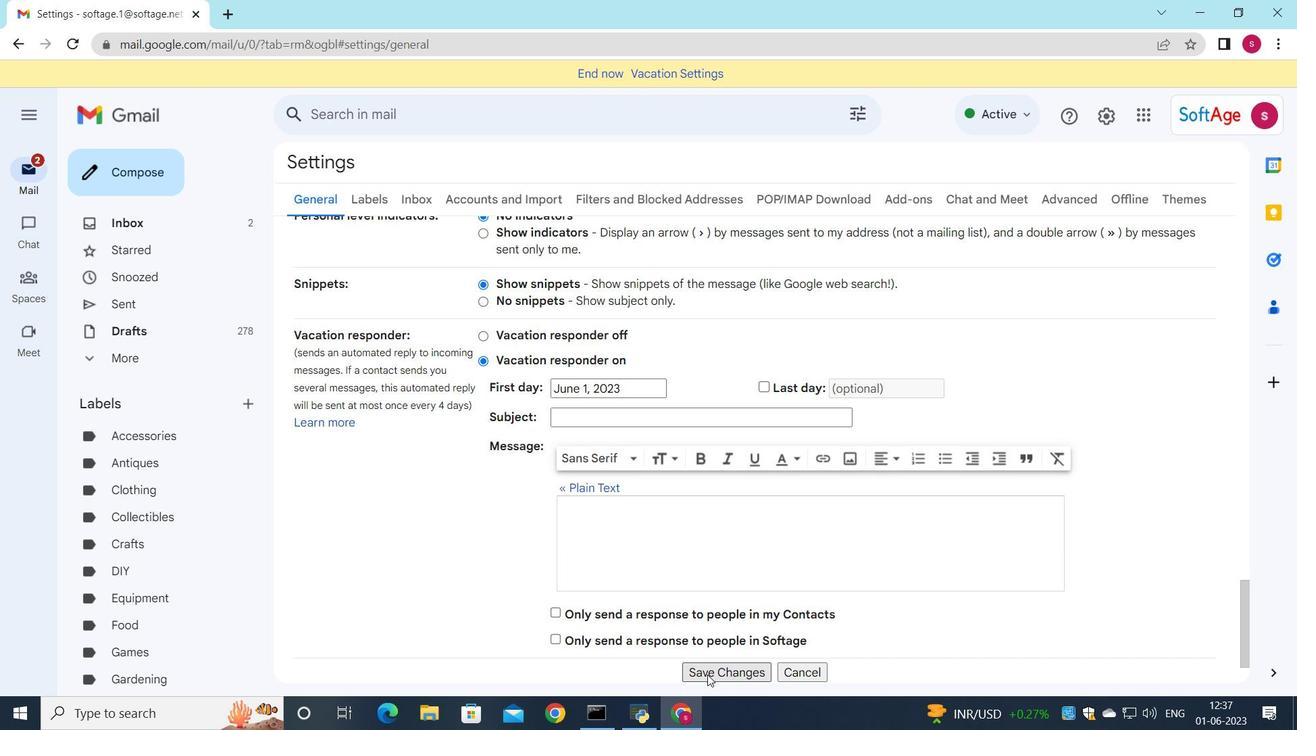 
Action: Mouse moved to (534, 488)
Screenshot: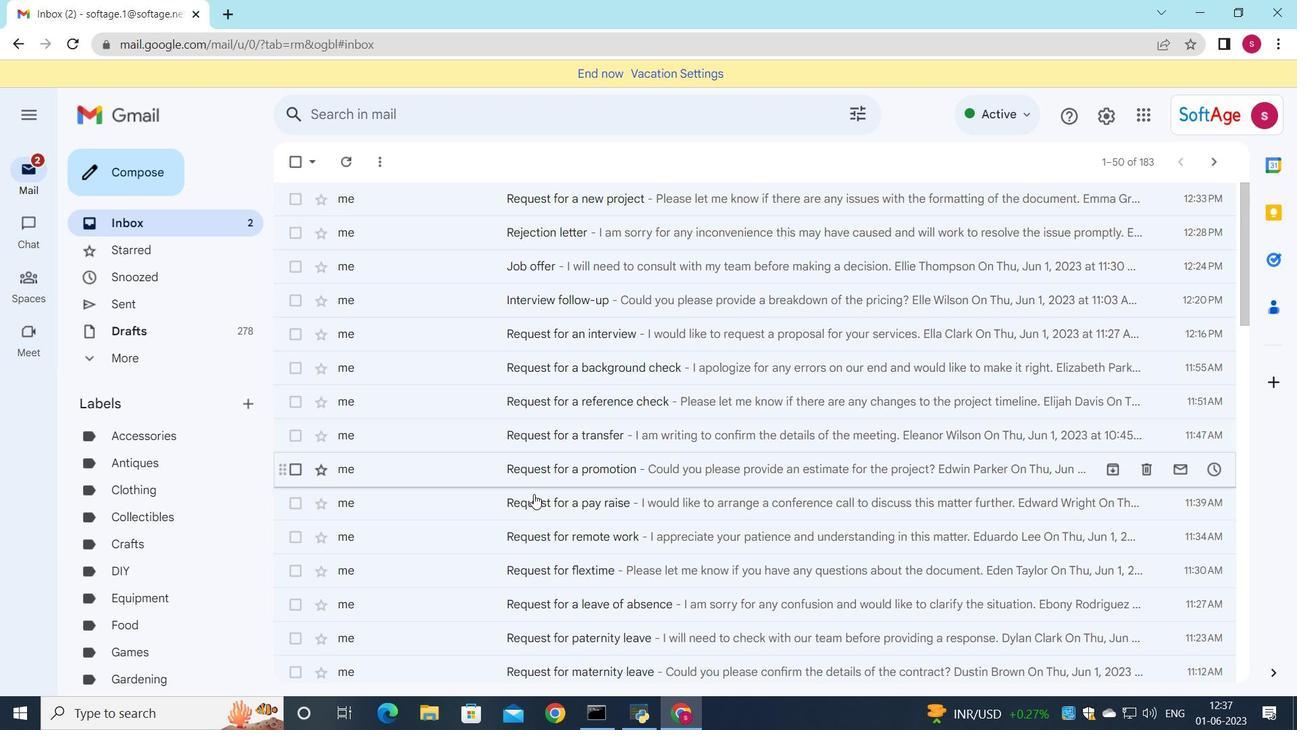 
Action: Mouse pressed left at (534, 488)
Screenshot: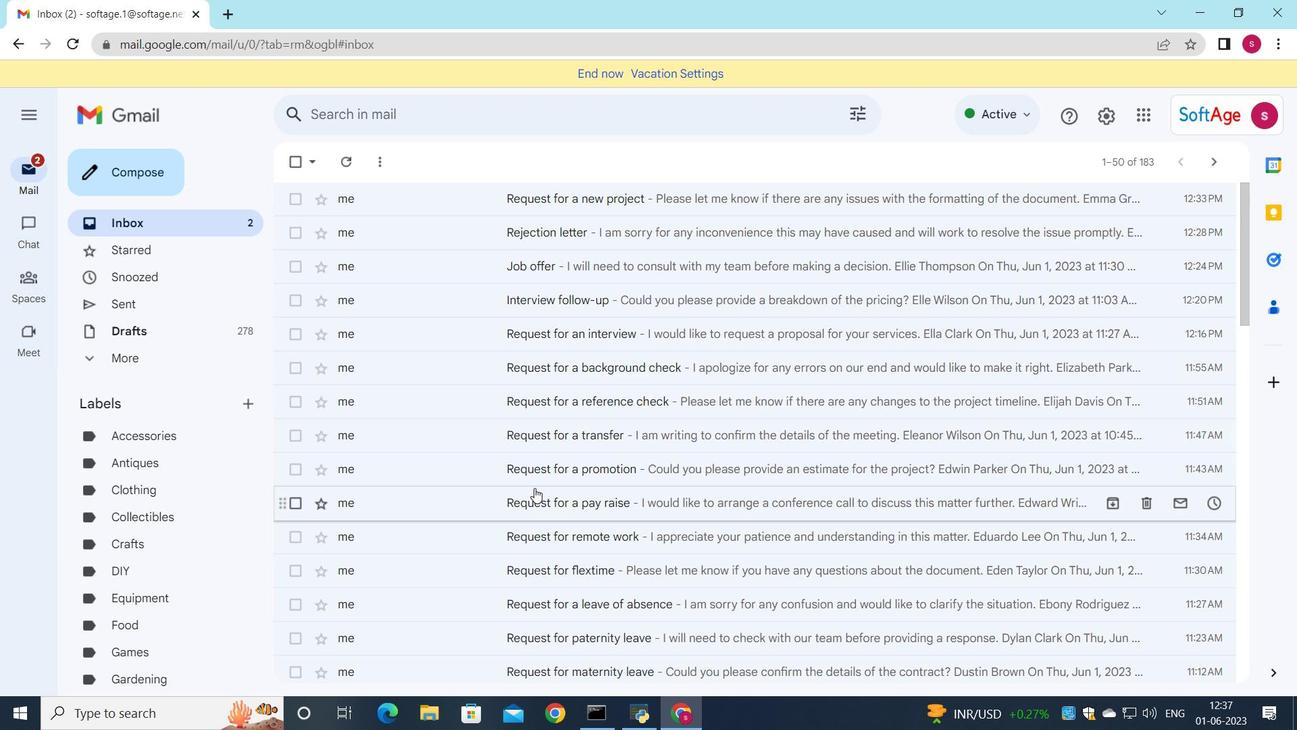 
Action: Mouse moved to (417, 612)
Screenshot: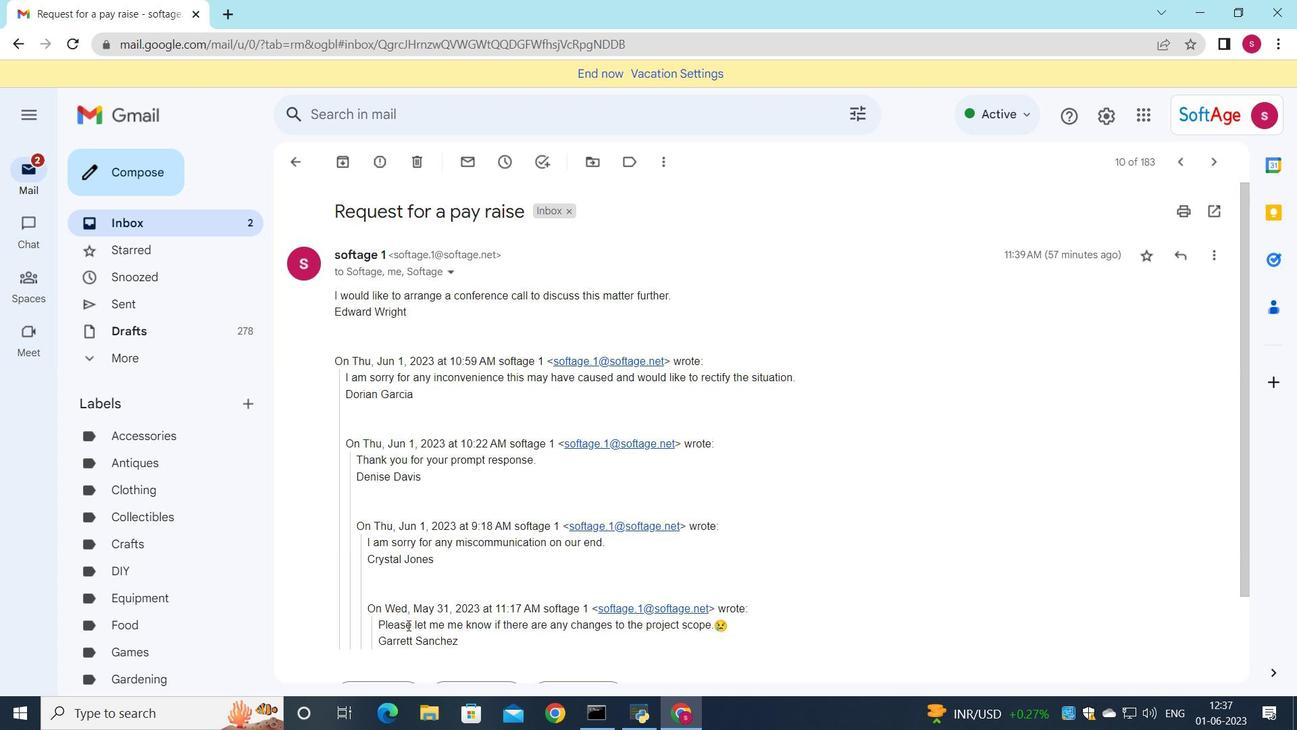 
Action: Mouse scrolled (417, 611) with delta (0, 0)
Screenshot: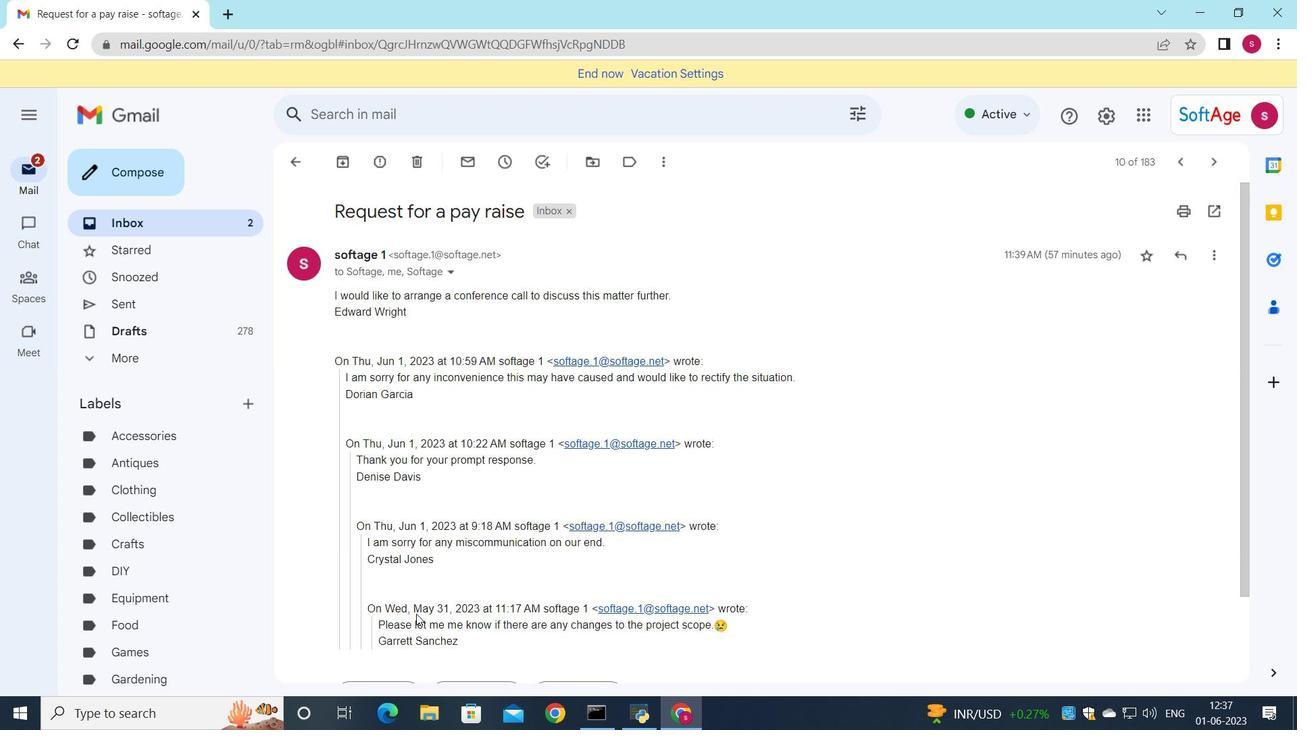
Action: Mouse scrolled (417, 611) with delta (0, 0)
Screenshot: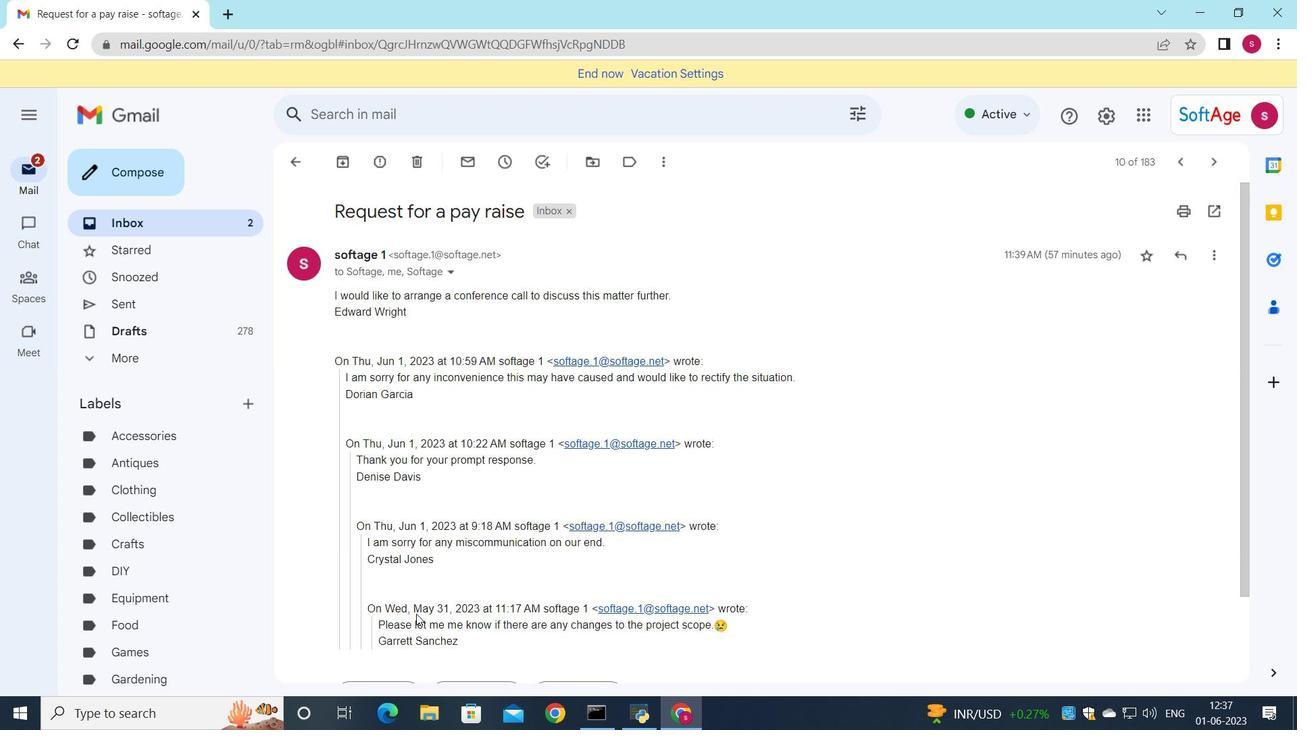 
Action: Mouse scrolled (417, 611) with delta (0, 0)
Screenshot: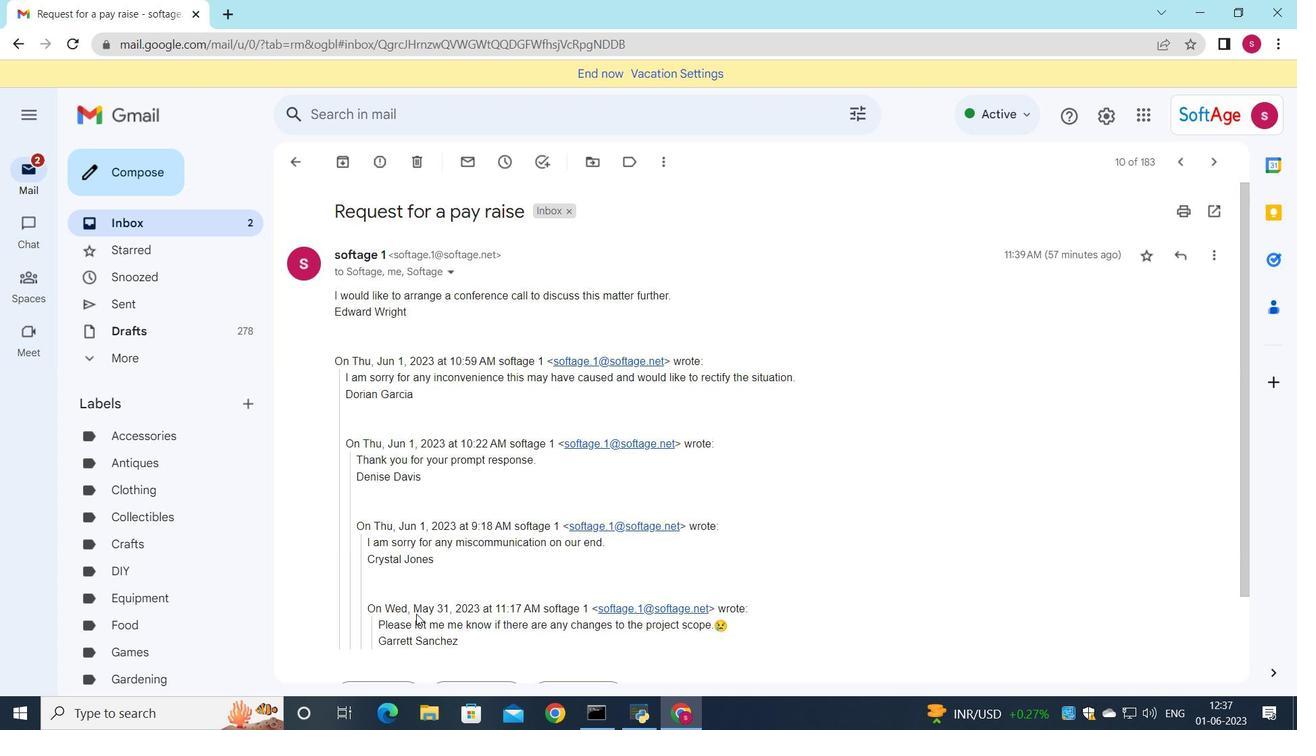 
Action: Mouse moved to (375, 595)
Screenshot: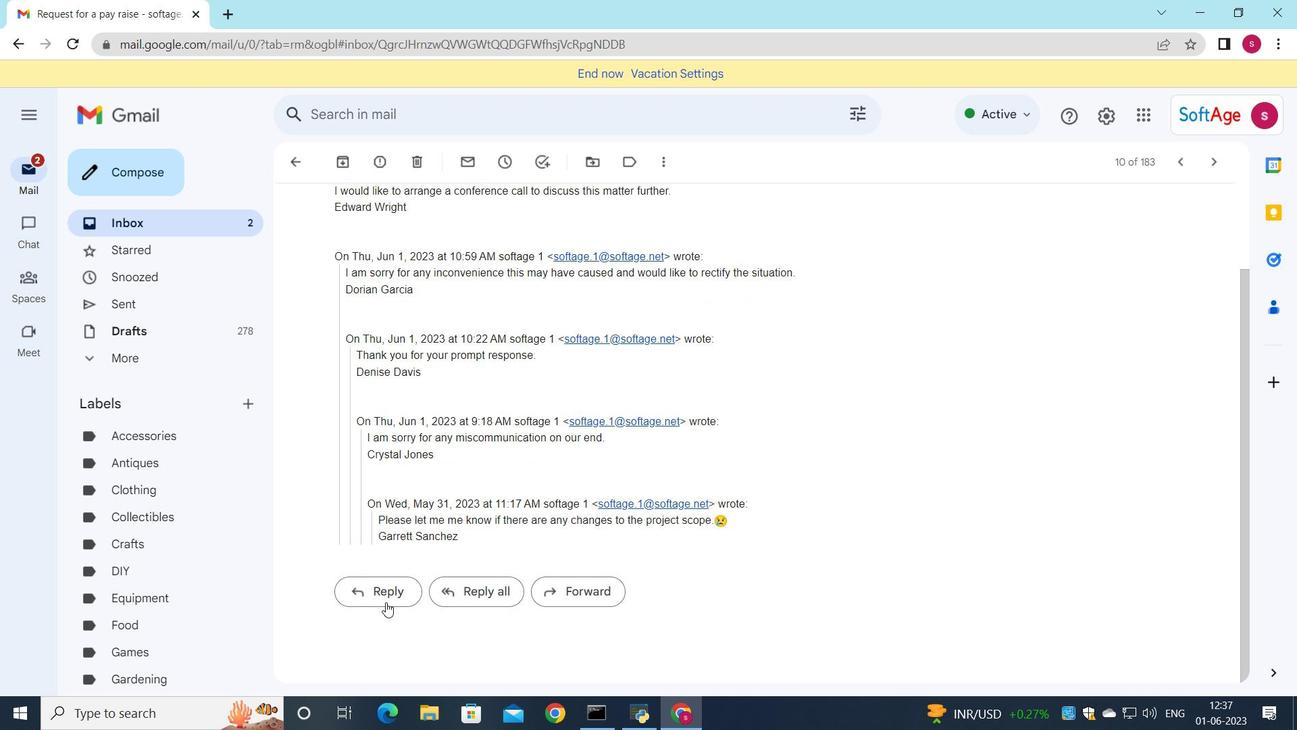 
Action: Mouse pressed left at (375, 595)
Screenshot: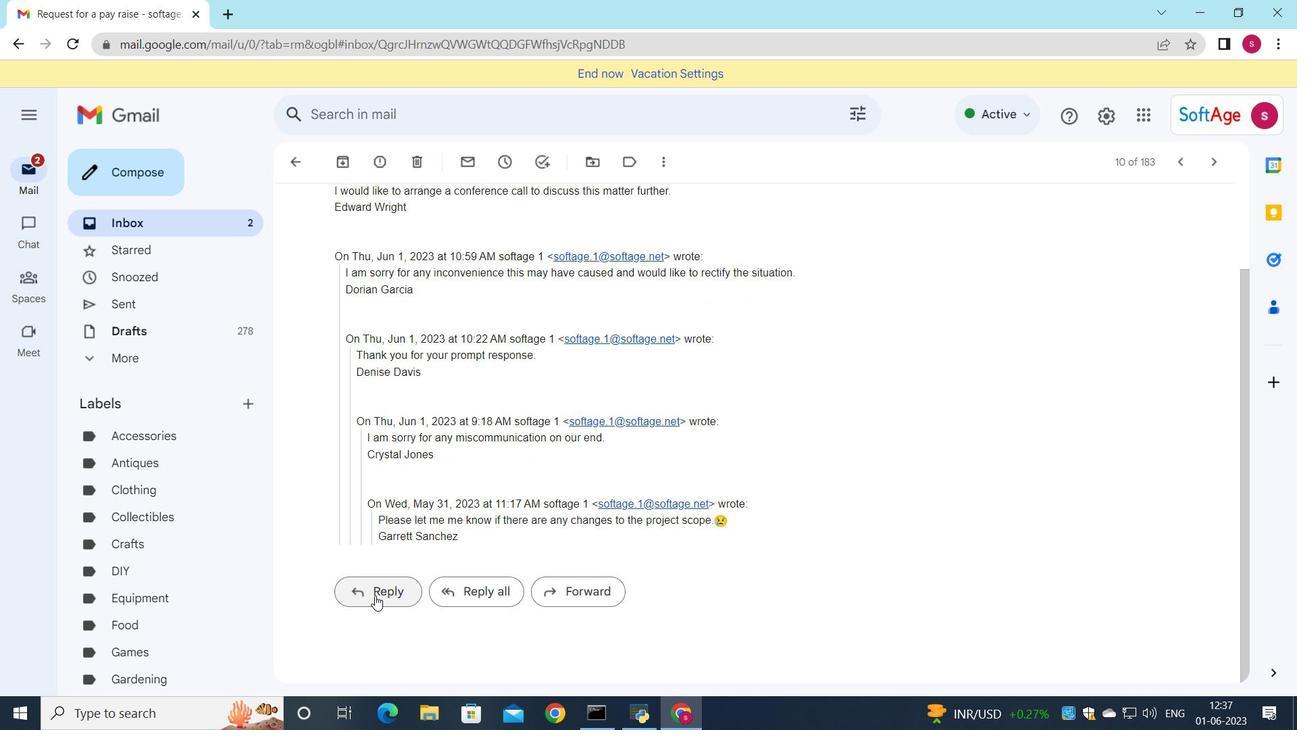 
Action: Mouse moved to (366, 454)
Screenshot: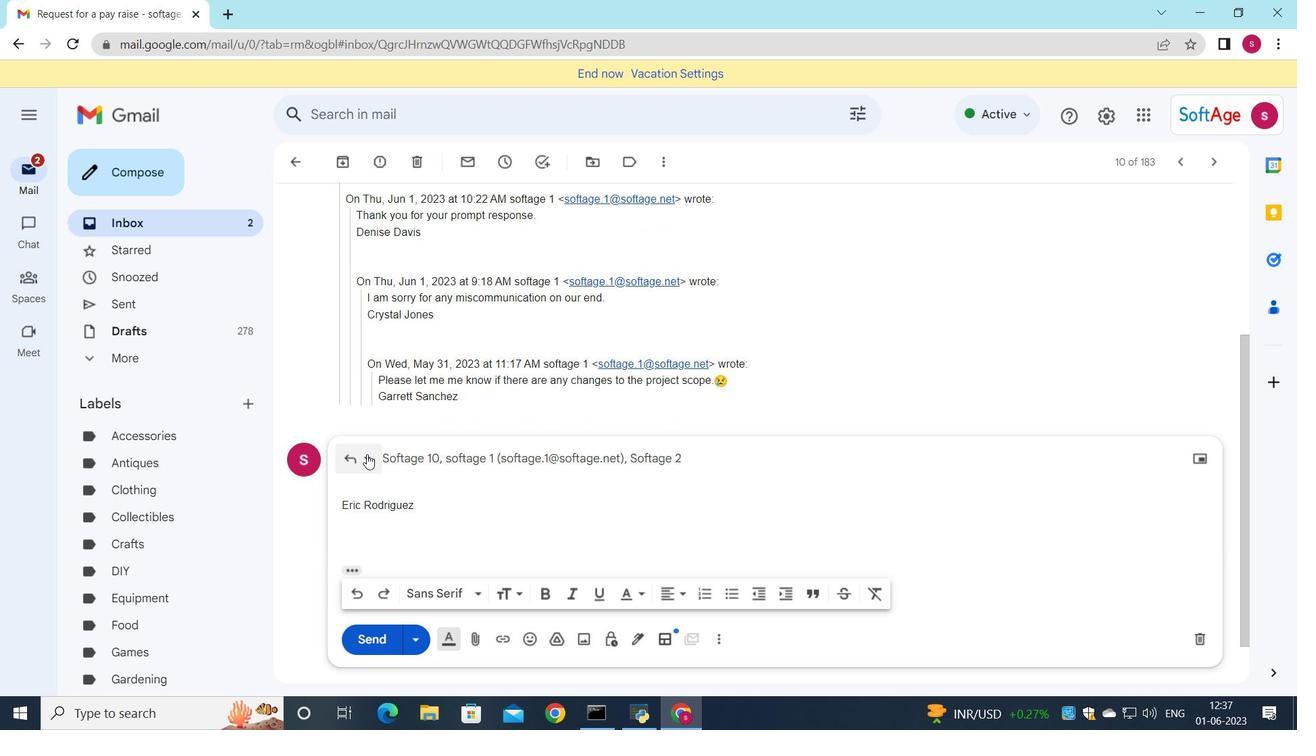
Action: Mouse pressed left at (366, 454)
Screenshot: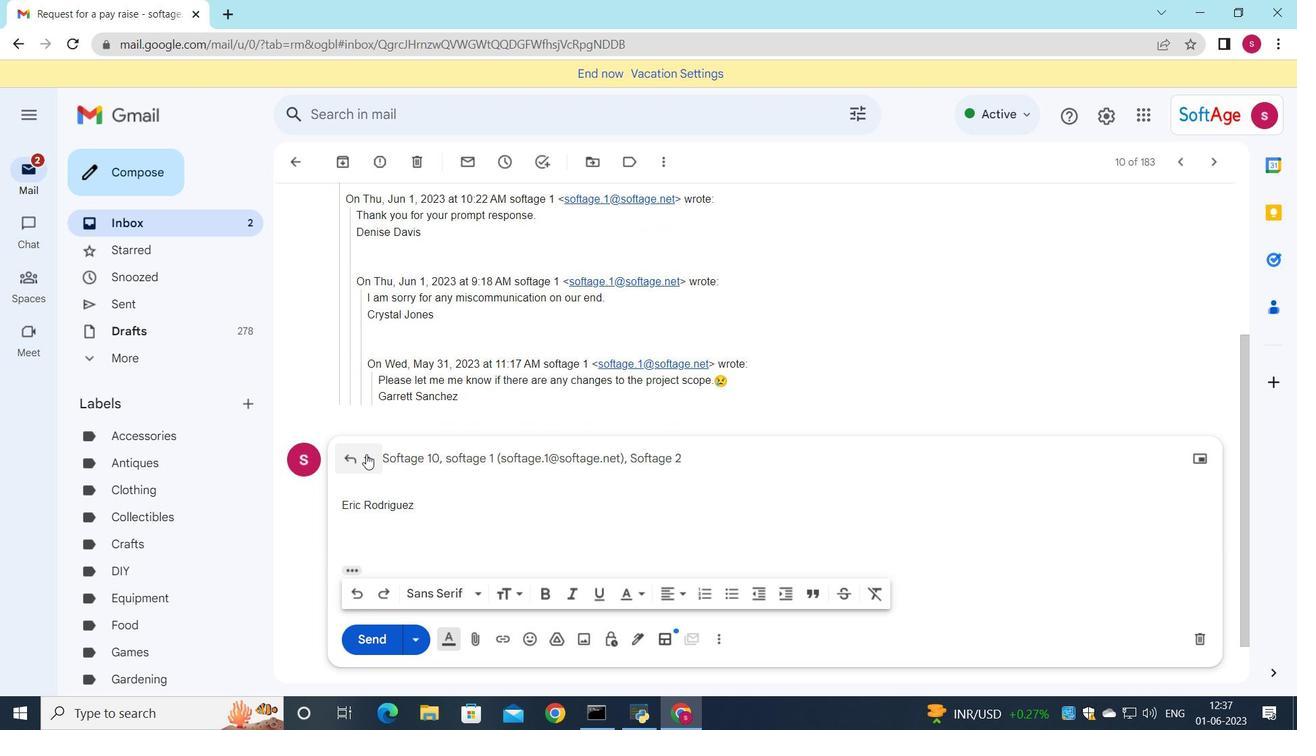 
Action: Mouse moved to (402, 571)
Screenshot: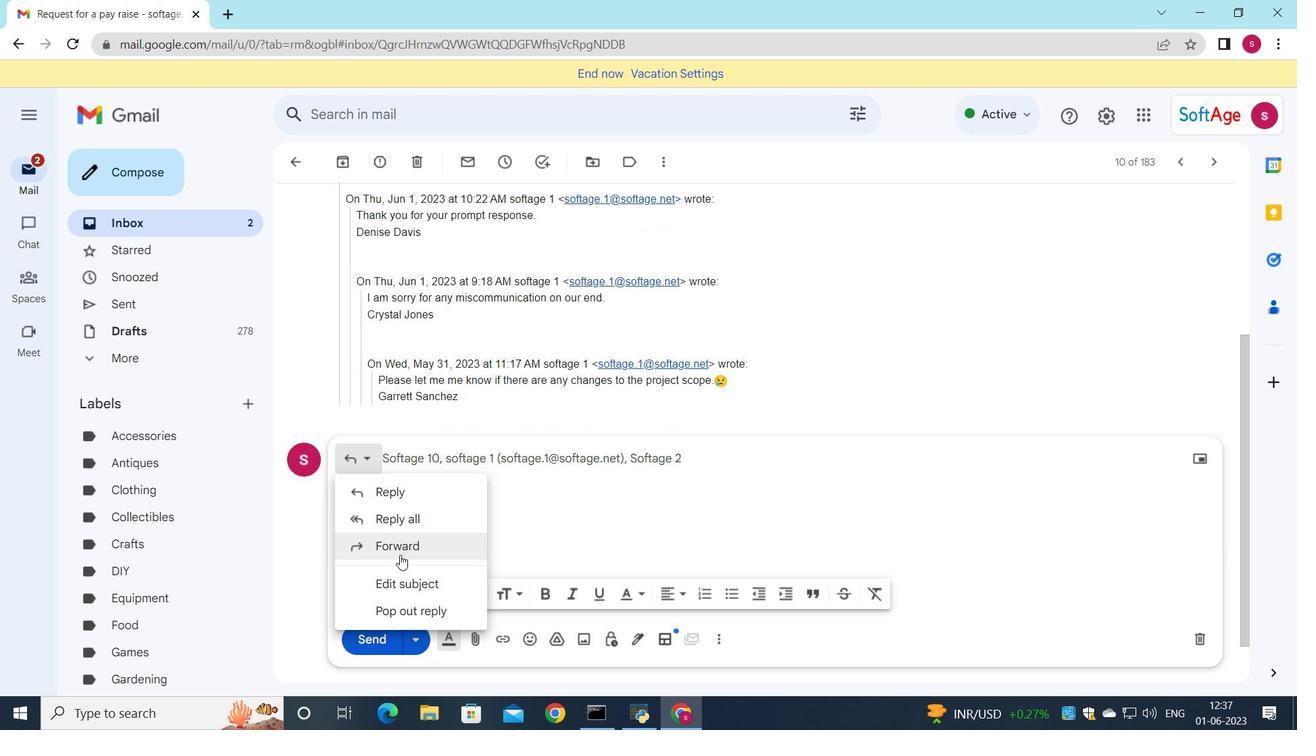 
Action: Mouse pressed left at (402, 571)
Screenshot: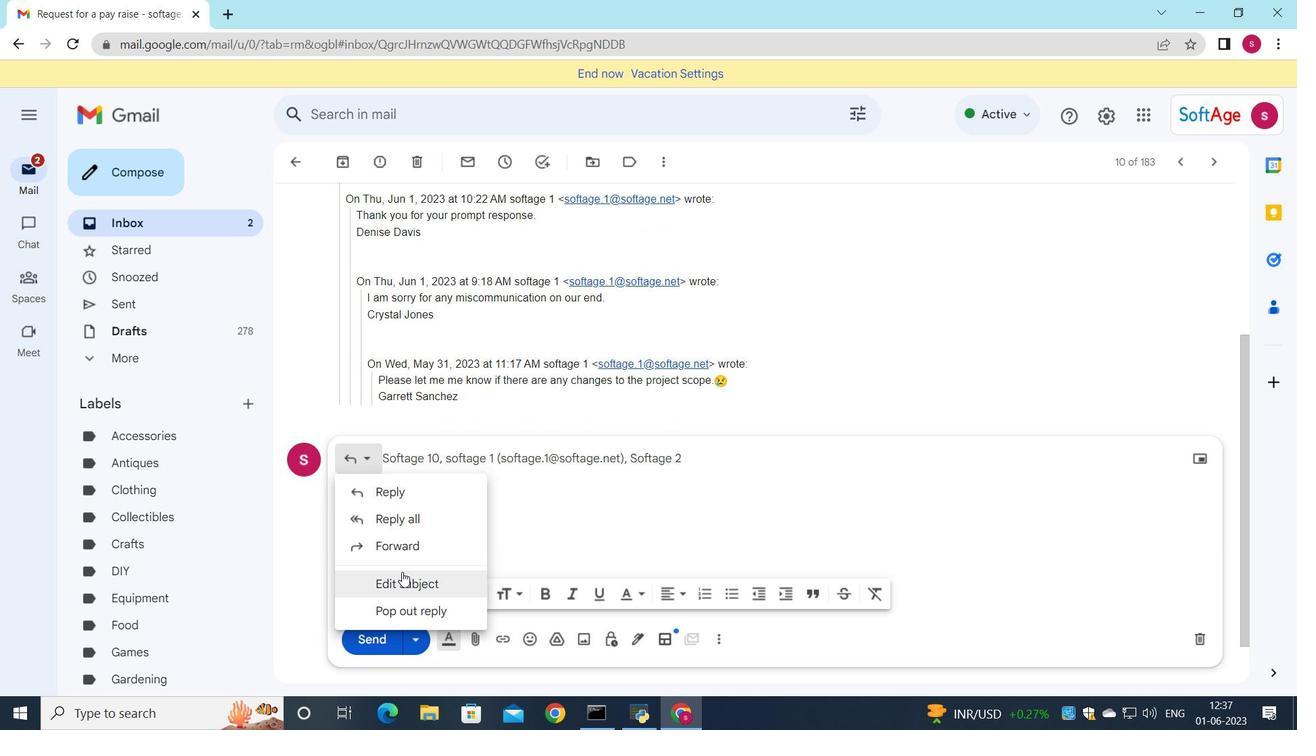 
Action: Mouse moved to (694, 466)
Screenshot: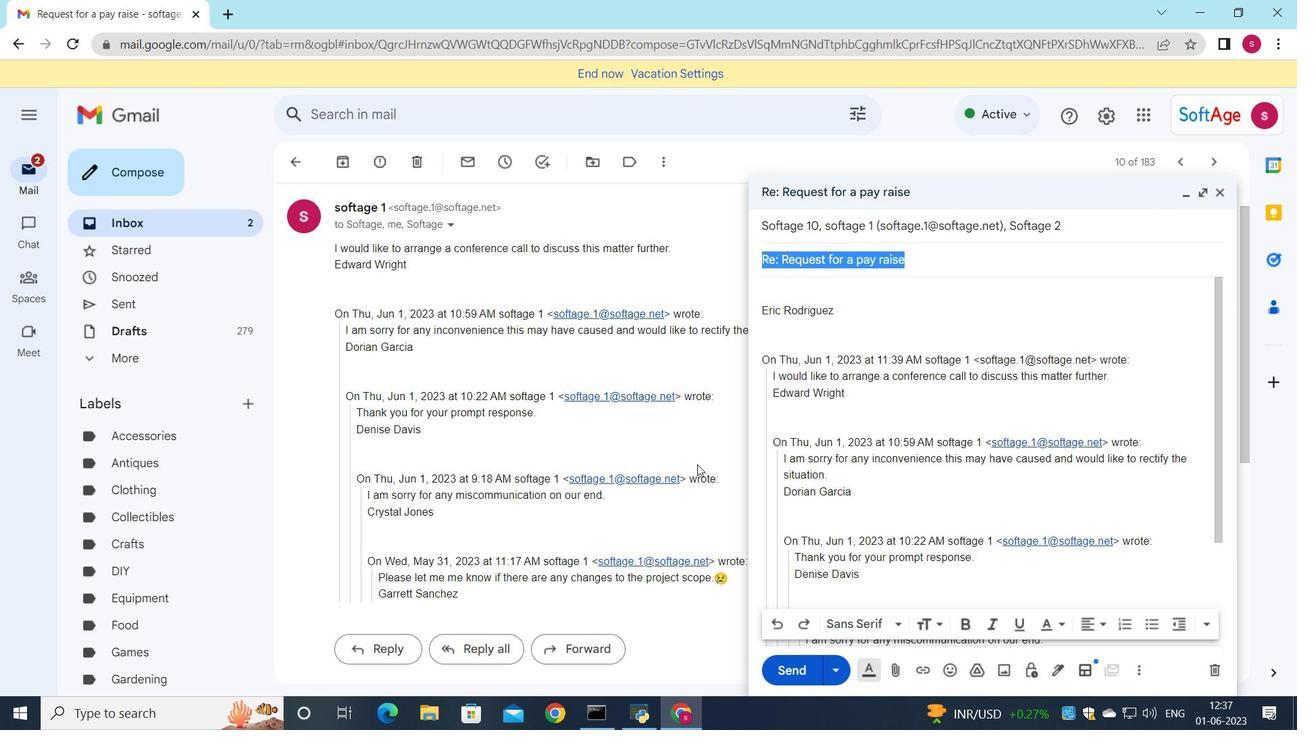 
Action: Key pressed <Key.shift>Request<Key.space>for<Key.space>a<Key.space>change<Key.space>in<Key.space>project<Key.space>scope
Screenshot: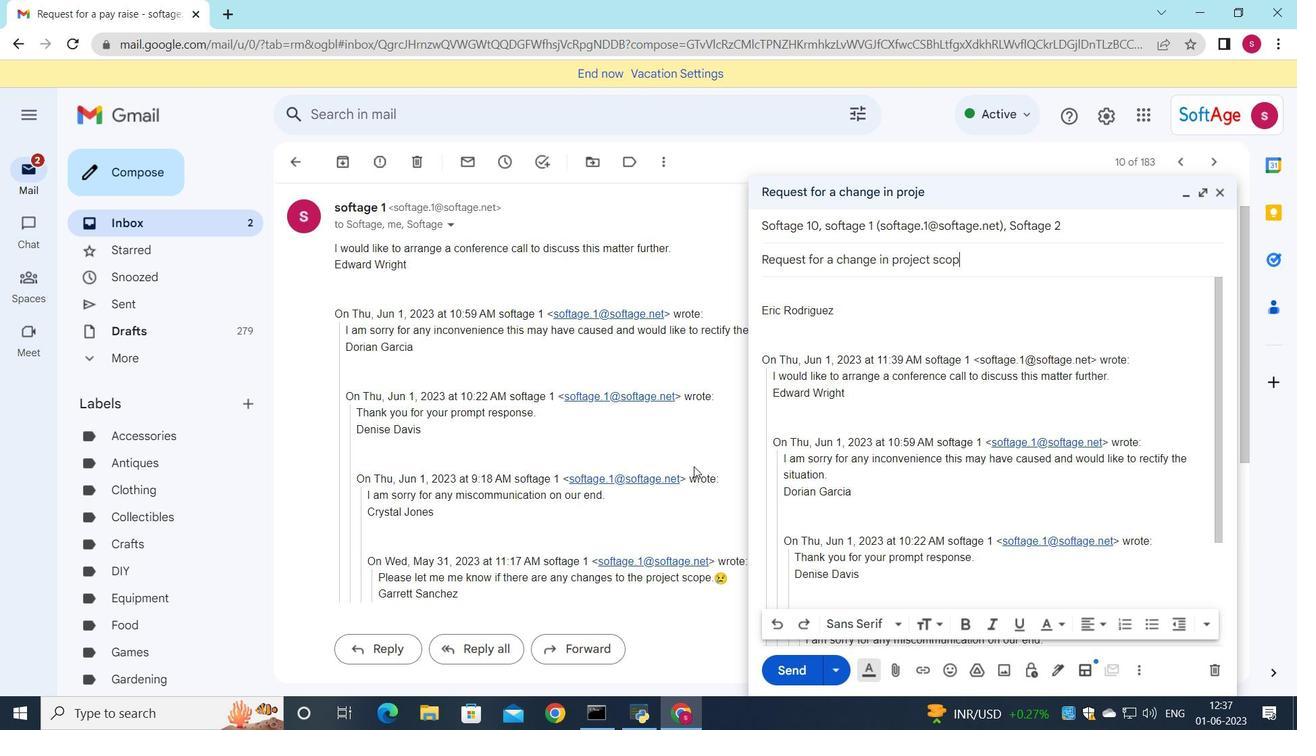 
Action: Mouse moved to (840, 294)
Screenshot: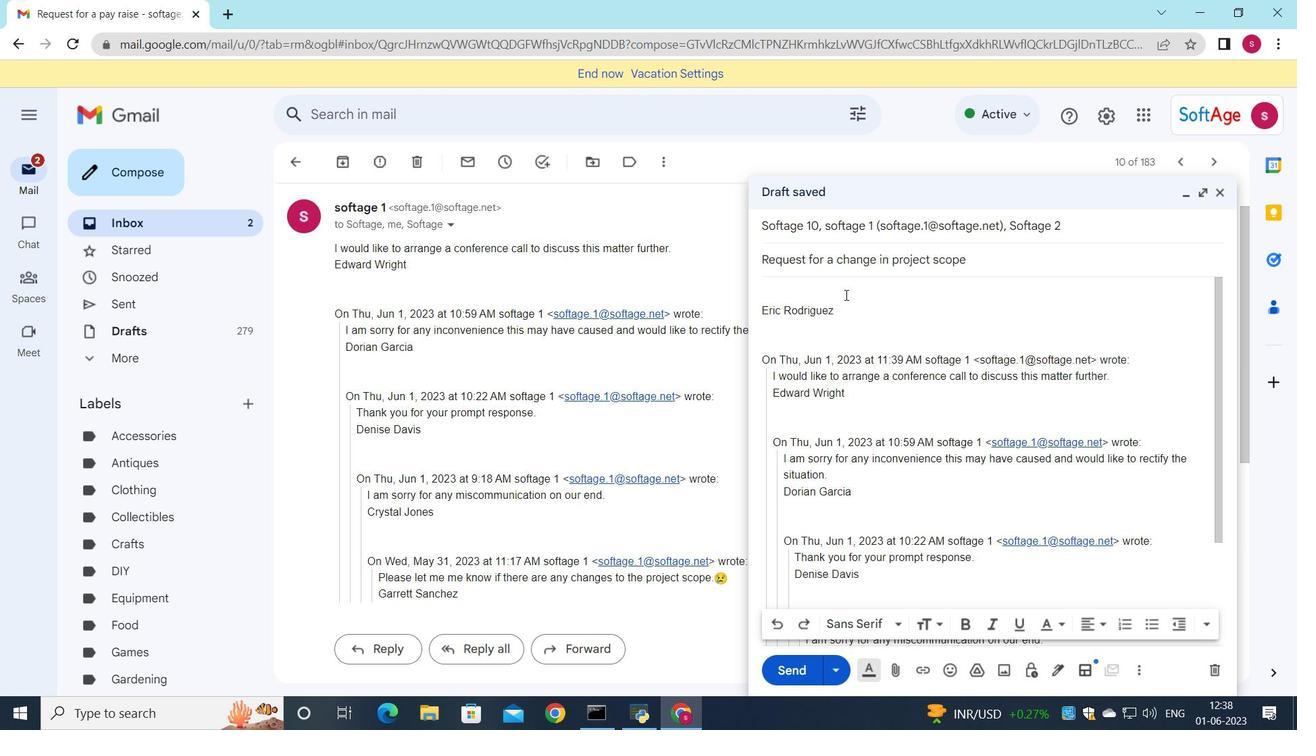 
Action: Mouse pressed left at (840, 294)
Screenshot: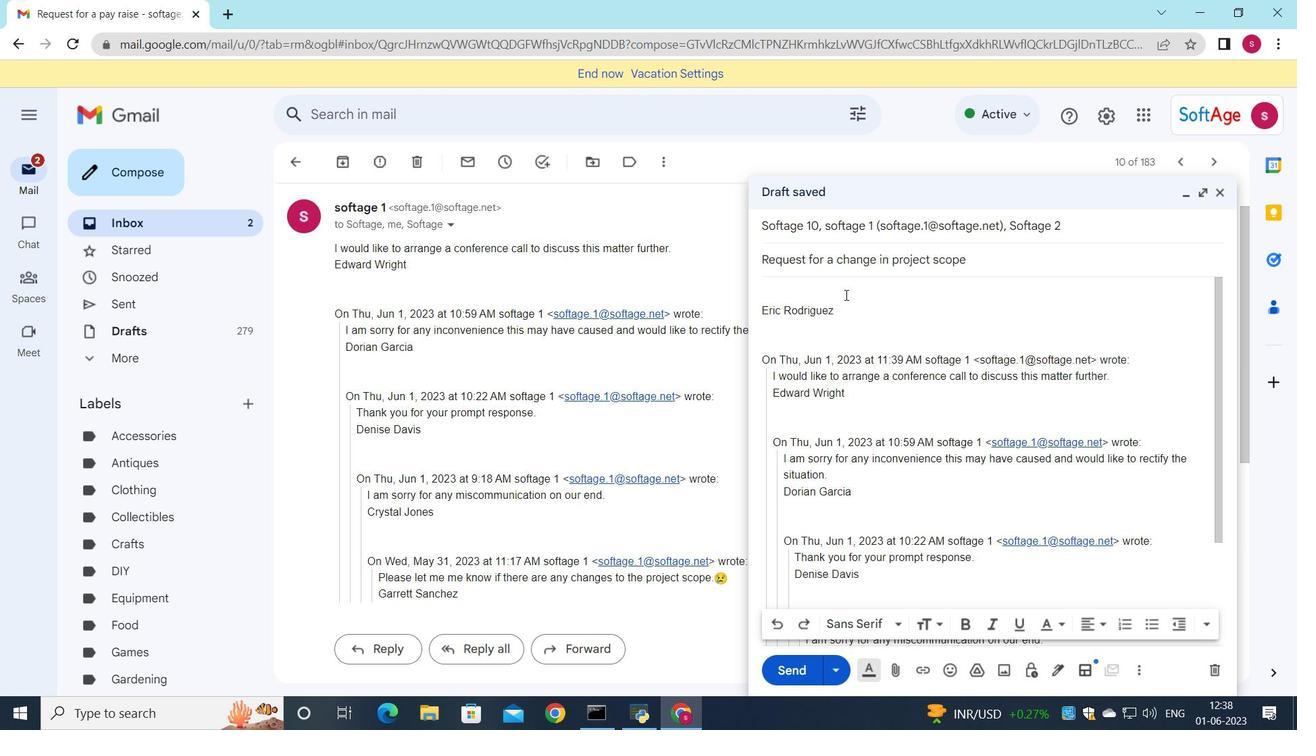 
Action: Key pressed <Key.shift>can<Key.space>you<Key.space>confirm<Key.space>if<Key.space>the<Key.space>budget<Key.space>has<Key.space>been<Key.space>approved<Key.shift_r><Key.shift_r><Key.shift_r><Key.shift_r><Key.shift_r><Key.shift_r><Key.shift_r><Key.shift_r><Key.shift_r><Key.shift_r><Key.shift_r><Key.shift_r><Key.shift_r><Key.shift_r><Key.shift_r><Key.shift_r><Key.shift_r><Key.shift_r><Key.shift_r><Key.shift_r><Key.shift_r><Key.shift_r><Key.shift_r><Key.shift_r><Key.shift_r><Key.shift_r><Key.shift_r><Key.shift_r><Key.shift_r><Key.shift_r><Key.shift_r><Key.shift_r><Key.shift_r><Key.shift_r><Key.shift_r><Key.shift_r><Key.shift_r><Key.shift_r><Key.shift_r><Key.shift_r><Key.shift_r><Key.shift_r><Key.shift_r><Key.shift_r><Key.shift_r><Key.shift_r><Key.shift_r><Key.shift_r><Key.shift_r><Key.shift_r><Key.shift_r><Key.shift_r><Key.shift_r><Key.shift_r><Key.shift_r><Key.shift_r><Key.shift_r><Key.shift_r><Key.shift_r><Key.shift_r><Key.shift_r><Key.shift_r><Key.shift_r><Key.shift_r>?
Screenshot: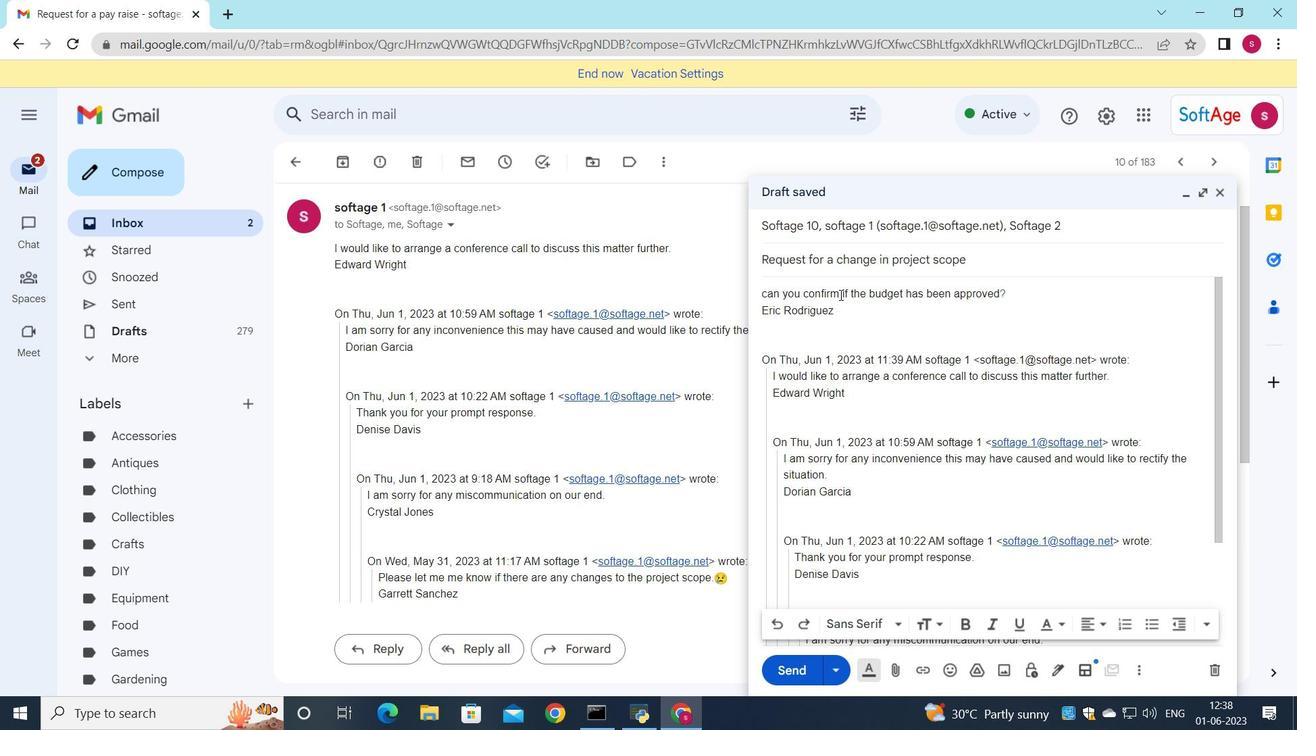 
Action: Mouse moved to (778, 624)
Screenshot: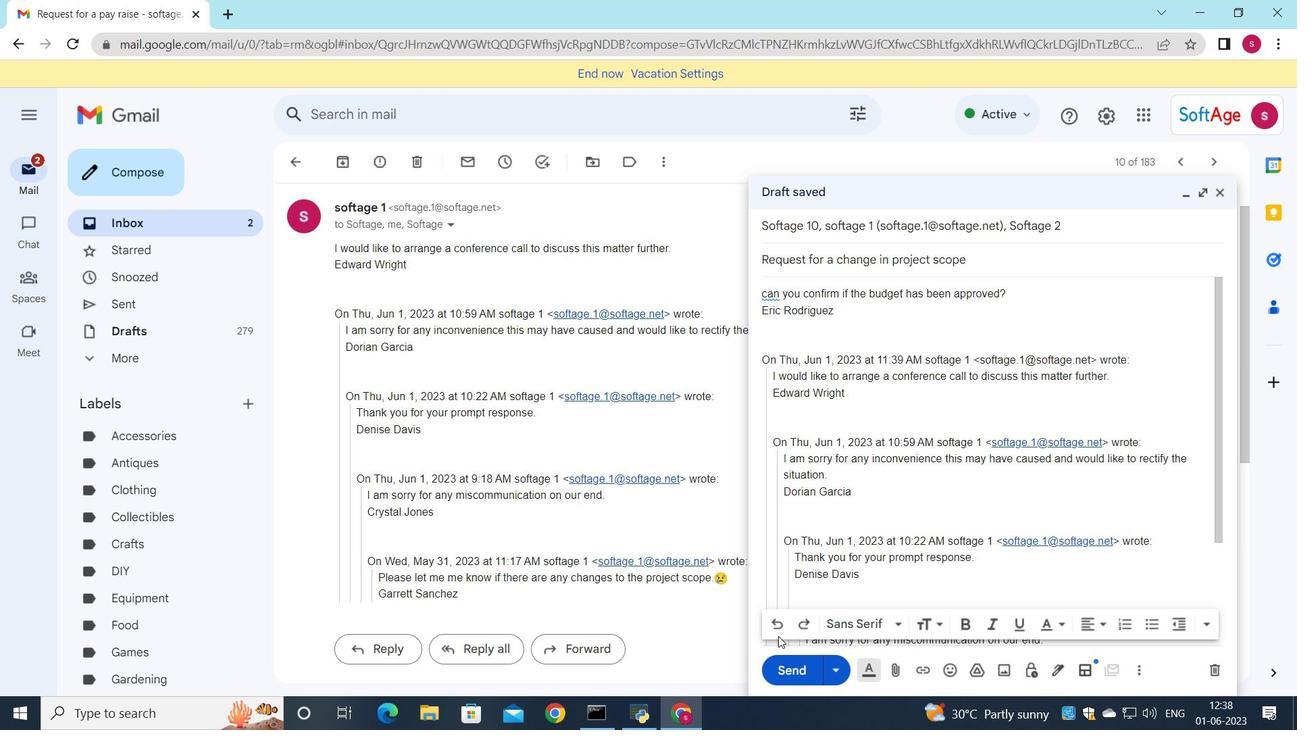 
Action: Mouse pressed left at (778, 624)
Screenshot: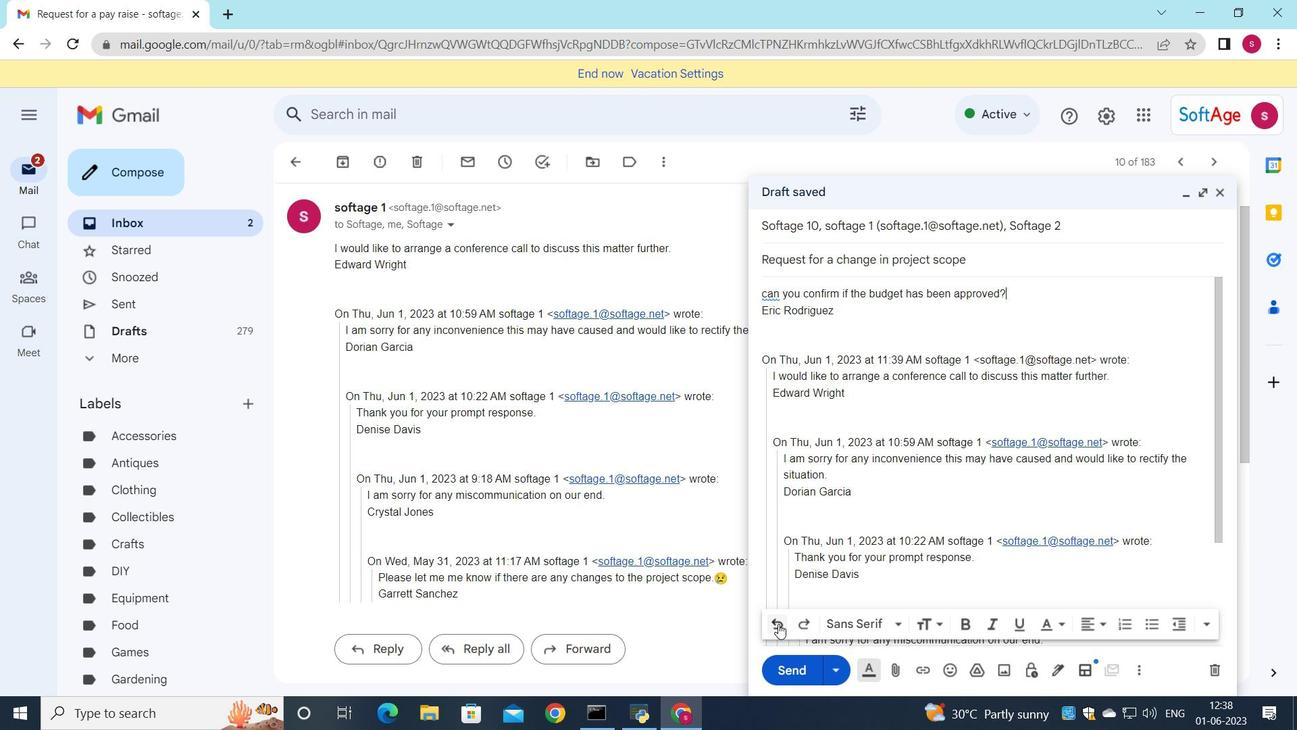 
Action: Mouse pressed left at (778, 624)
Screenshot: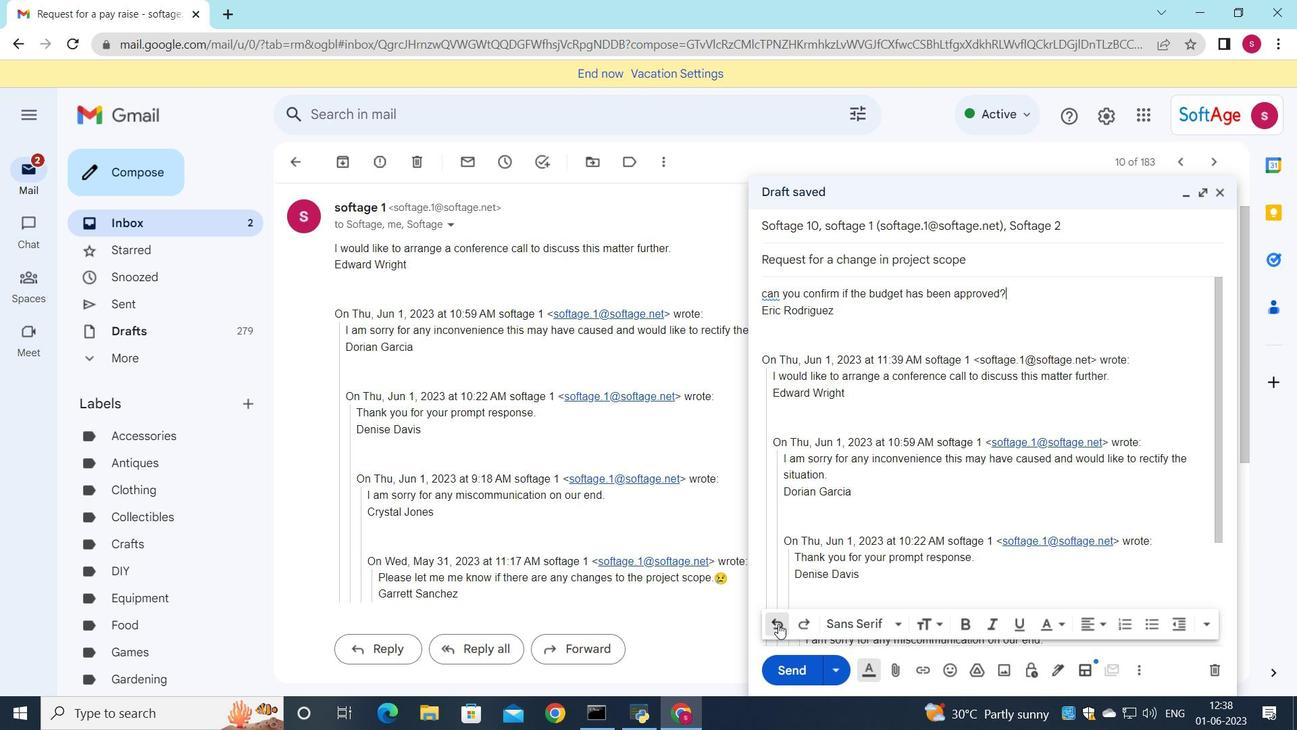 
Action: Mouse moved to (785, 634)
Screenshot: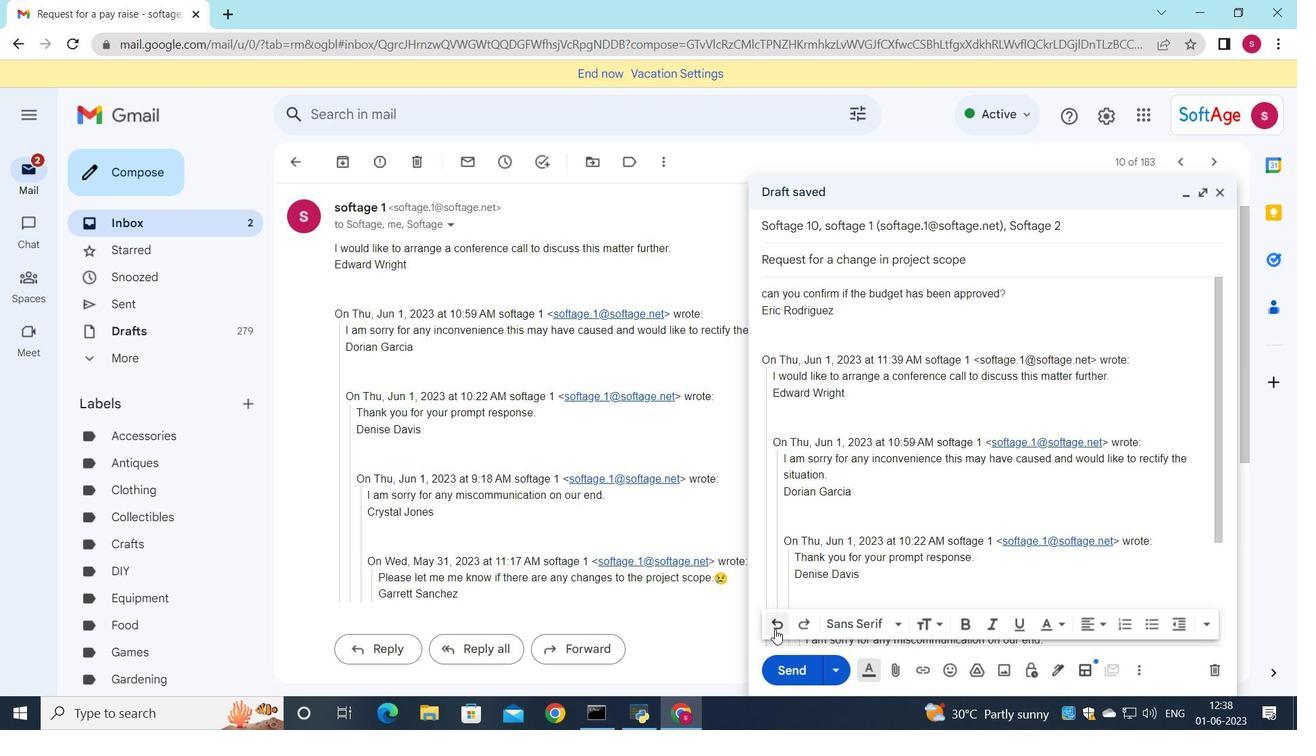 
Action: Mouse pressed left at (785, 634)
Screenshot: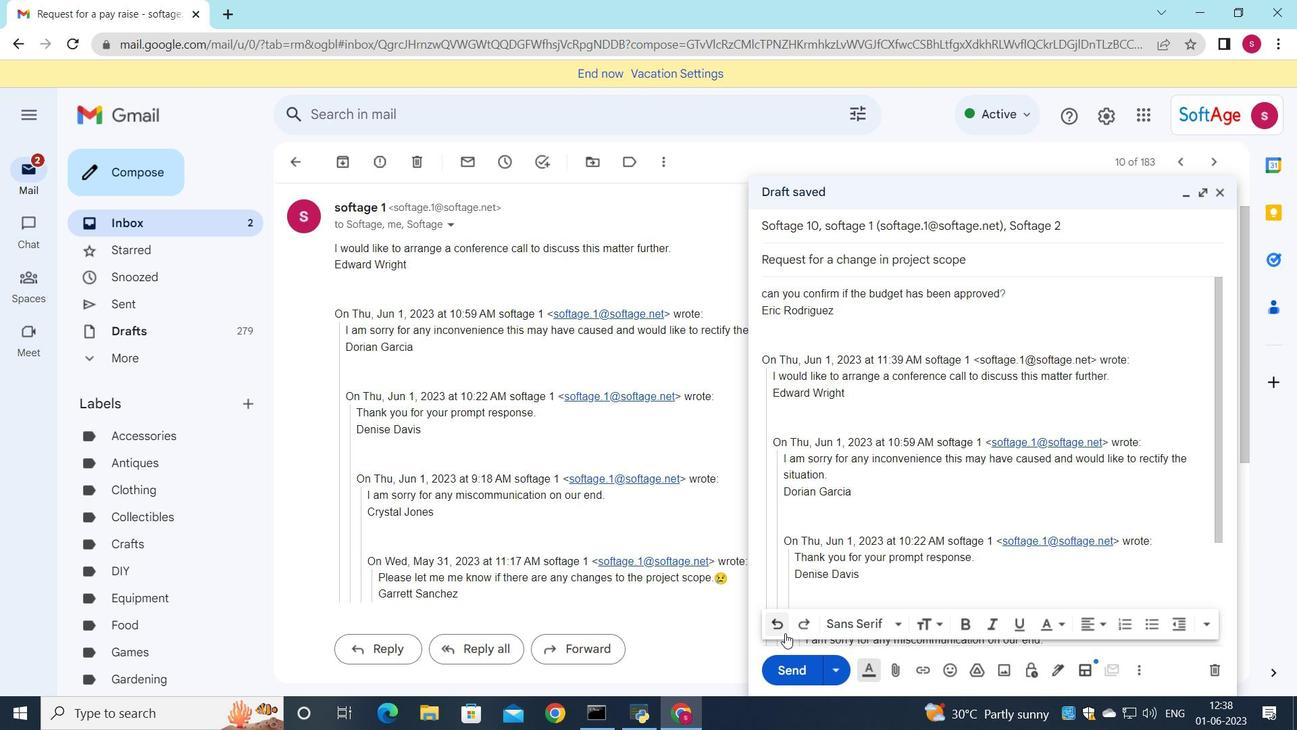 
Action: Mouse pressed left at (785, 634)
Screenshot: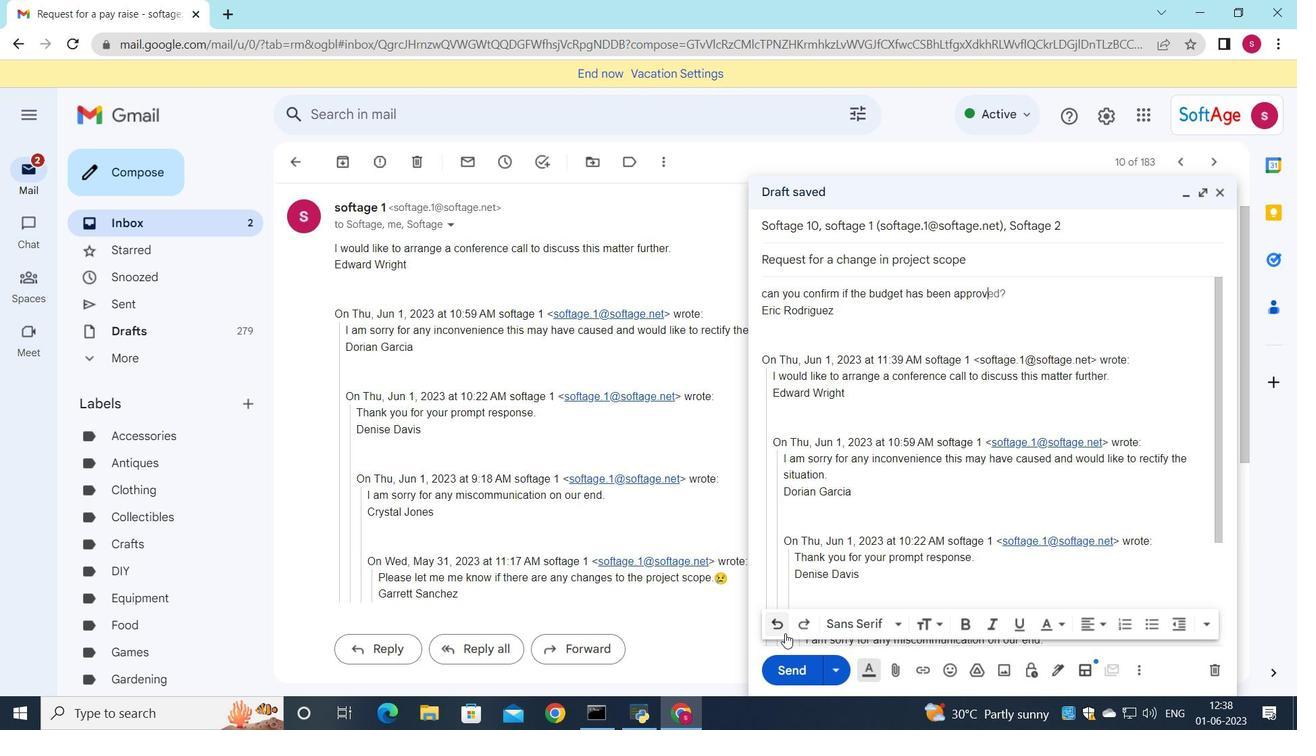 
Action: Mouse pressed left at (785, 634)
Screenshot: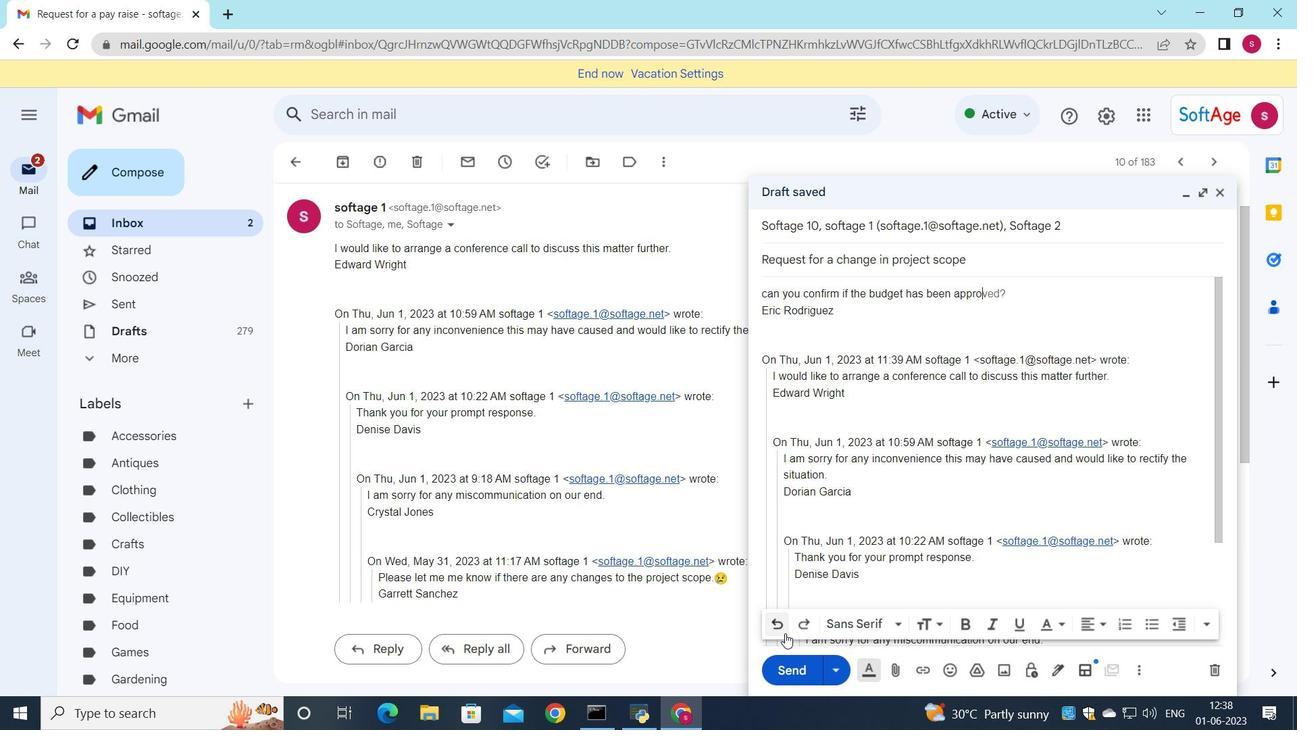
Action: Mouse pressed left at (785, 634)
Screenshot: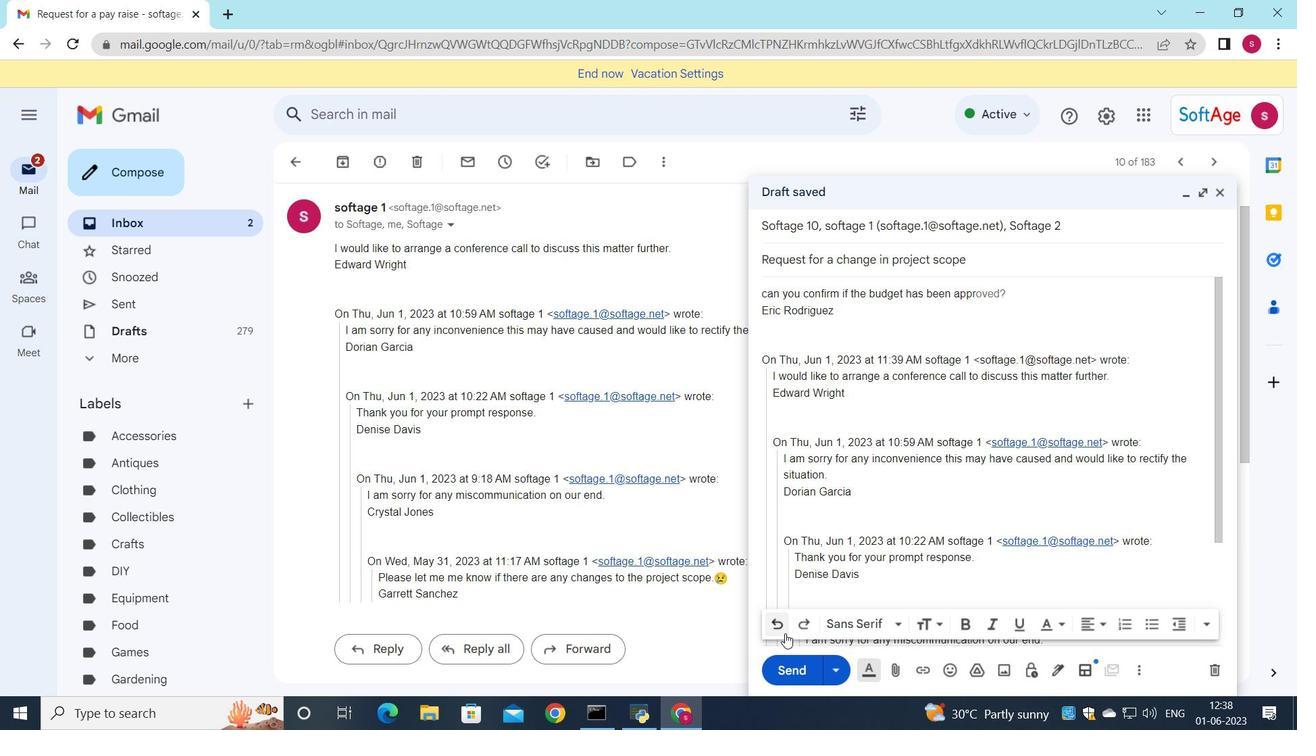 
Action: Mouse pressed left at (785, 634)
Screenshot: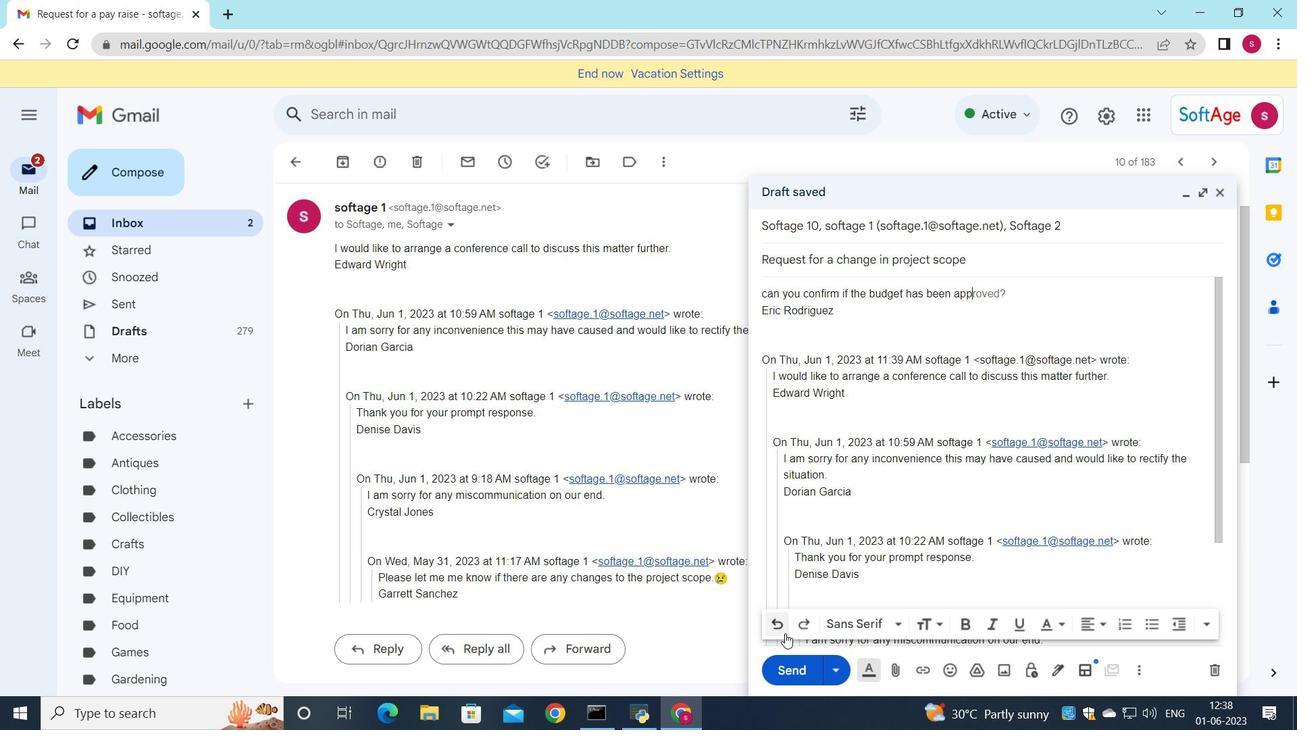
Action: Mouse pressed left at (785, 634)
Screenshot: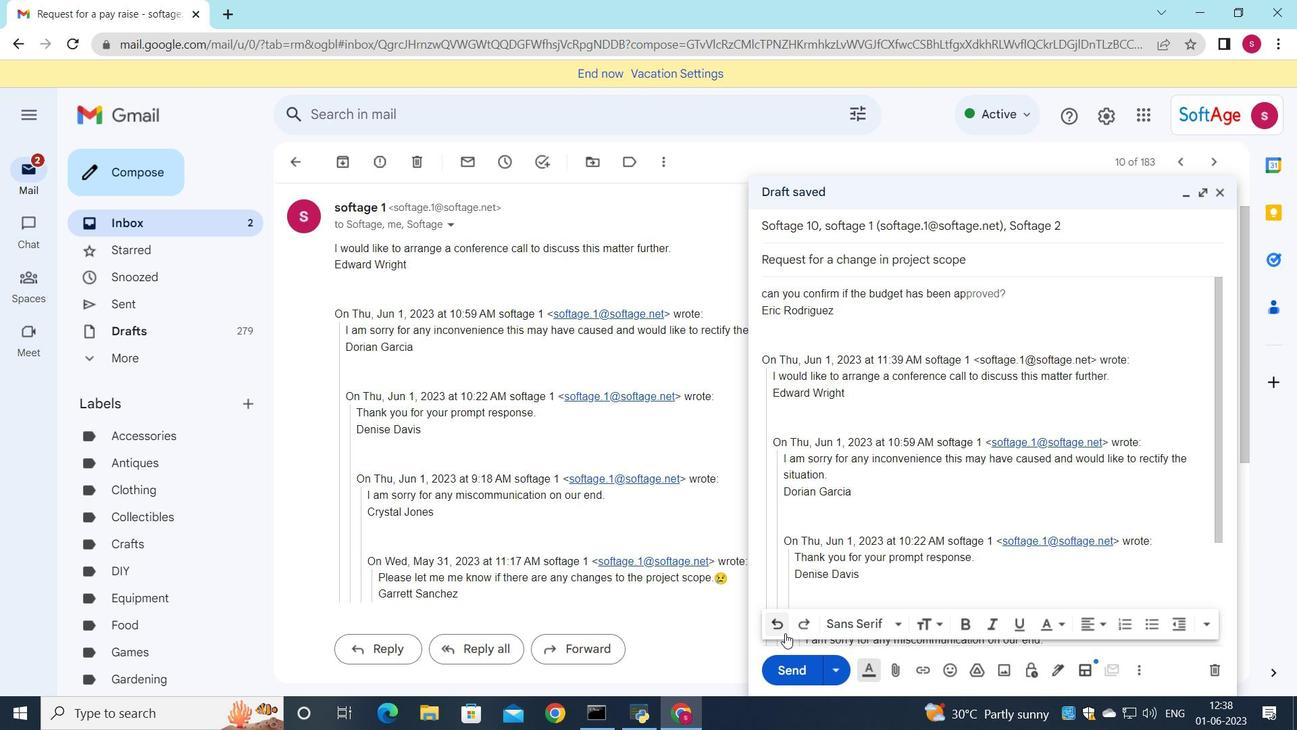 
Action: Mouse pressed left at (785, 634)
Screenshot: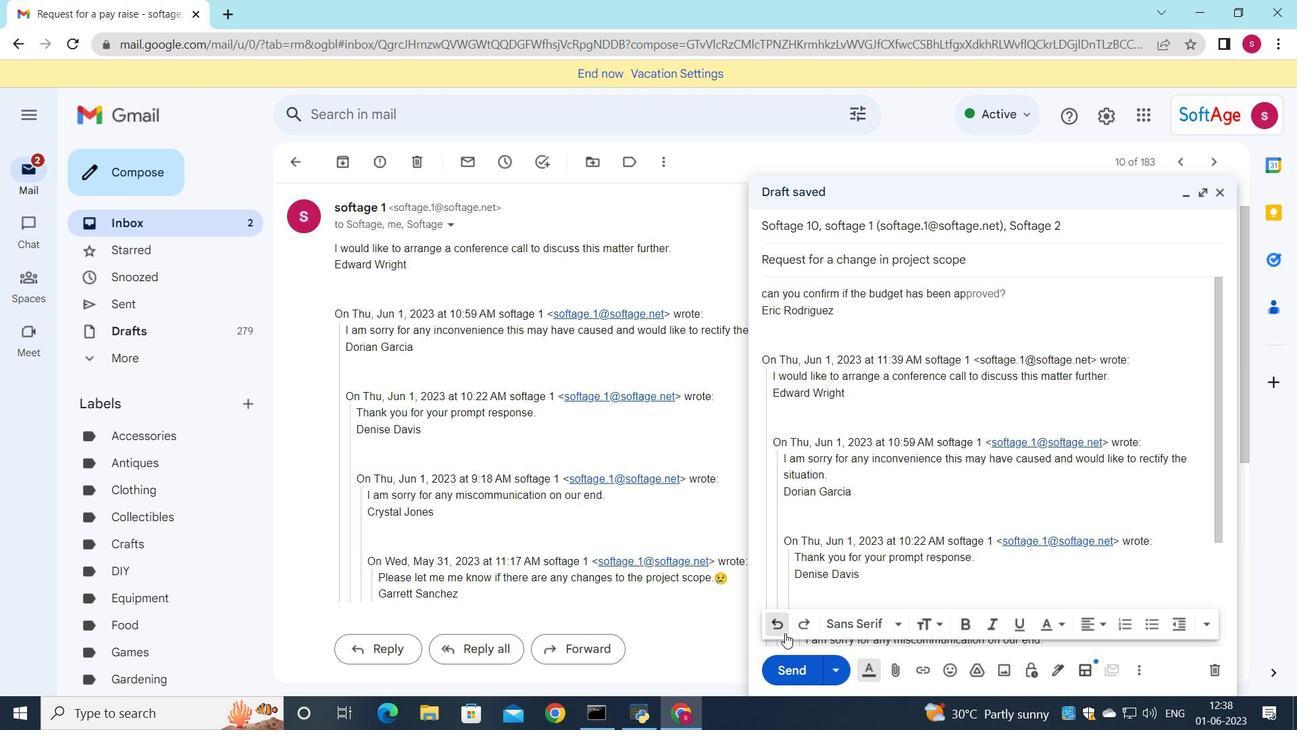 
Action: Mouse pressed left at (785, 634)
Screenshot: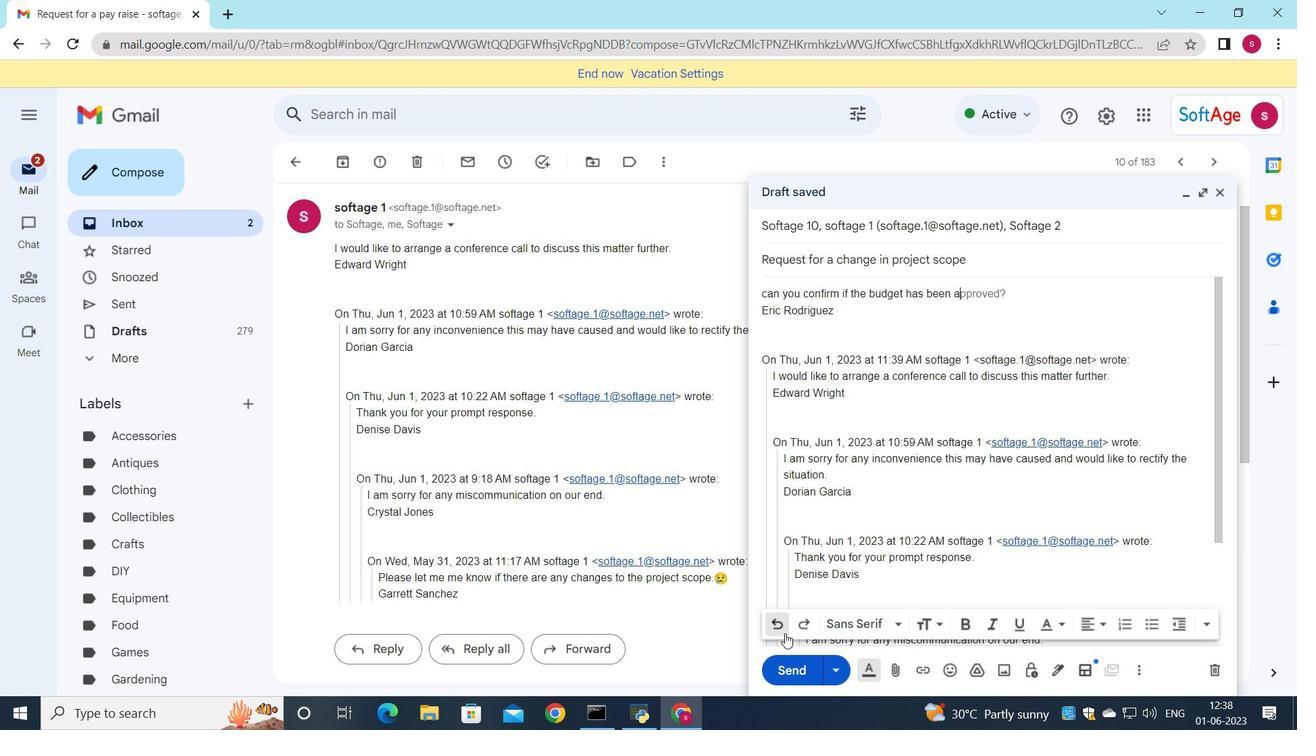 
Action: Mouse pressed left at (785, 634)
Screenshot: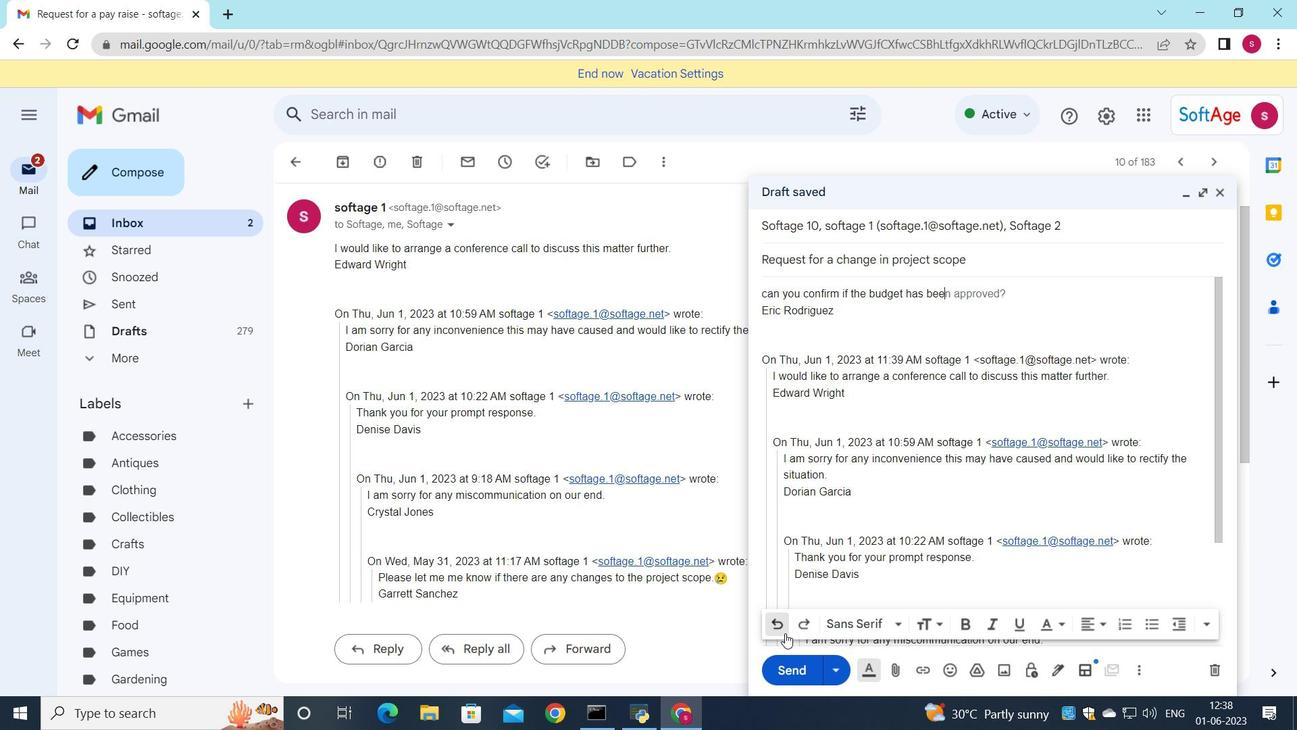 
Action: Mouse pressed left at (785, 634)
Screenshot: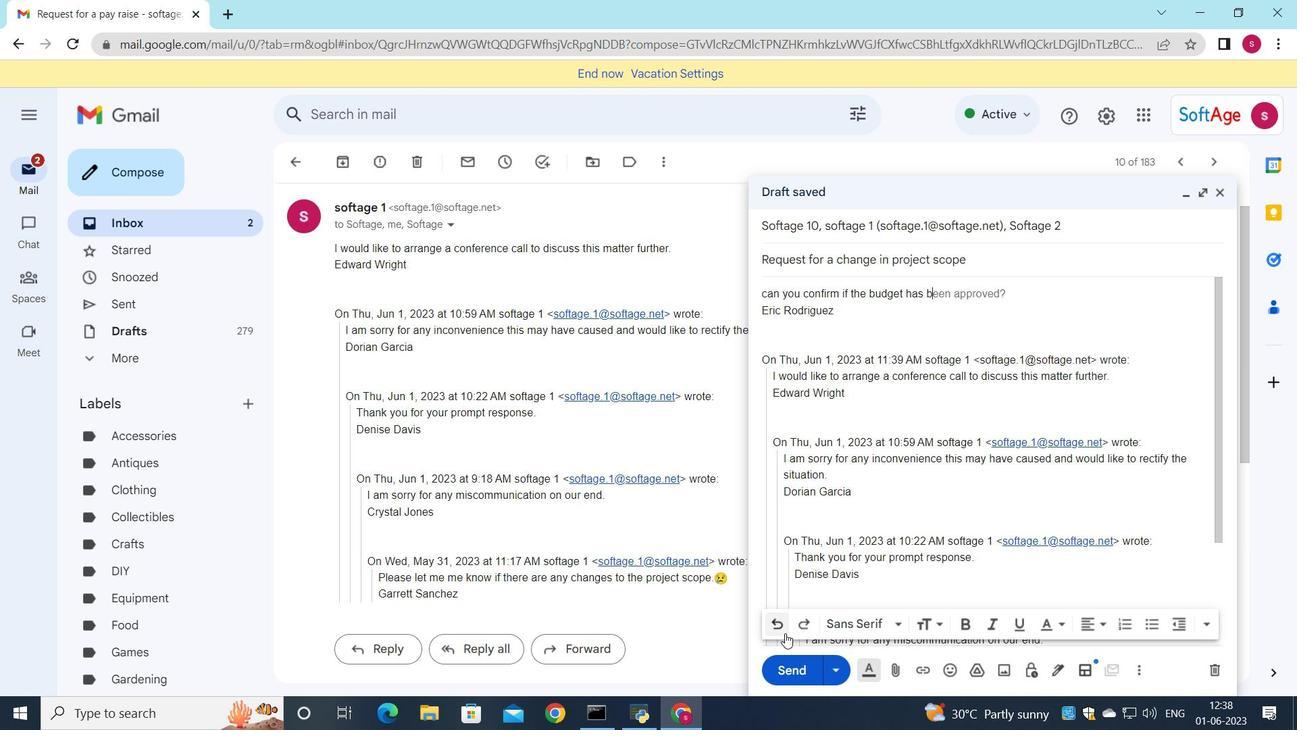 
Action: Mouse pressed left at (785, 634)
Screenshot: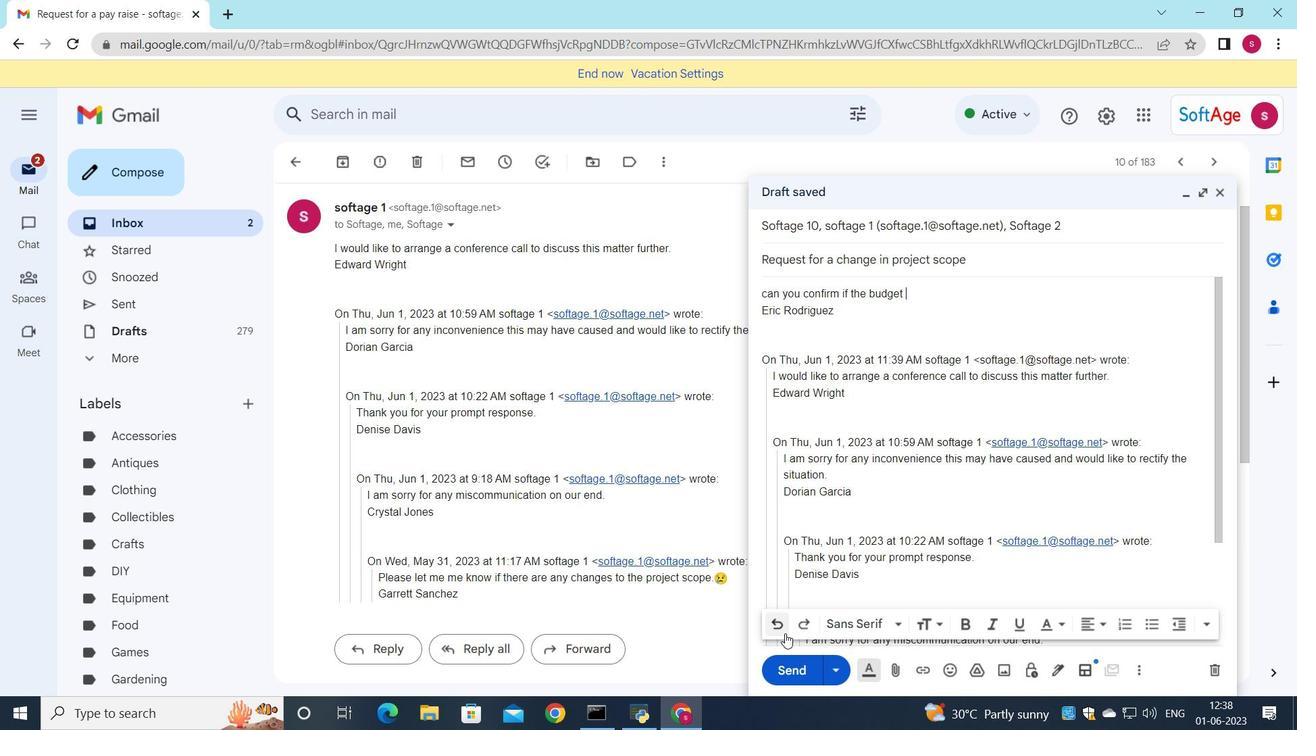 
Action: Mouse pressed left at (785, 634)
Screenshot: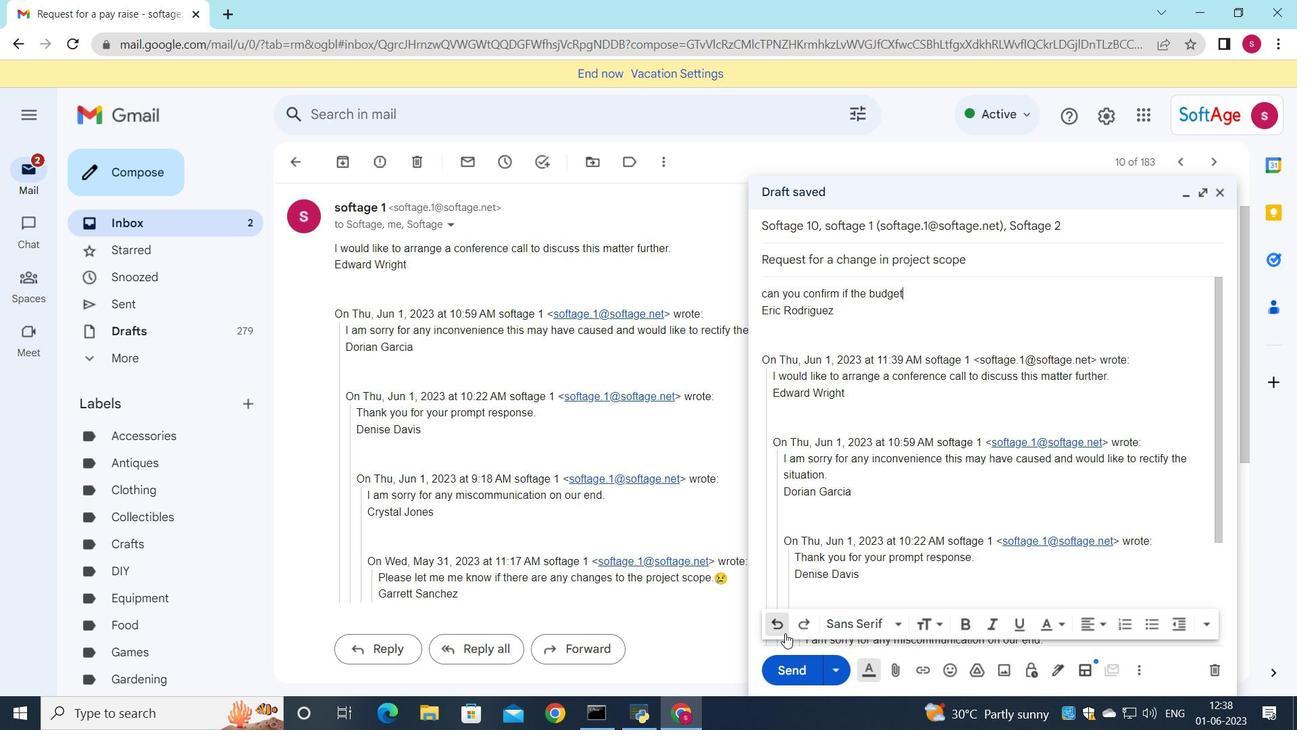 
Action: Mouse pressed left at (785, 634)
Screenshot: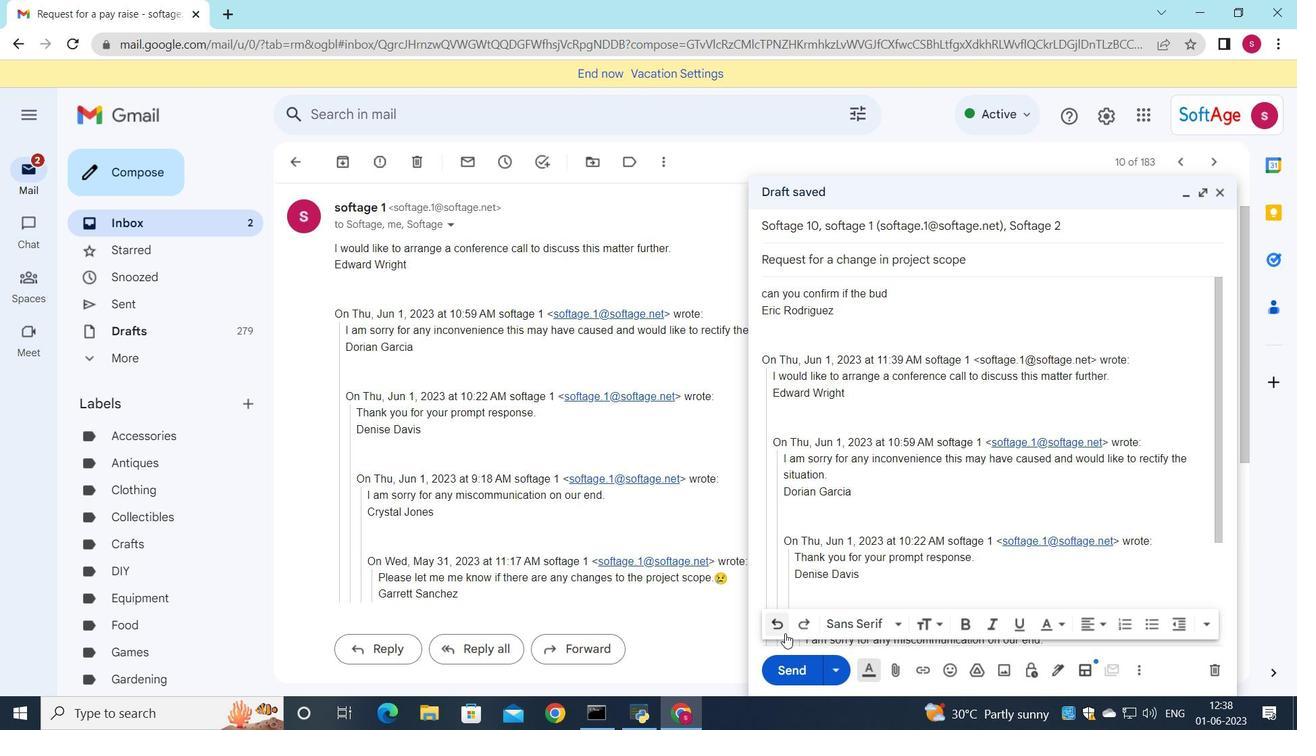 
Action: Mouse pressed left at (785, 634)
Screenshot: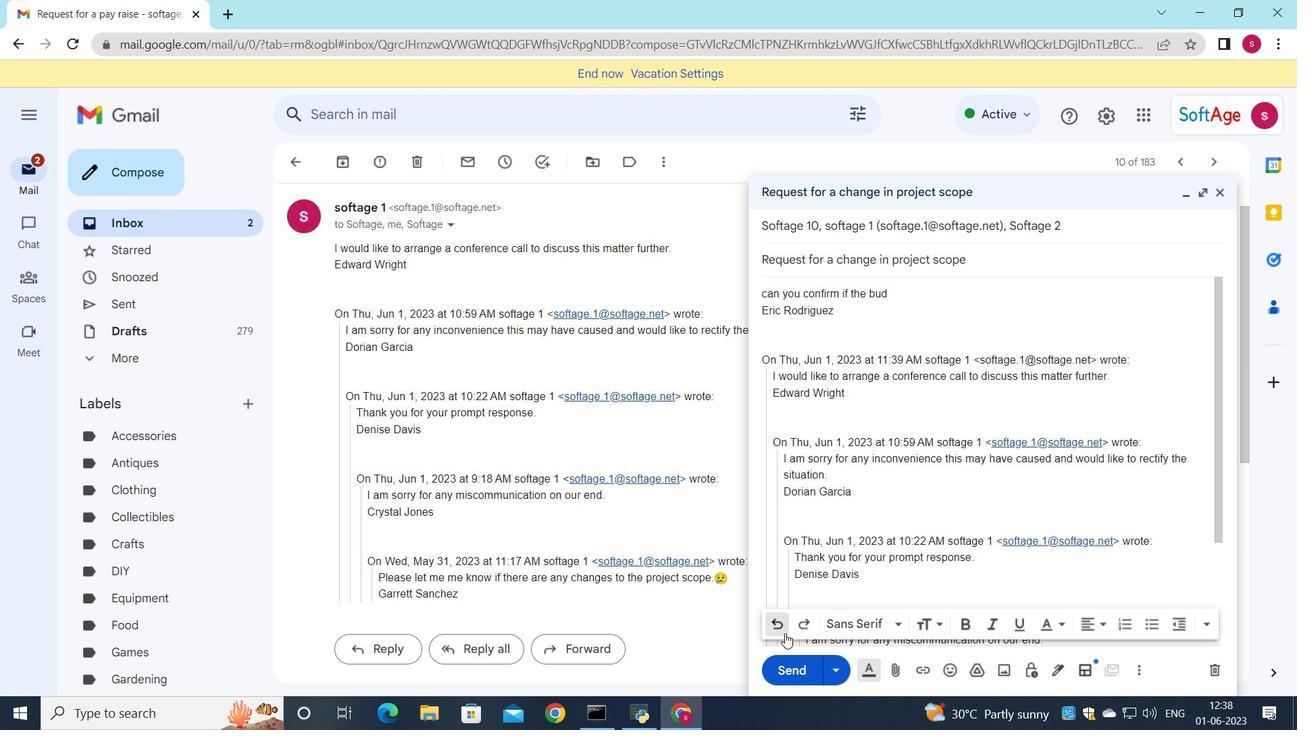 
Action: Mouse pressed left at (785, 634)
Screenshot: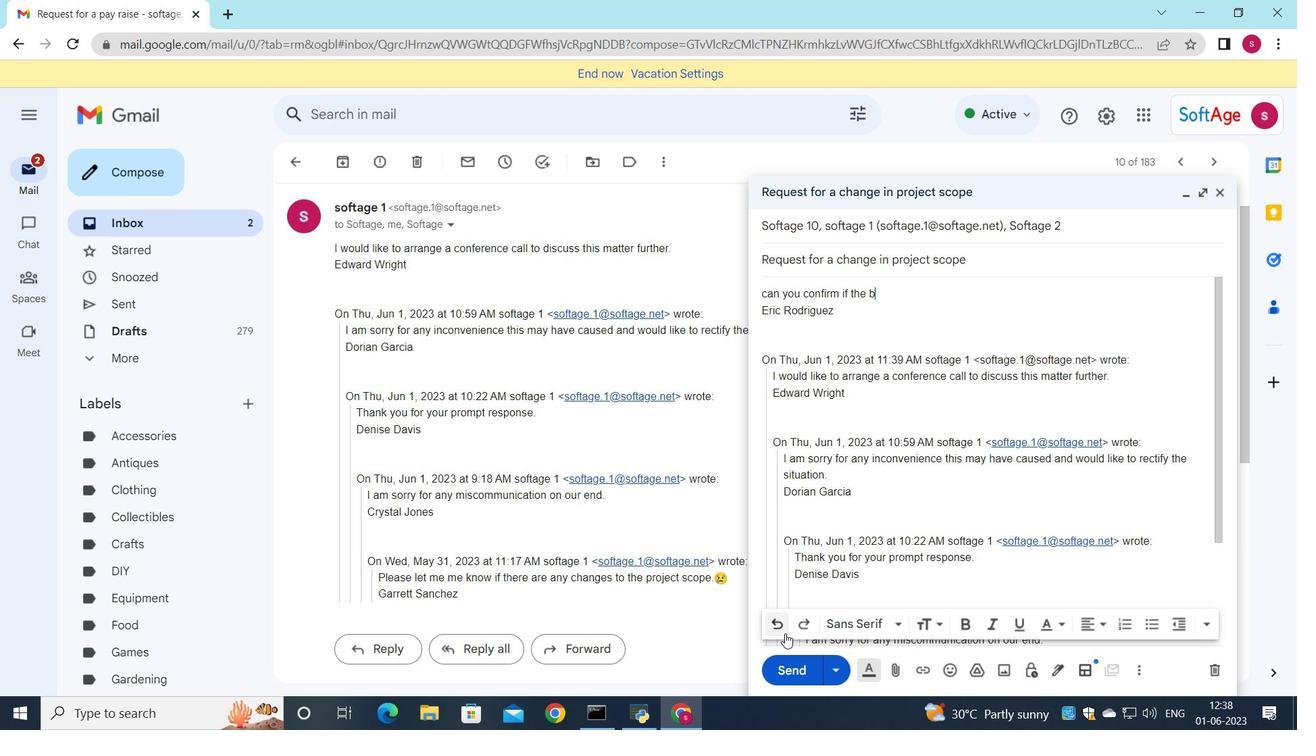 
Action: Mouse pressed left at (785, 634)
Screenshot: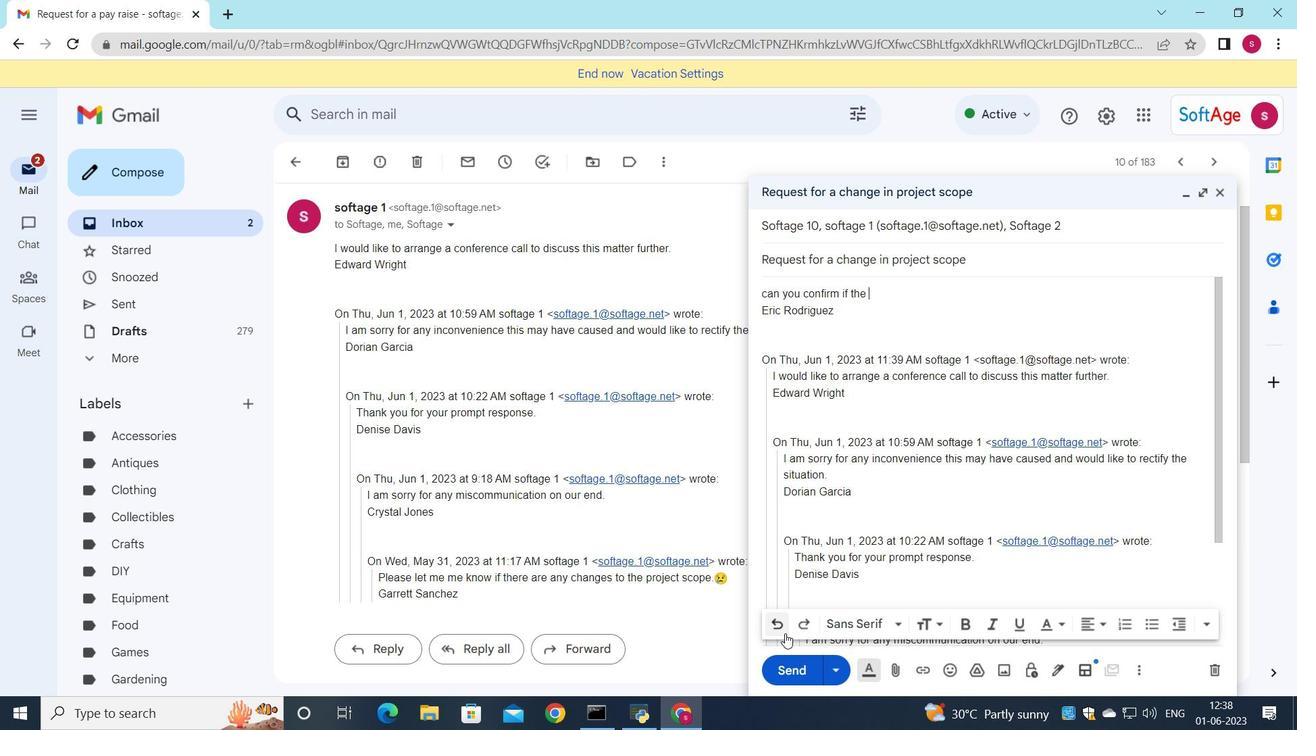 
Action: Mouse pressed left at (785, 634)
Screenshot: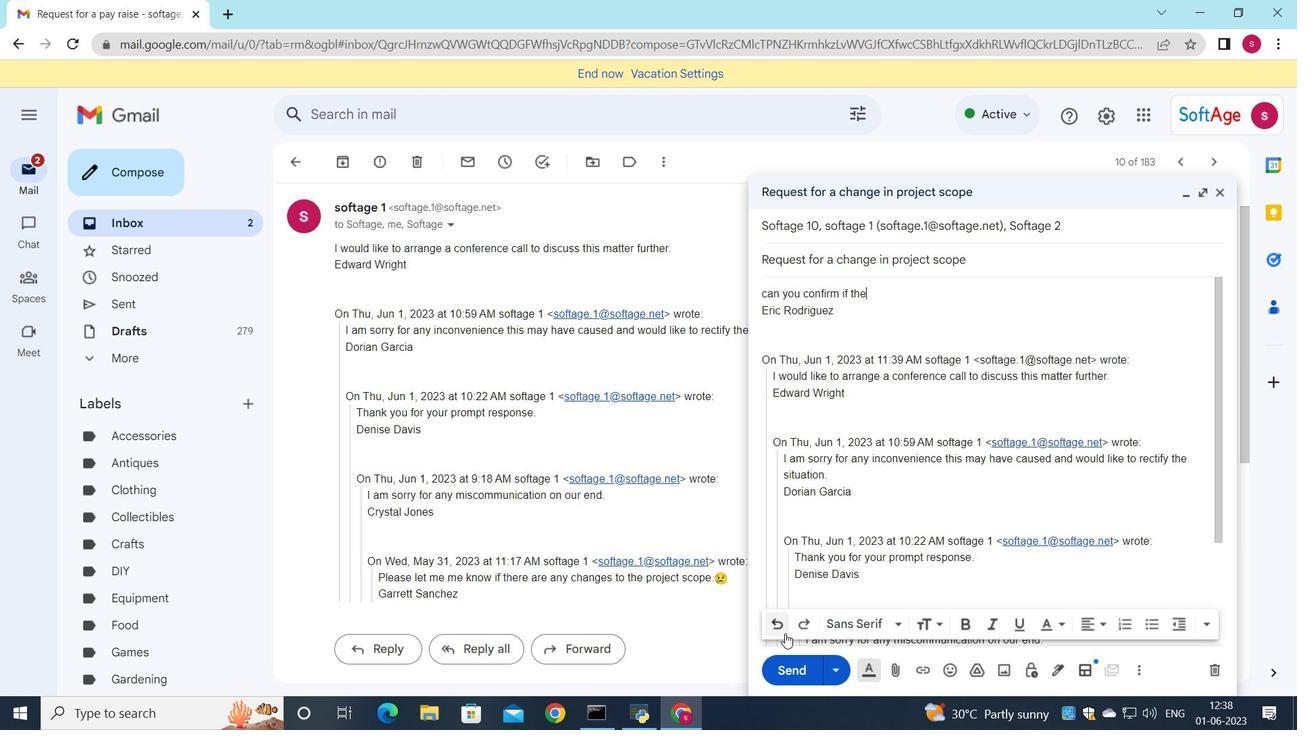 
Action: Mouse pressed left at (785, 634)
Screenshot: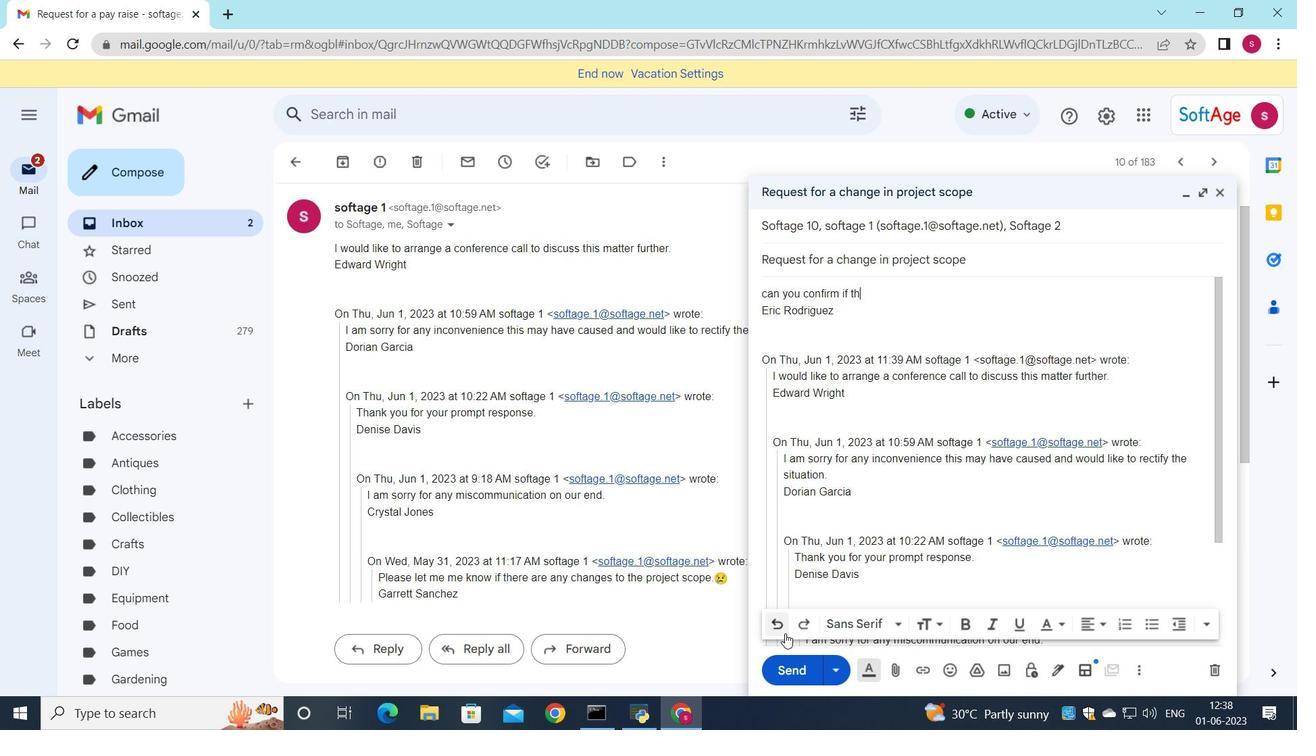 
Action: Mouse pressed left at (785, 634)
Screenshot: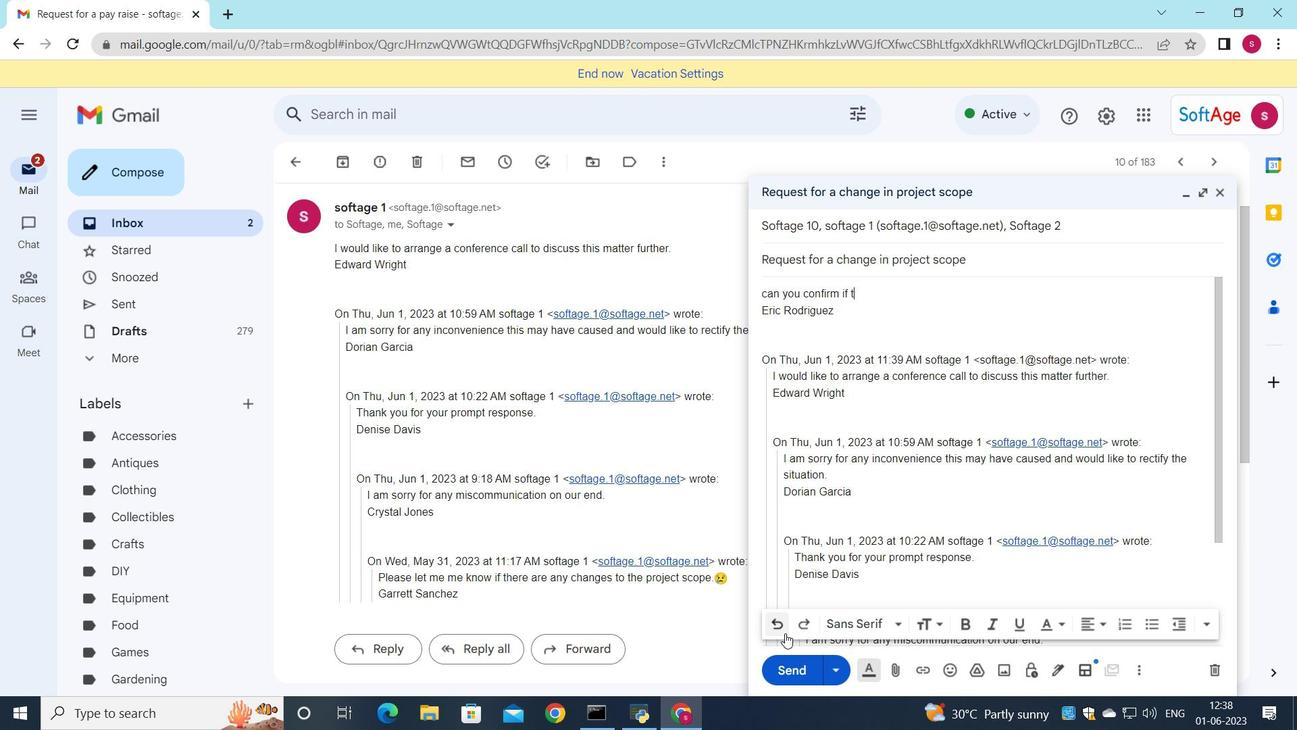 
Action: Mouse pressed left at (785, 634)
Screenshot: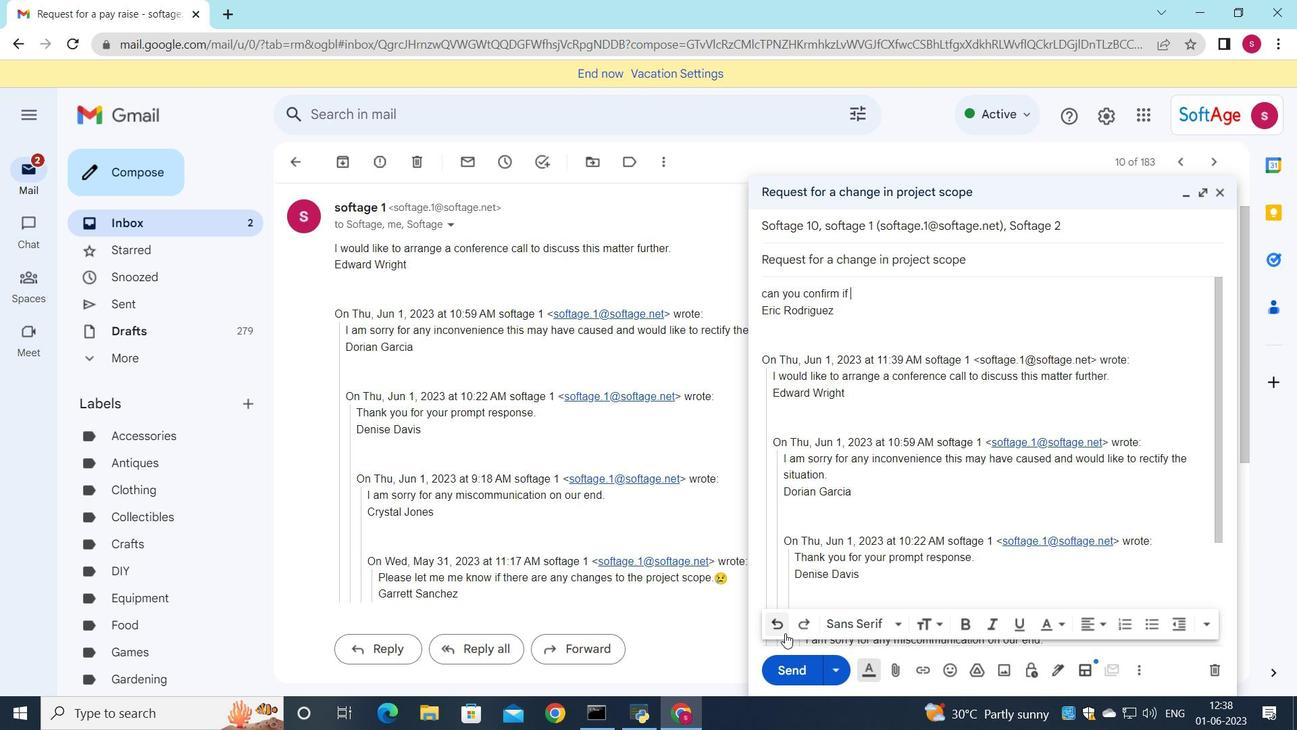 
Action: Mouse pressed left at (785, 634)
Screenshot: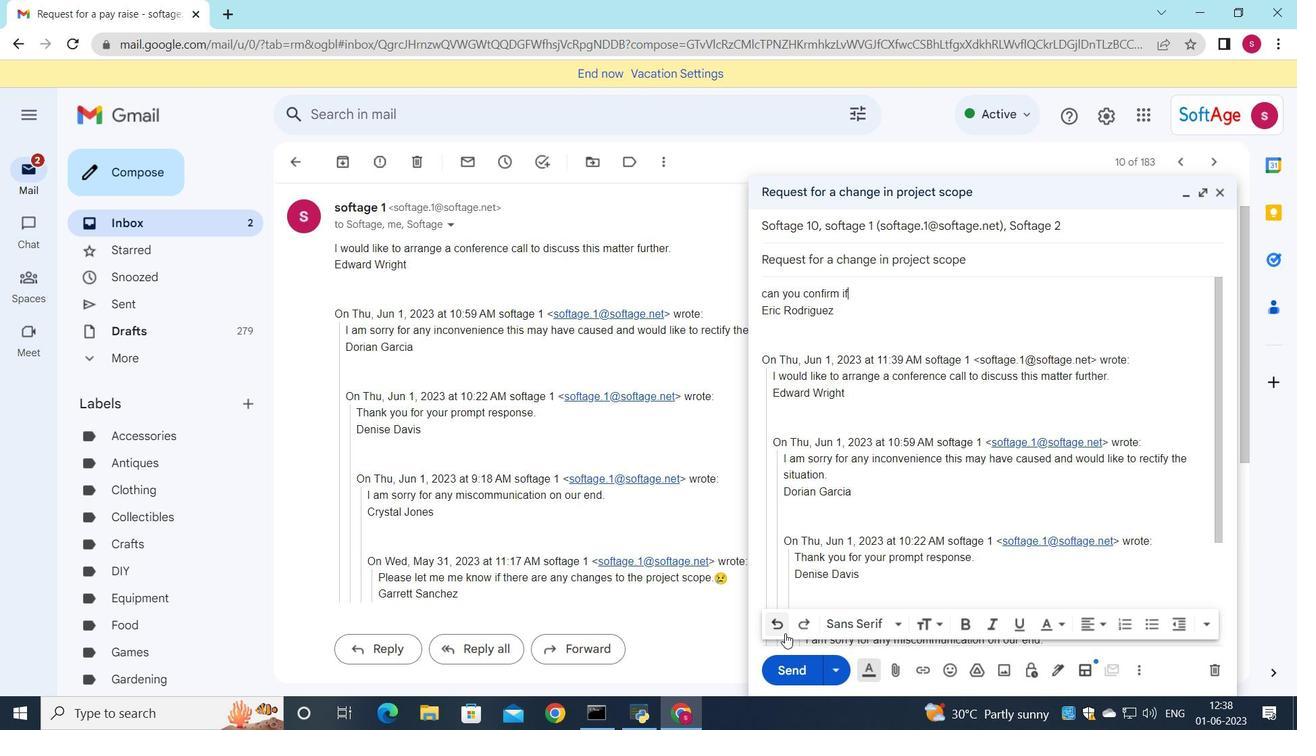 
Action: Mouse pressed left at (785, 634)
Screenshot: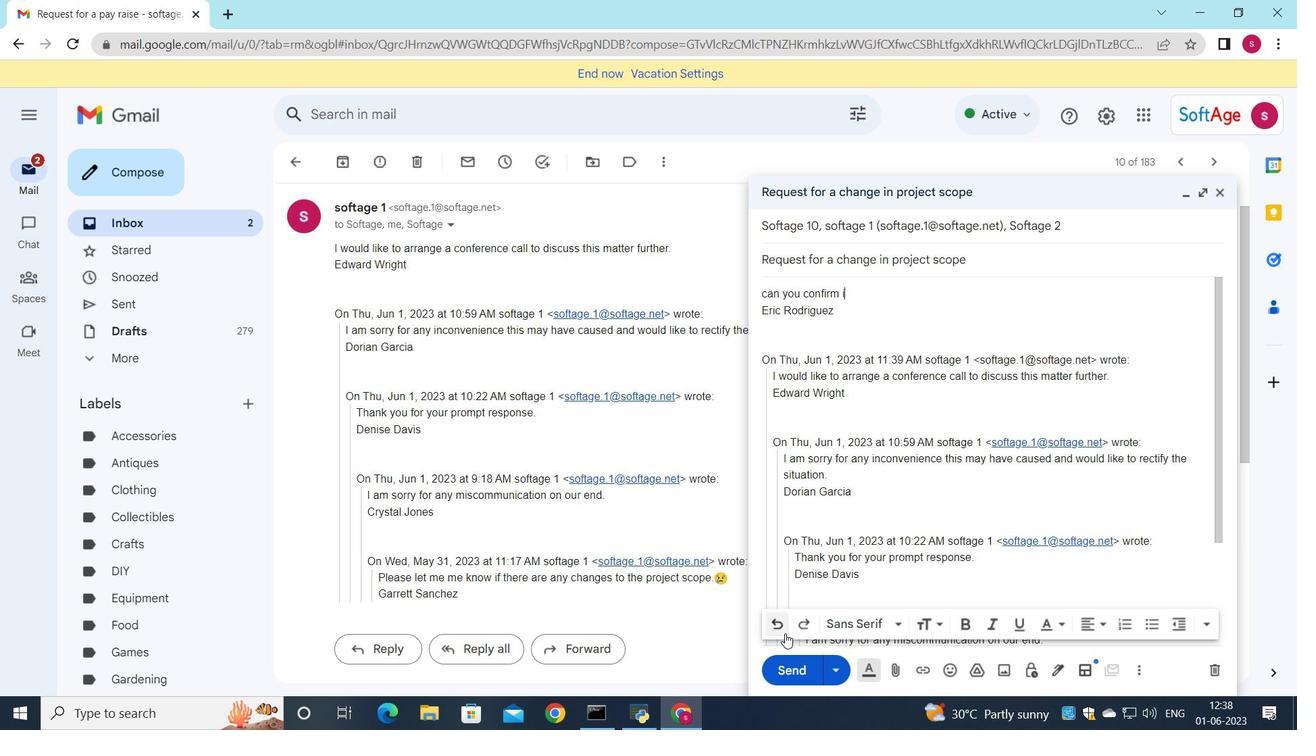 
Action: Mouse pressed left at (785, 634)
Screenshot: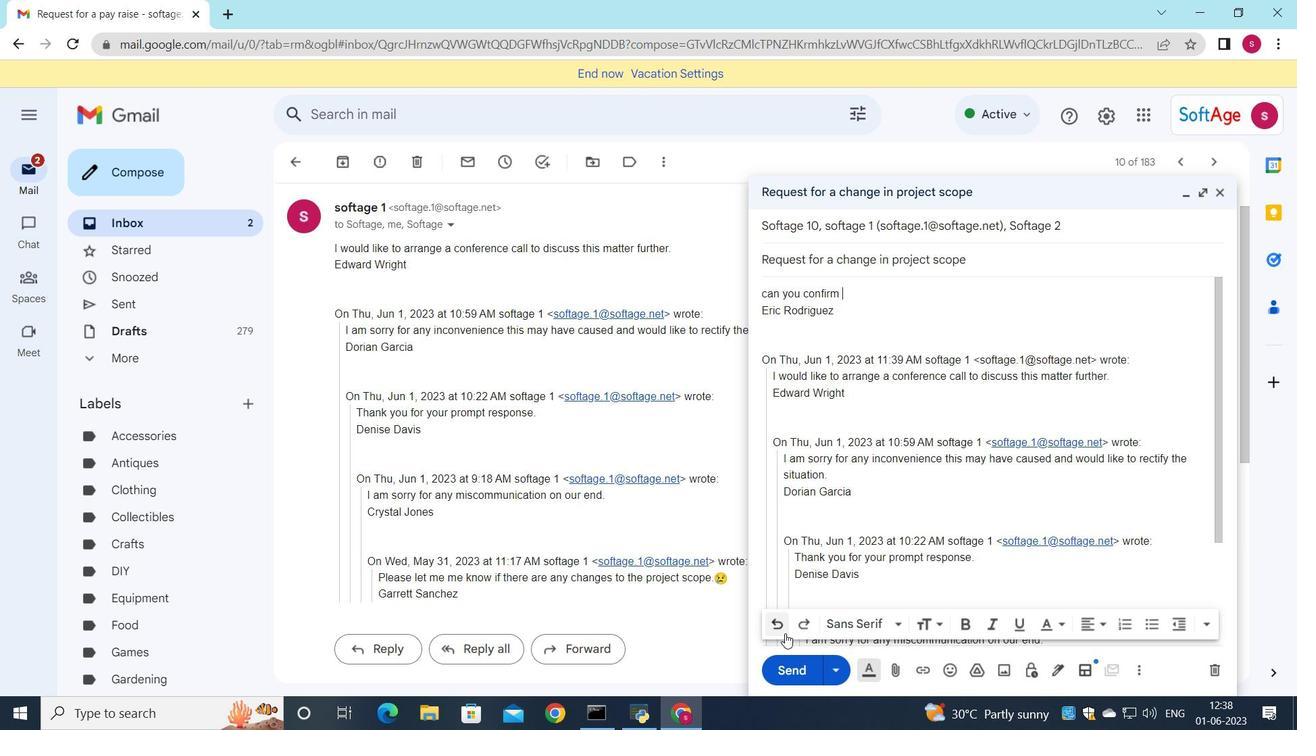 
Action: Mouse pressed left at (785, 634)
Screenshot: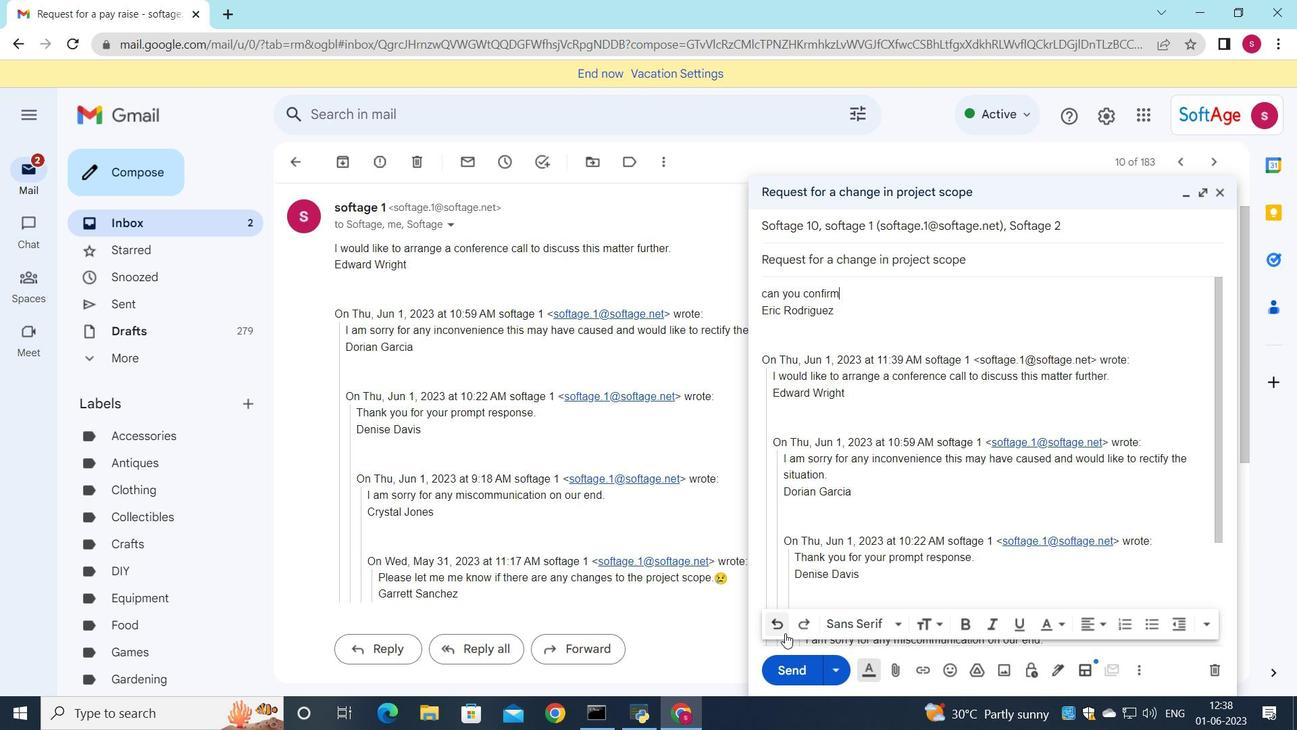 
Action: Mouse pressed left at (785, 634)
Screenshot: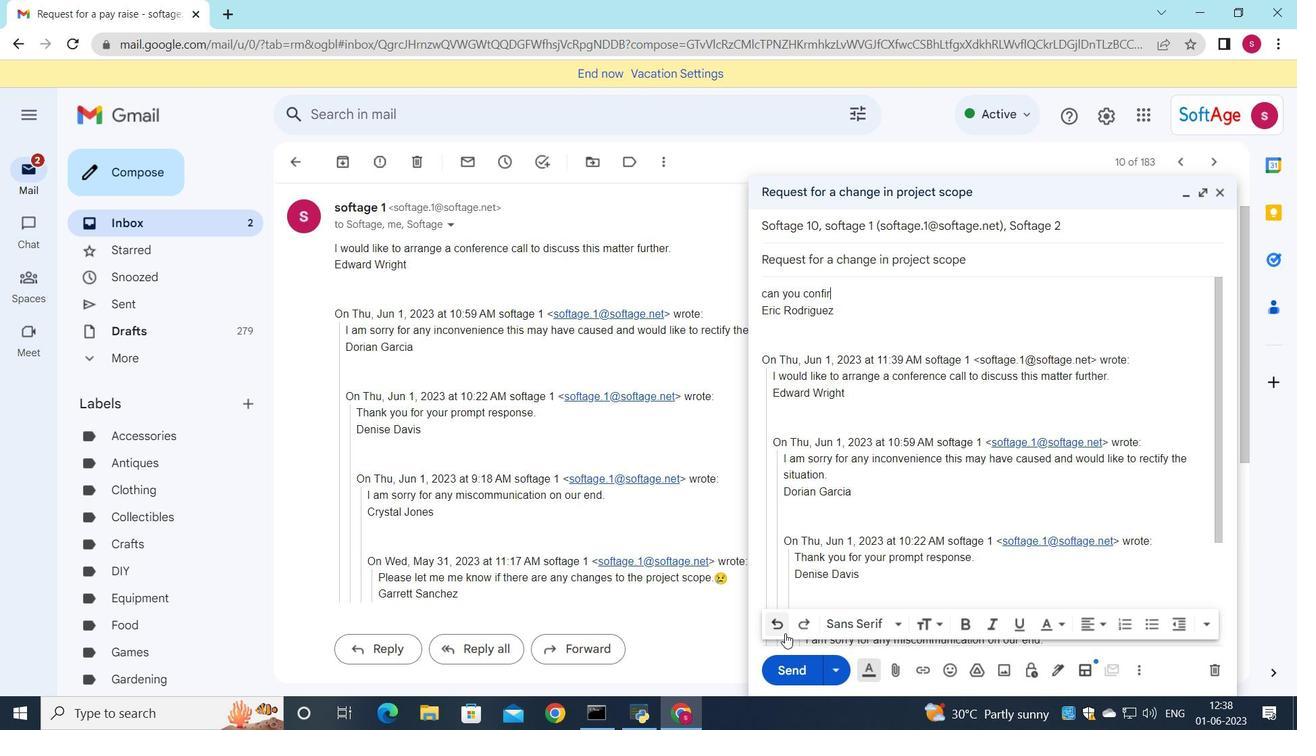 
Action: Mouse pressed left at (785, 634)
Screenshot: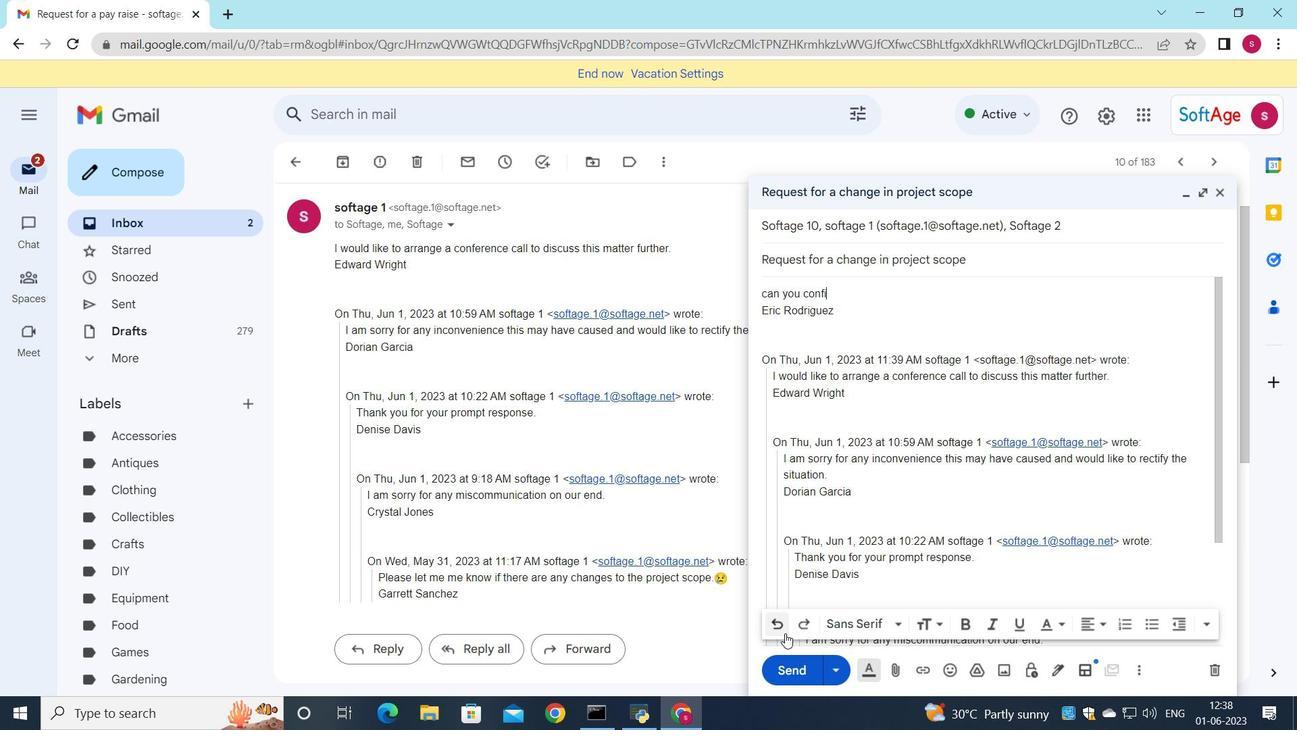 
Action: Mouse pressed left at (785, 634)
Screenshot: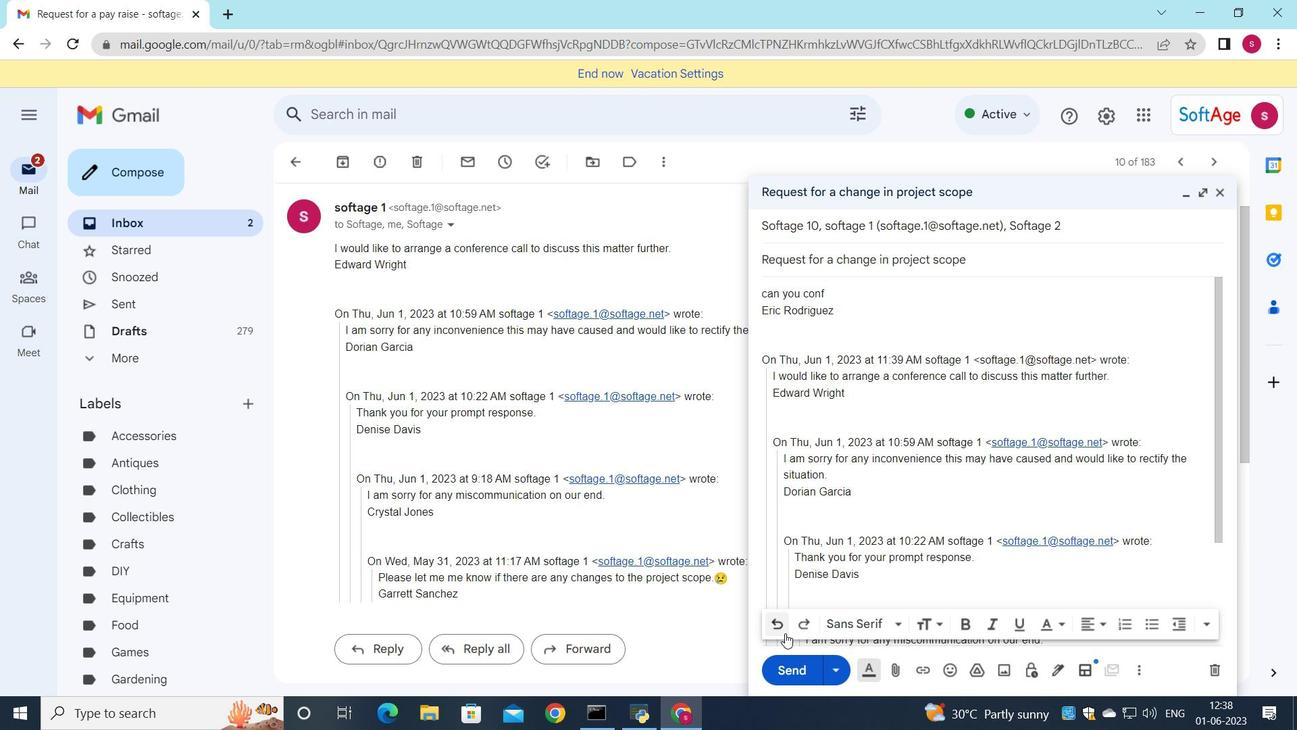 
Action: Mouse pressed left at (785, 634)
Screenshot: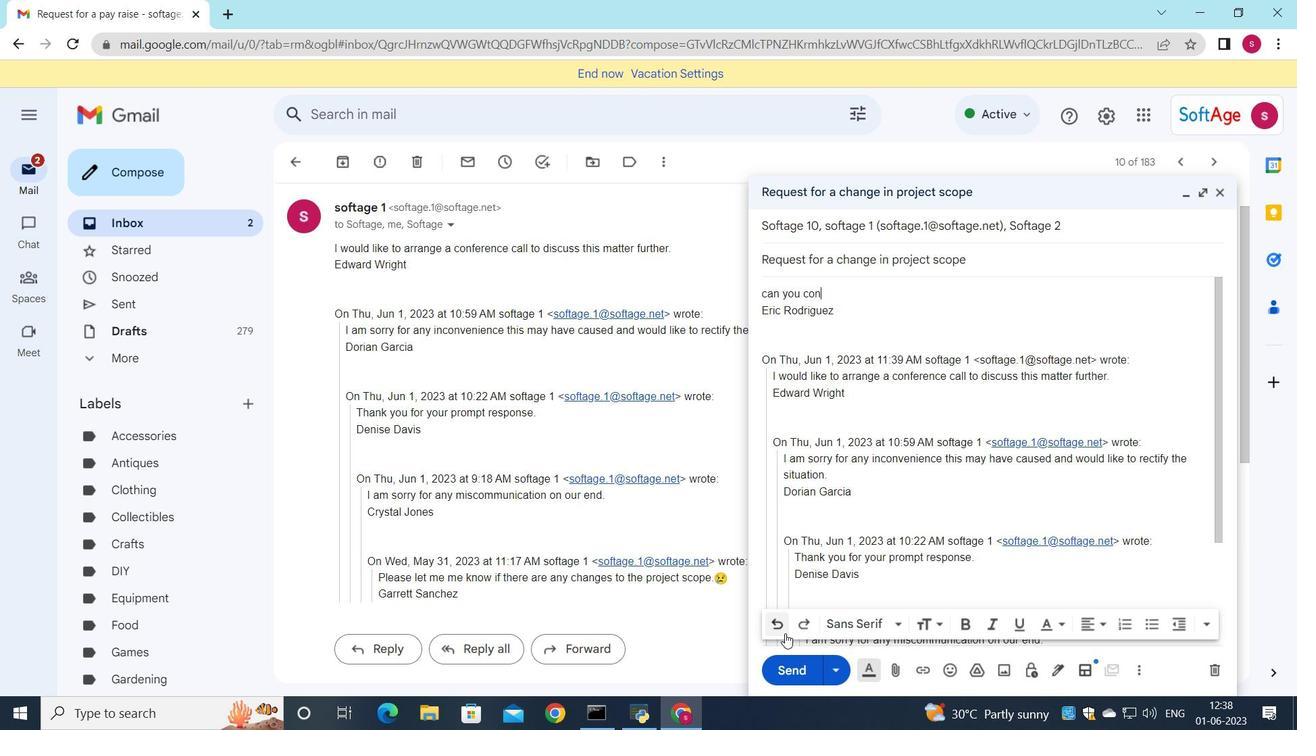 
Action: Mouse pressed left at (785, 634)
Screenshot: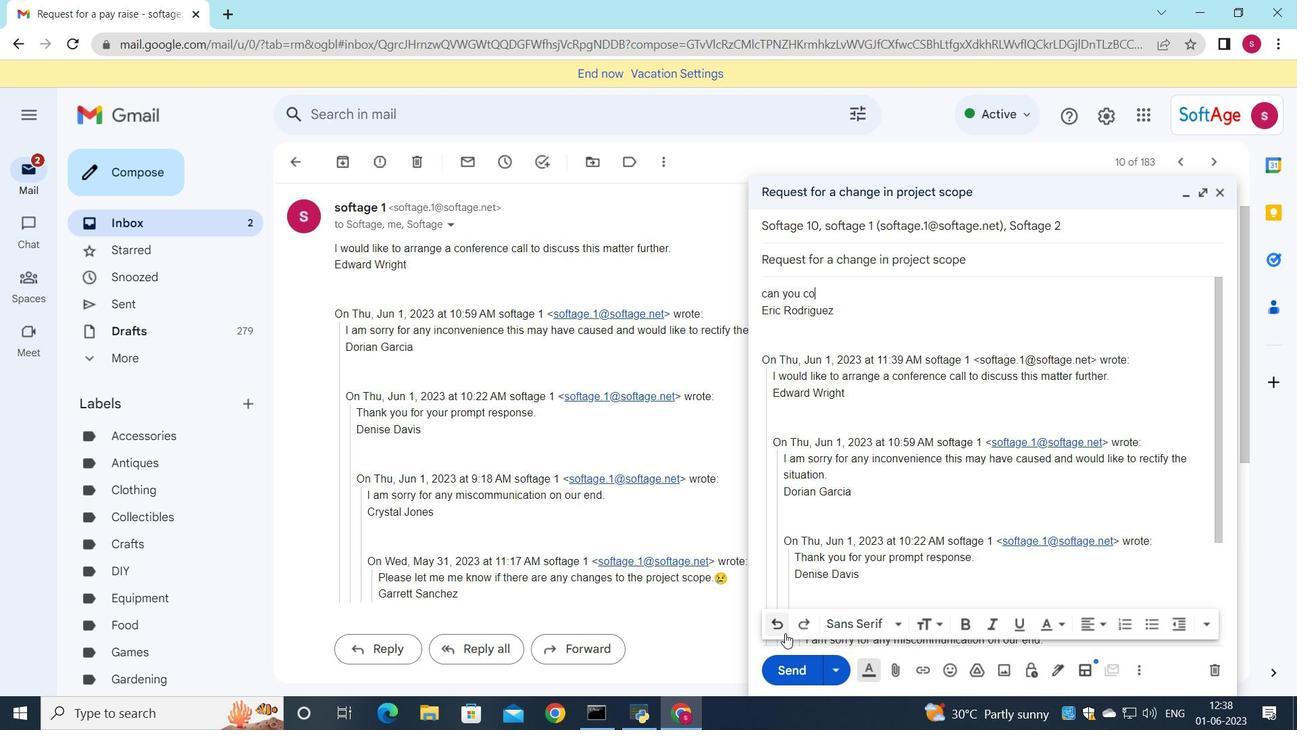 
Action: Mouse pressed left at (785, 634)
Screenshot: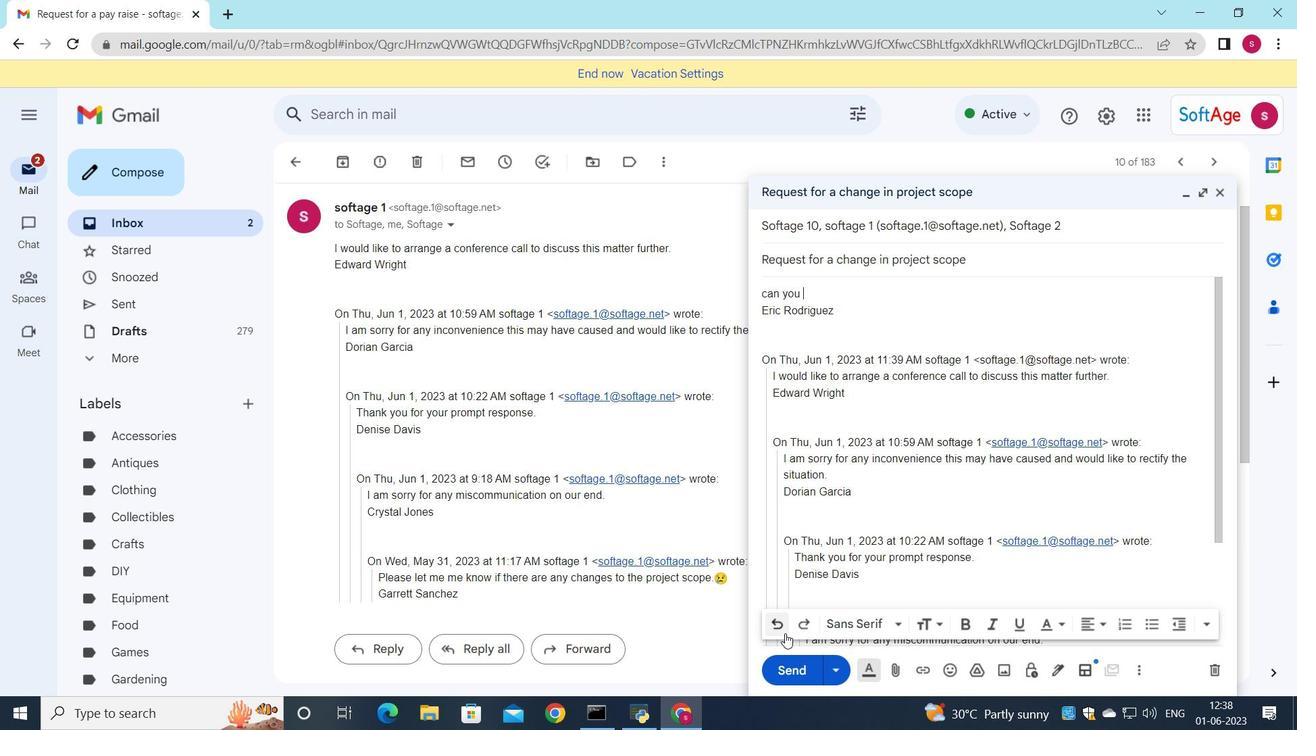 
Action: Mouse pressed left at (785, 634)
Screenshot: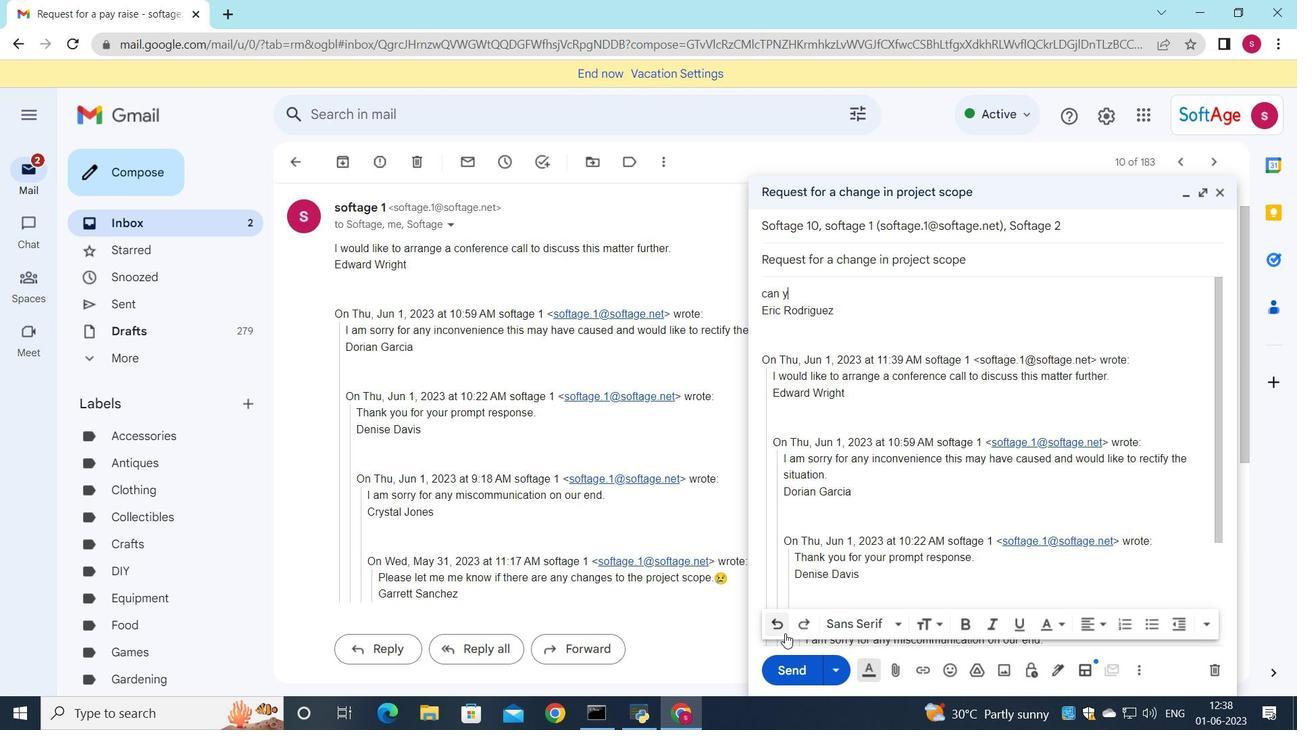 
Action: Mouse pressed left at (785, 634)
Screenshot: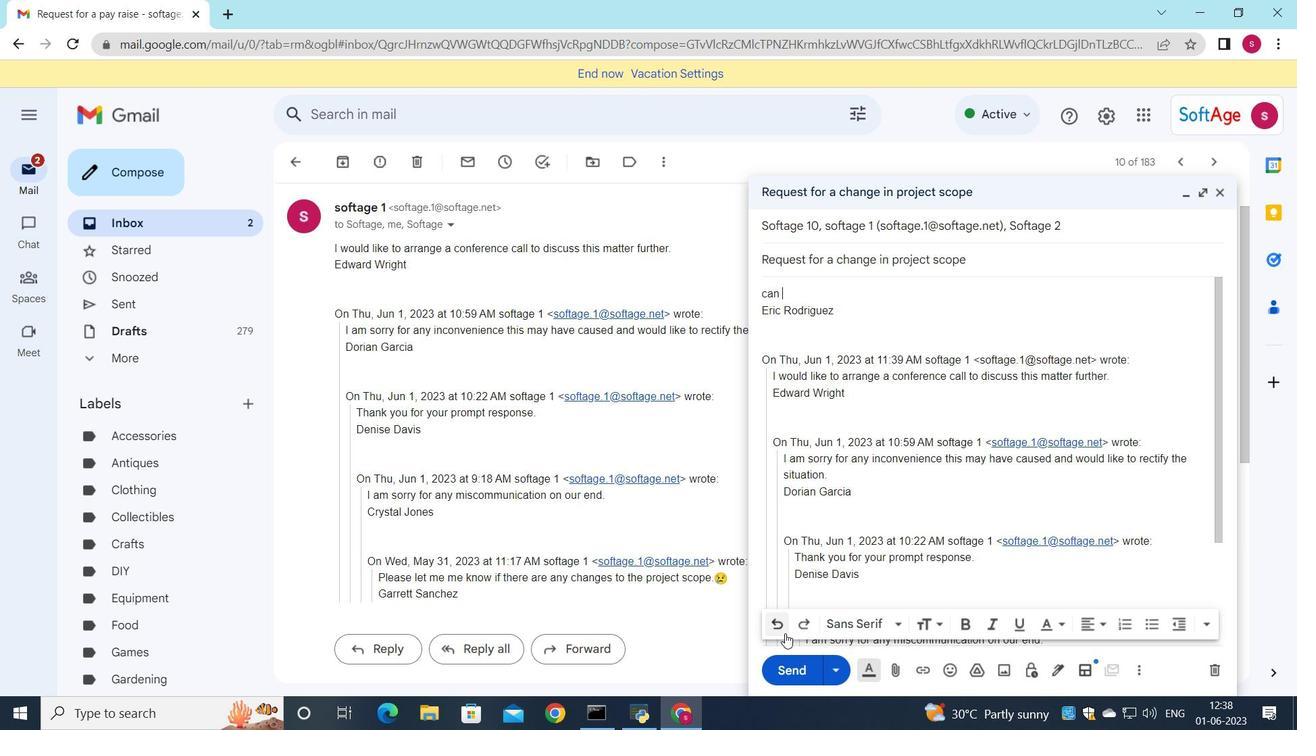 
Action: Mouse pressed left at (785, 634)
Screenshot: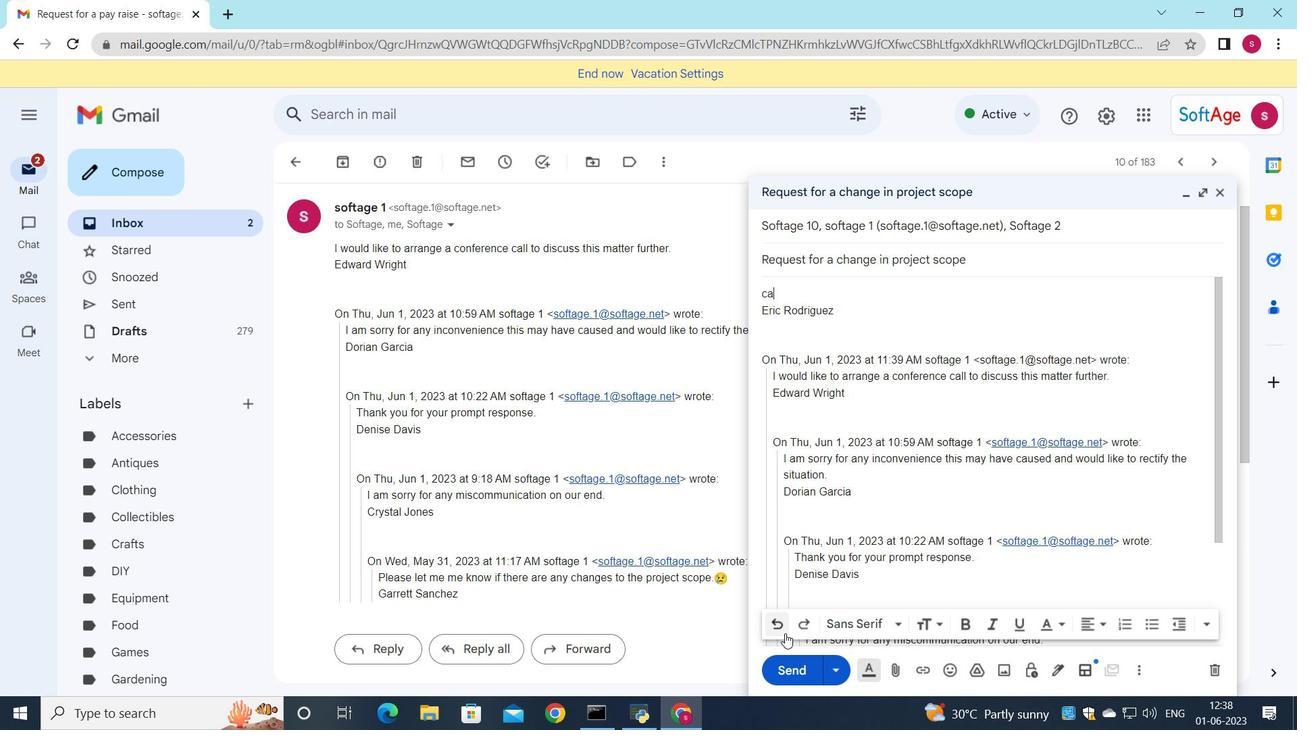 
Action: Mouse pressed left at (785, 634)
Screenshot: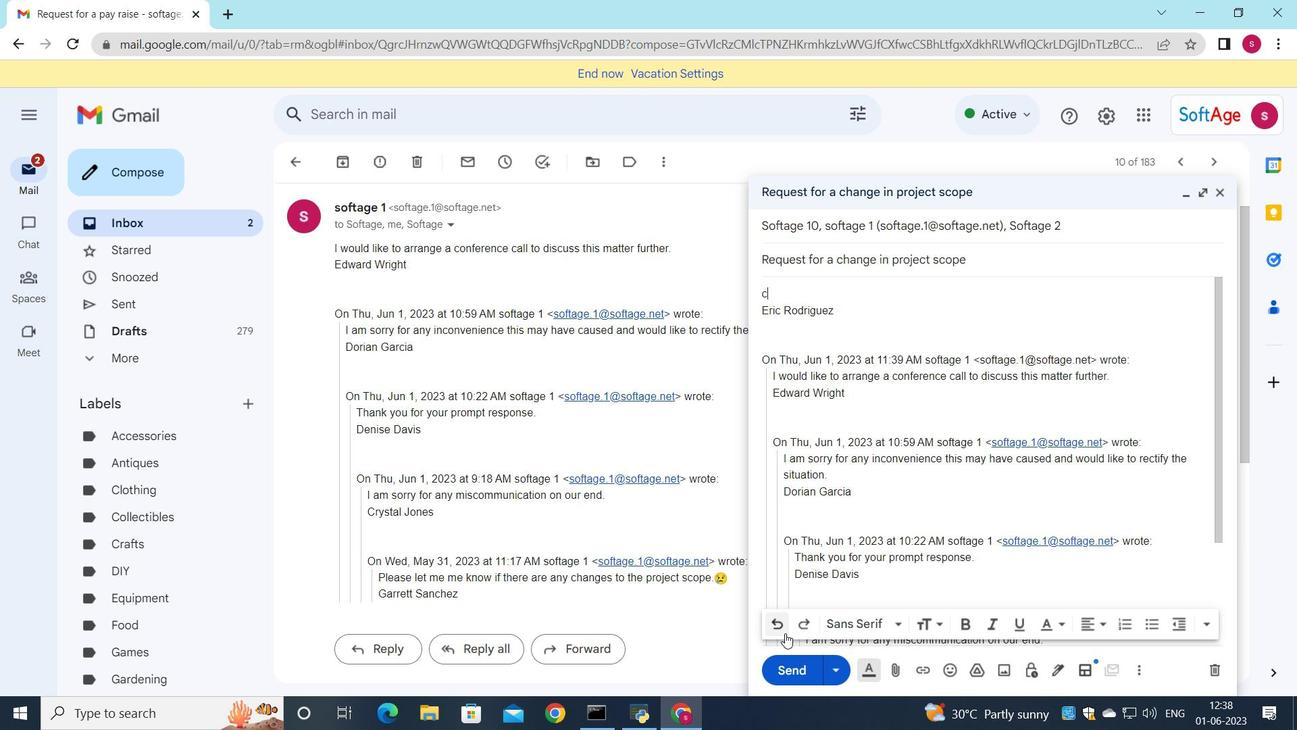 
Action: Key pressed <Key.shift>I<Key.space>appreciate<Key.space>your<Key.space>attention<Key.space>to<Key.space>dey<Key.backspace>tails<Key.space><Key.backspace><Key.backspace><Key.space>and<Key.space>ti,<Key.backspace>mely<Key.space>response.
Screenshot: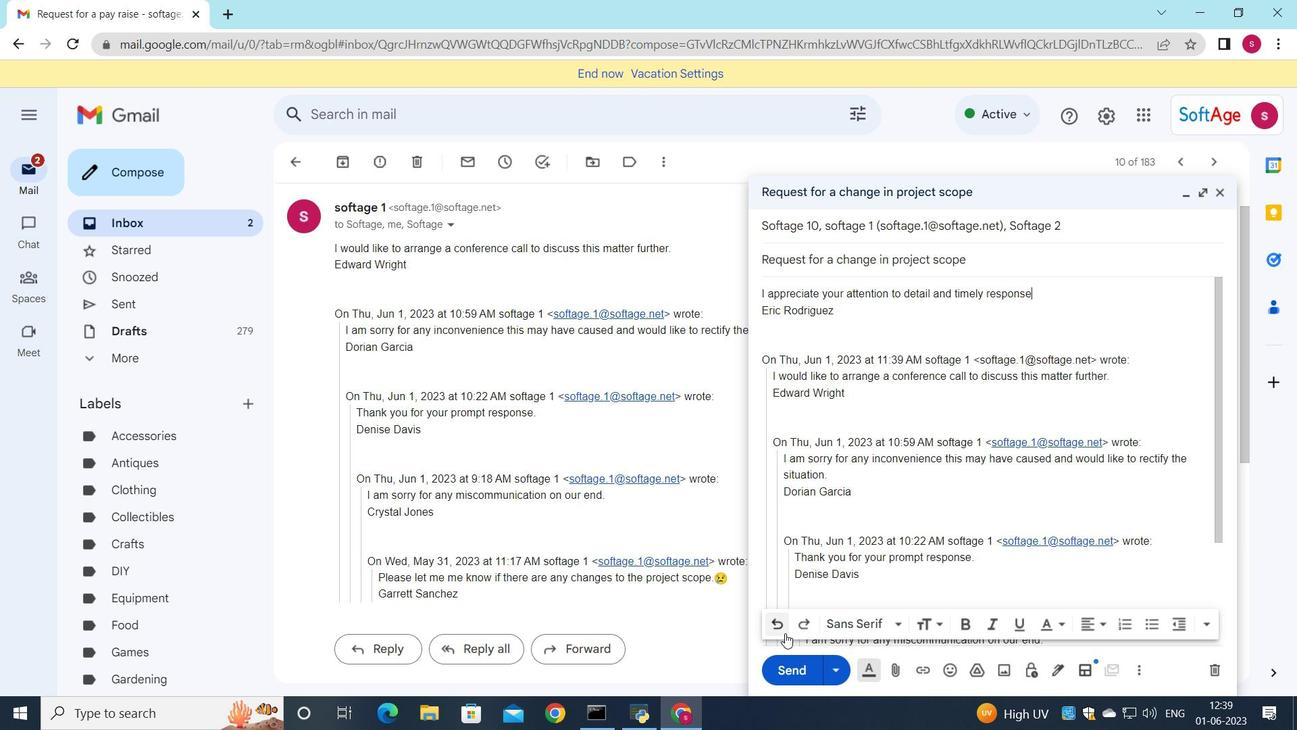 
Action: Mouse moved to (801, 672)
Screenshot: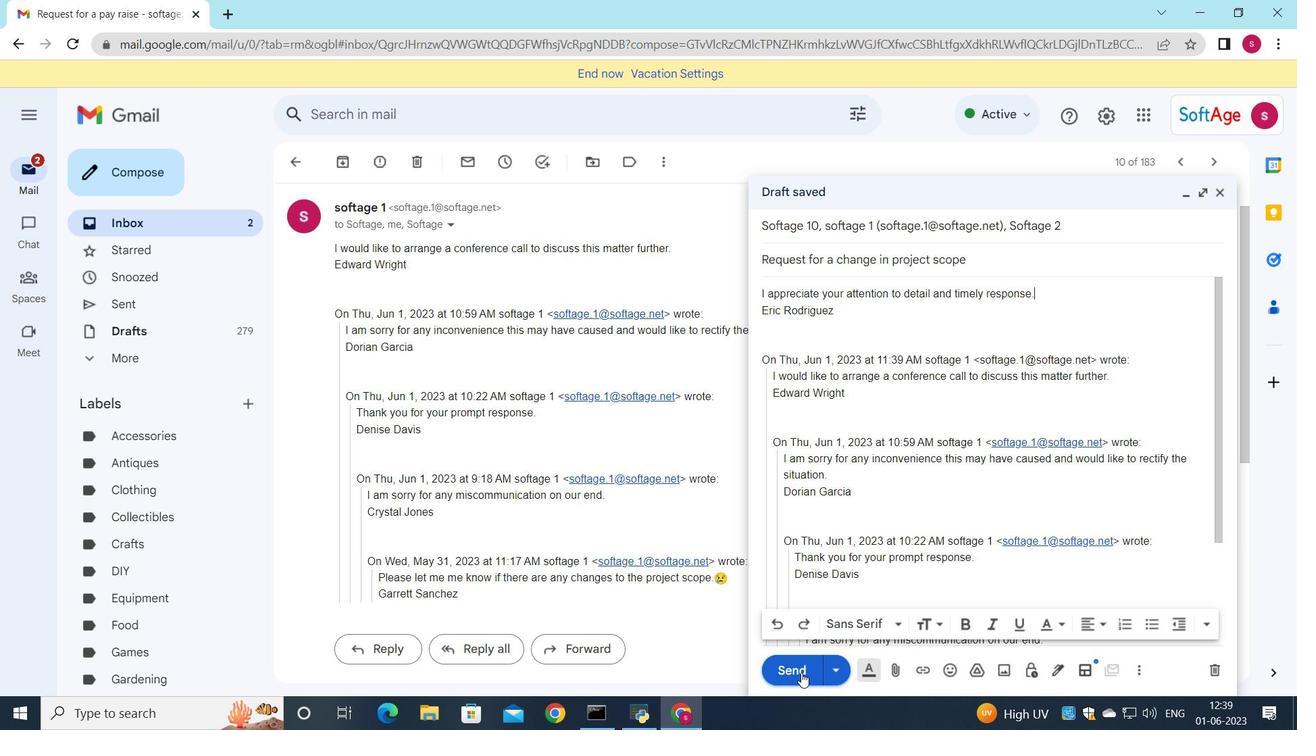 
Action: Mouse pressed left at (801, 672)
Screenshot: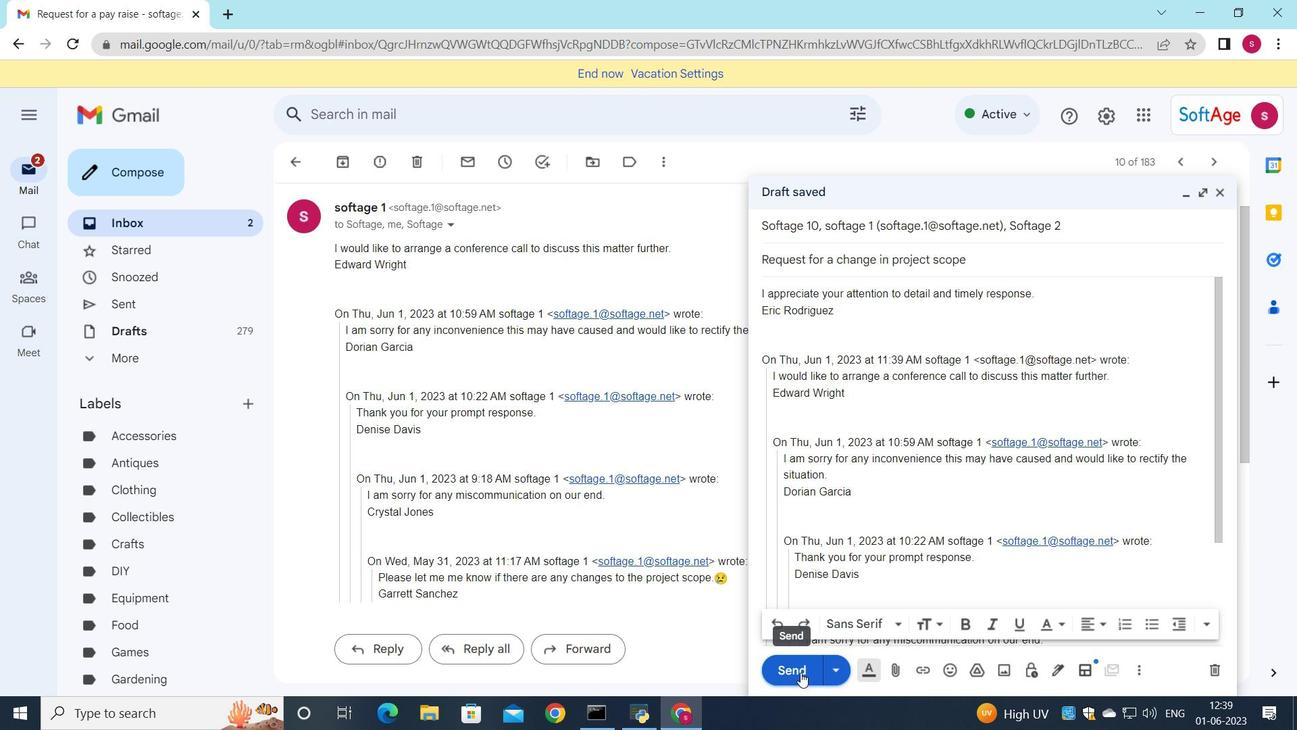 
Action: Mouse moved to (254, 225)
Screenshot: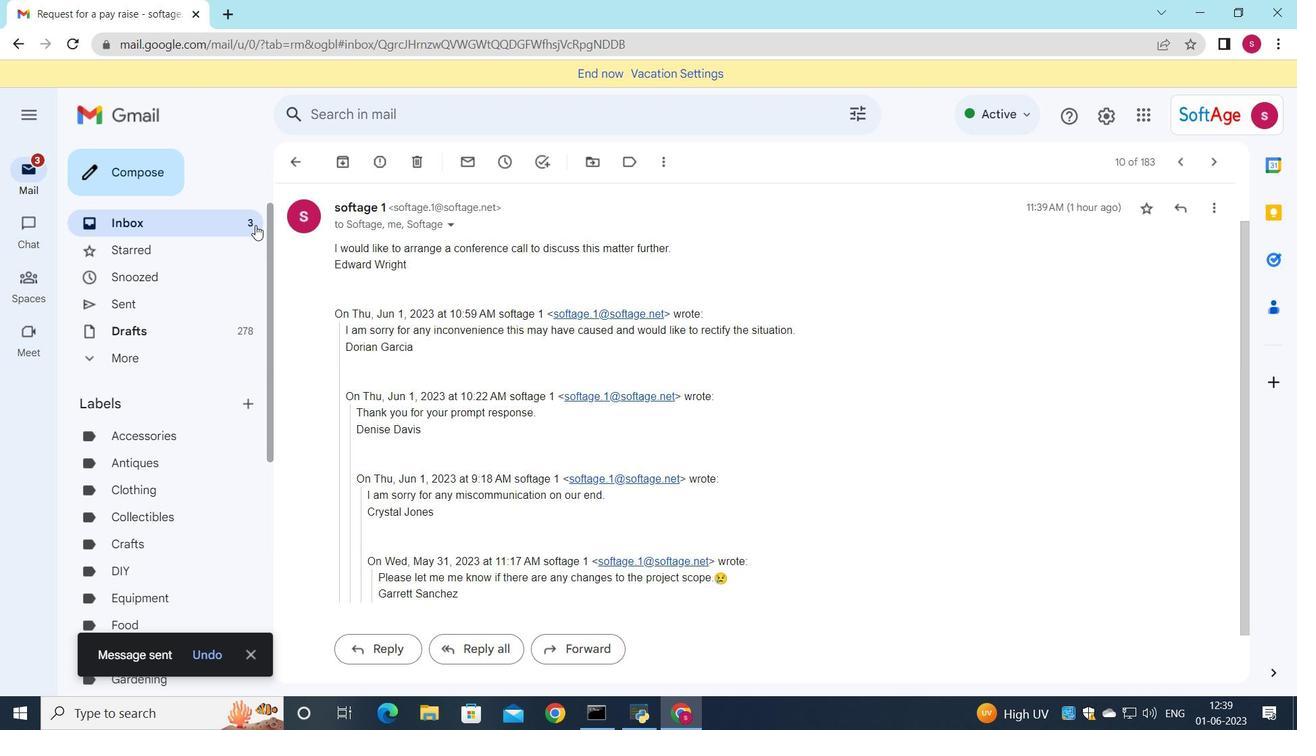 
Action: Mouse pressed left at (254, 225)
Screenshot: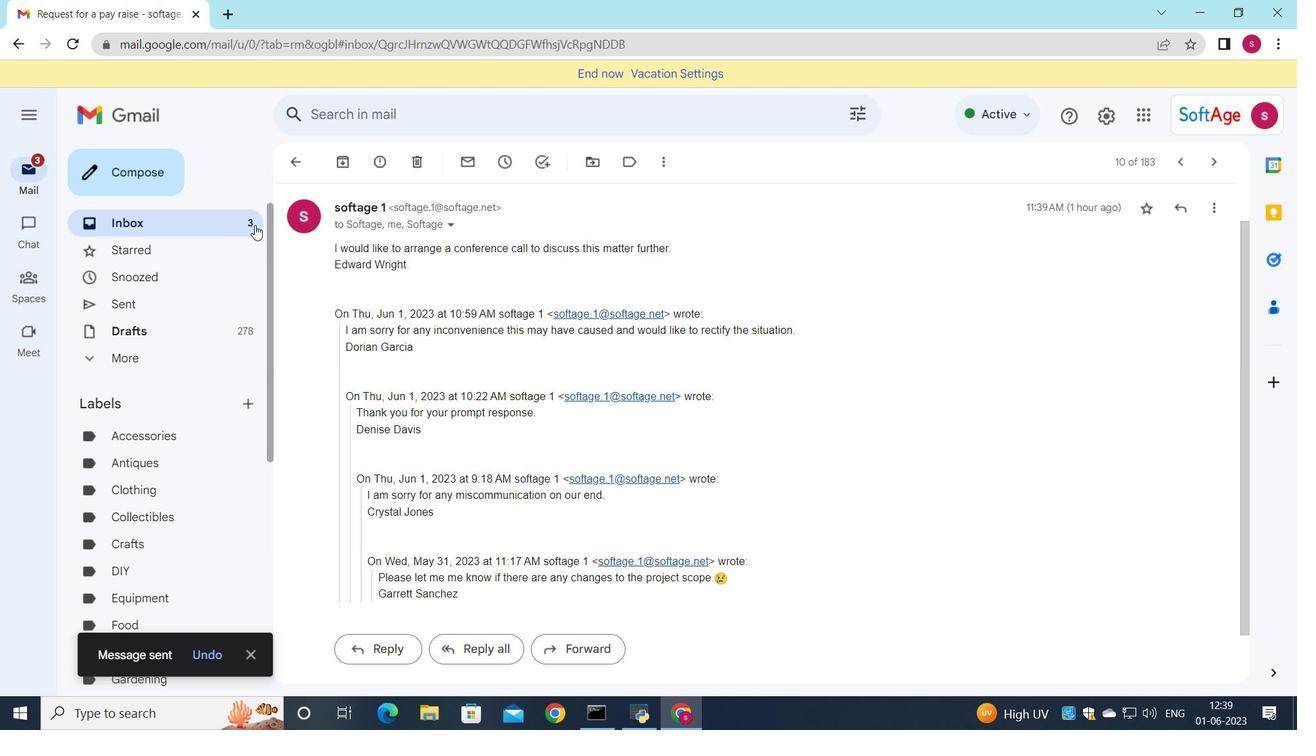 
Action: Mouse moved to (397, 190)
Screenshot: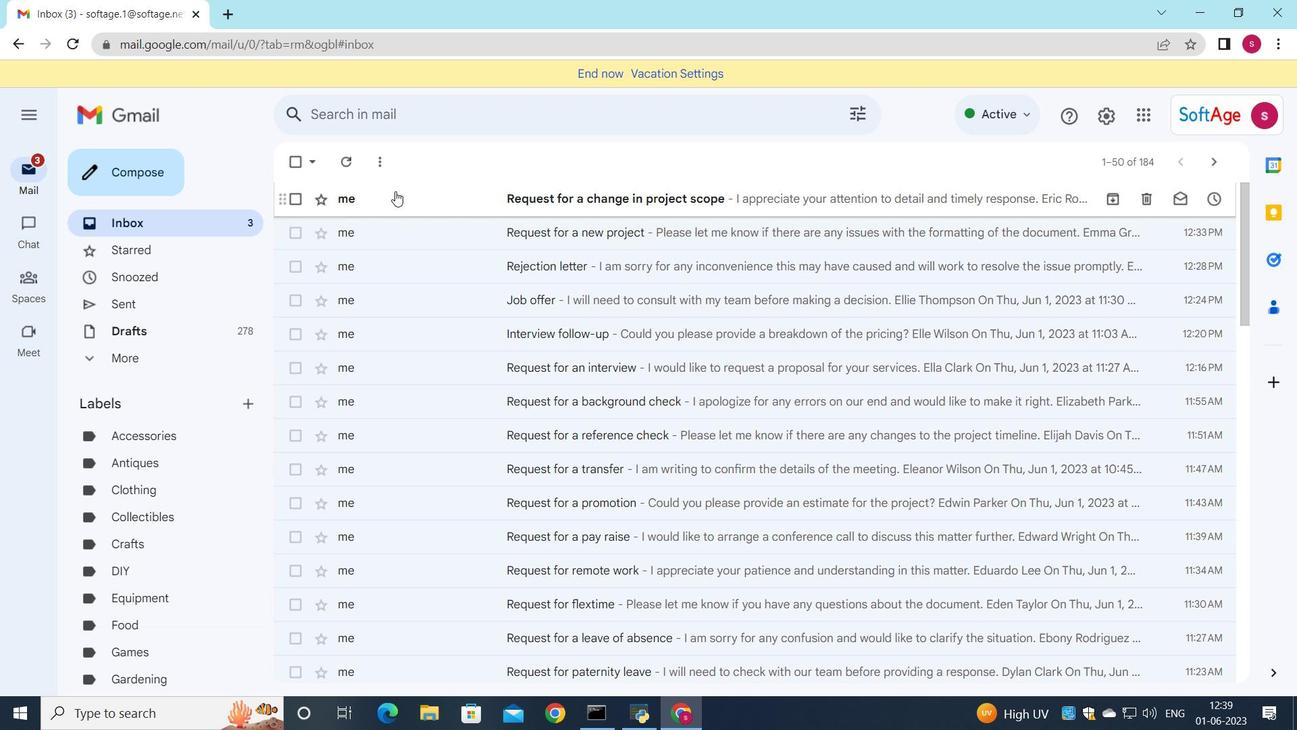 
Action: Mouse pressed left at (397, 190)
Screenshot: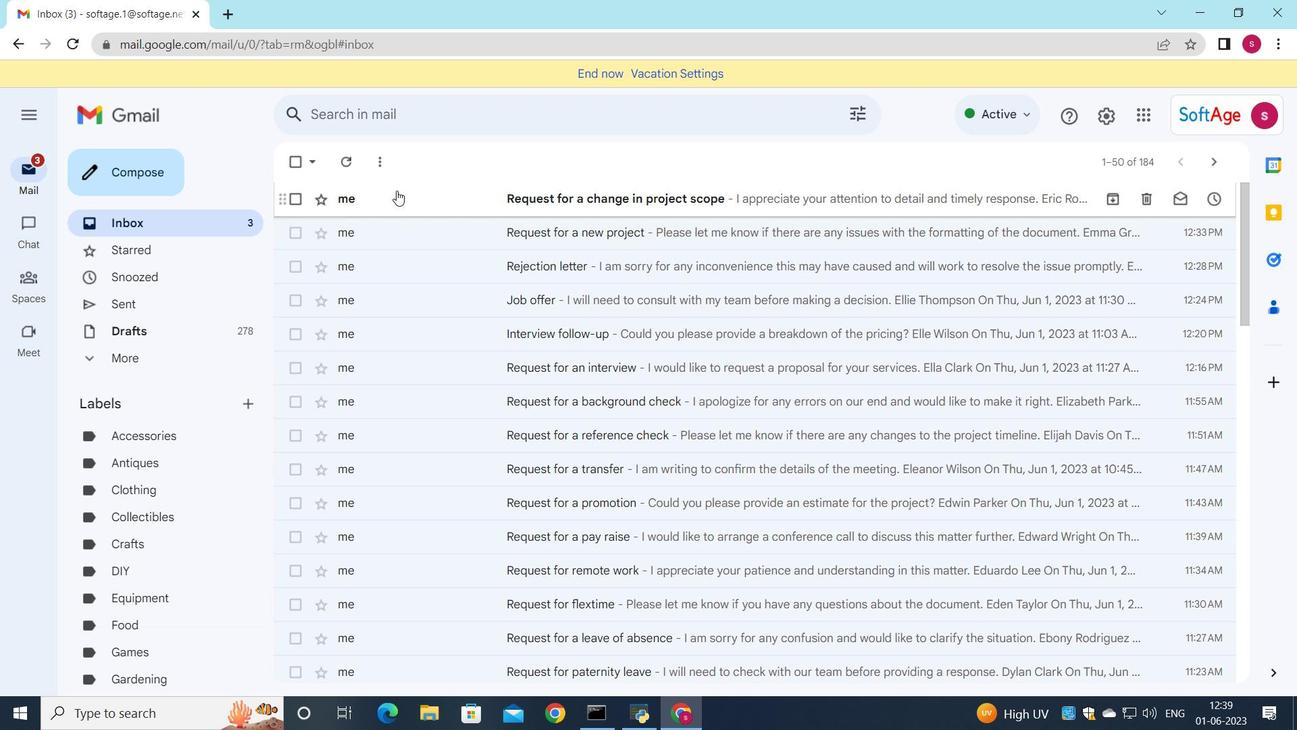 
Action: Mouse moved to (502, 357)
Screenshot: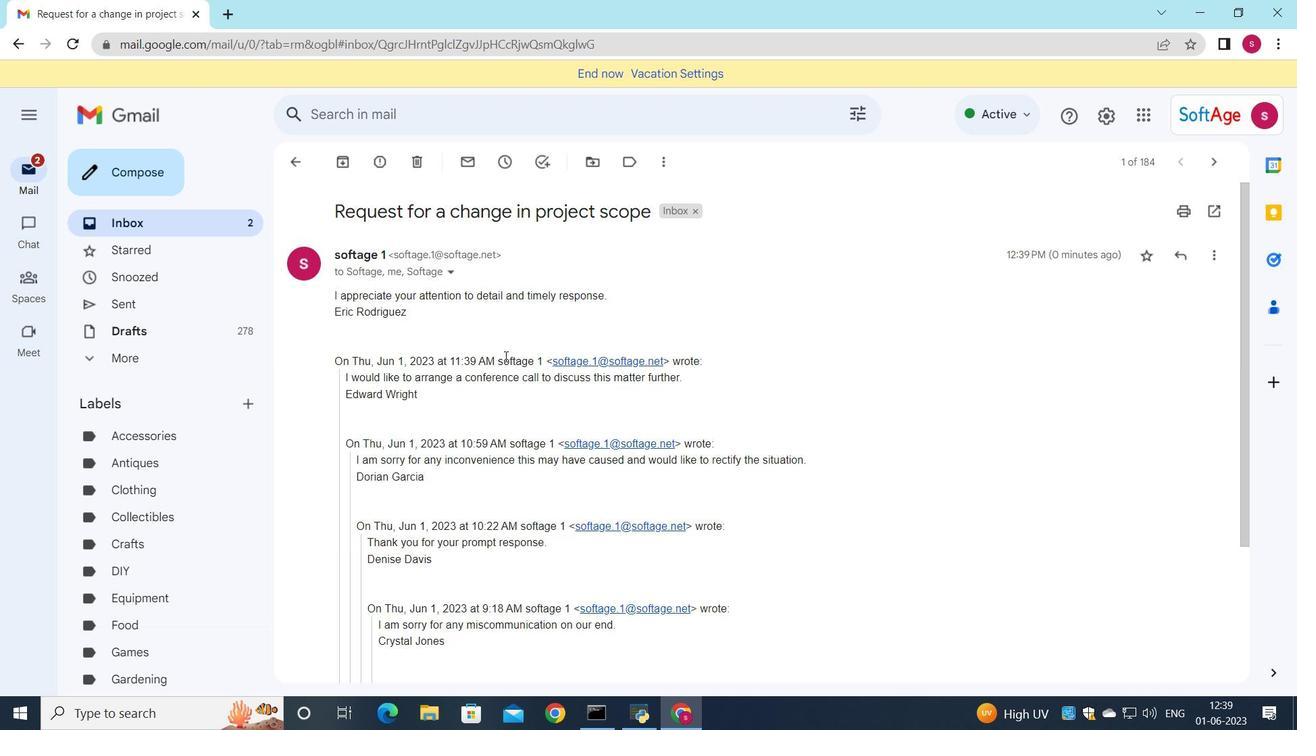 
